 Task: Find a one-way flight from Burlington (BTV) to Jackson (JAC) for 6 passengers in First class on June 2, using United Airlines, with 6 checked bags, a price limit of ₹500,000, and a departure time between 7:00 AM and 8:00 AM.
Action: Mouse moved to (361, 323)
Screenshot: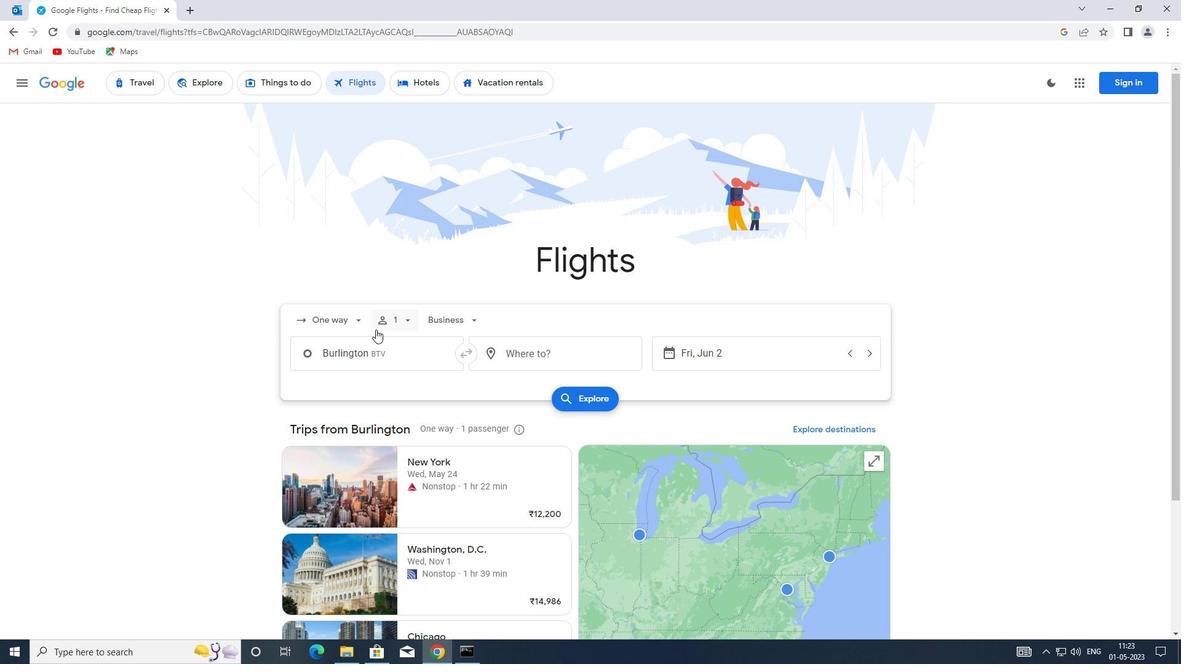 
Action: Mouse pressed left at (361, 323)
Screenshot: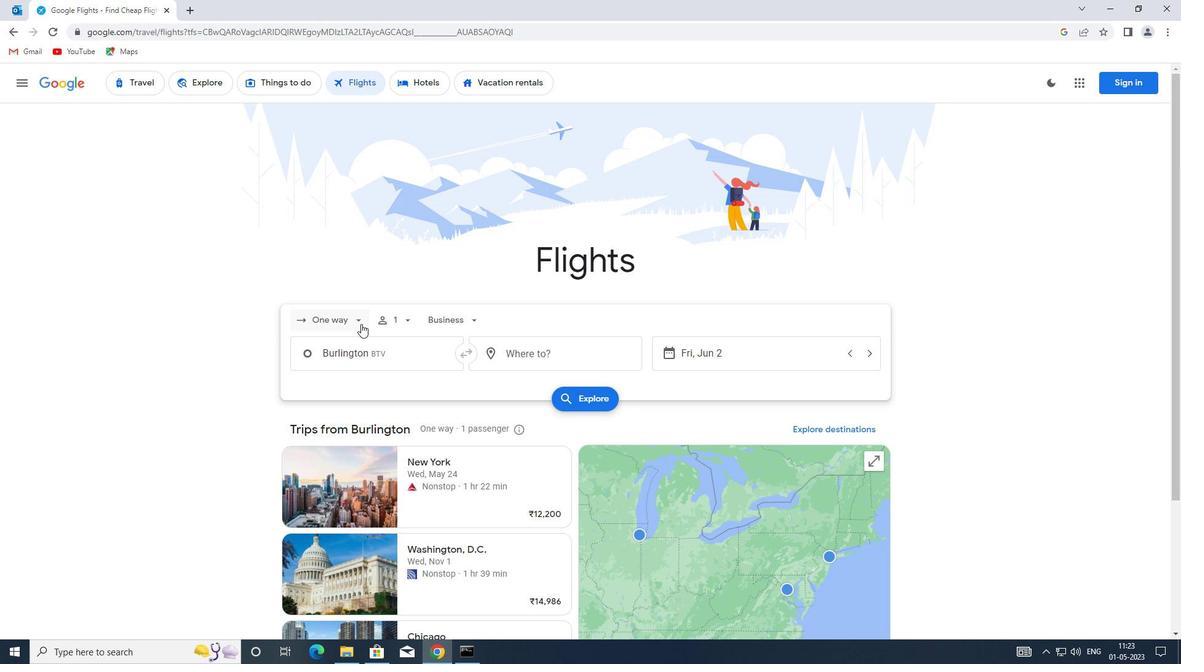 
Action: Mouse moved to (356, 372)
Screenshot: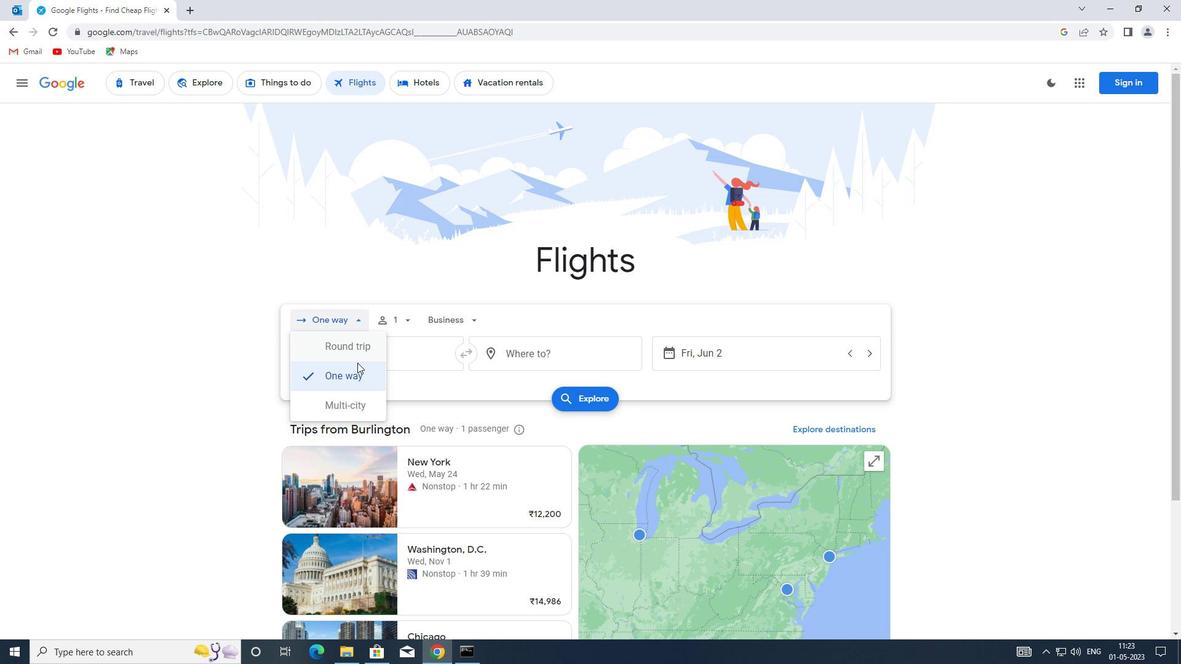 
Action: Mouse pressed left at (356, 372)
Screenshot: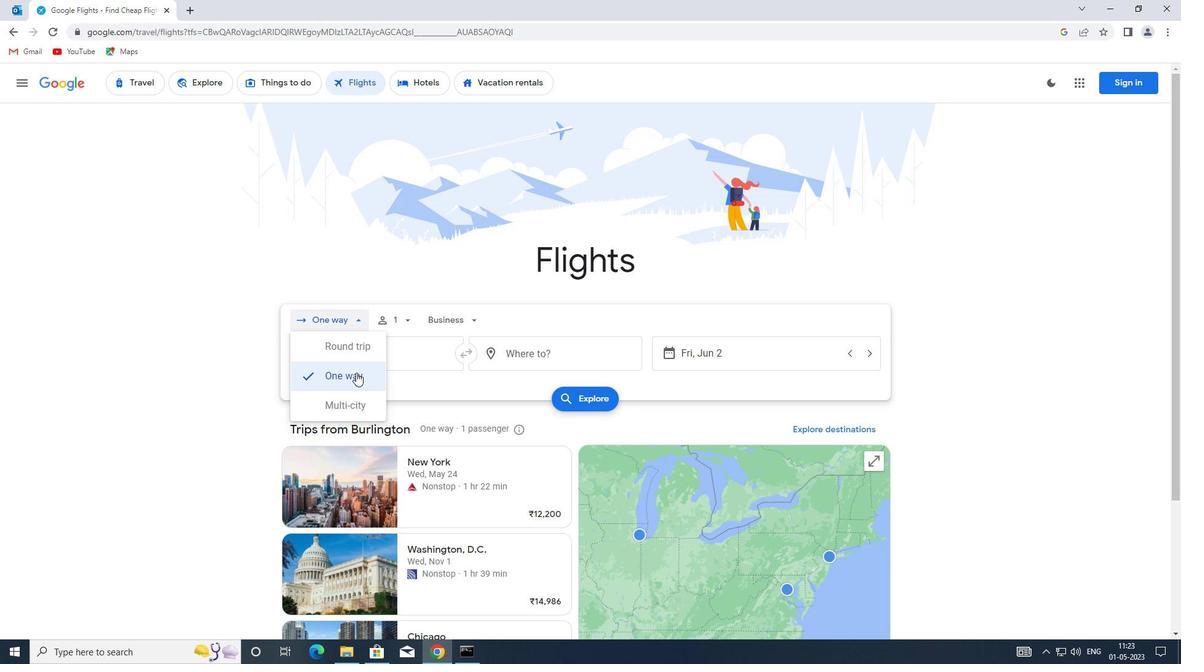 
Action: Mouse moved to (401, 321)
Screenshot: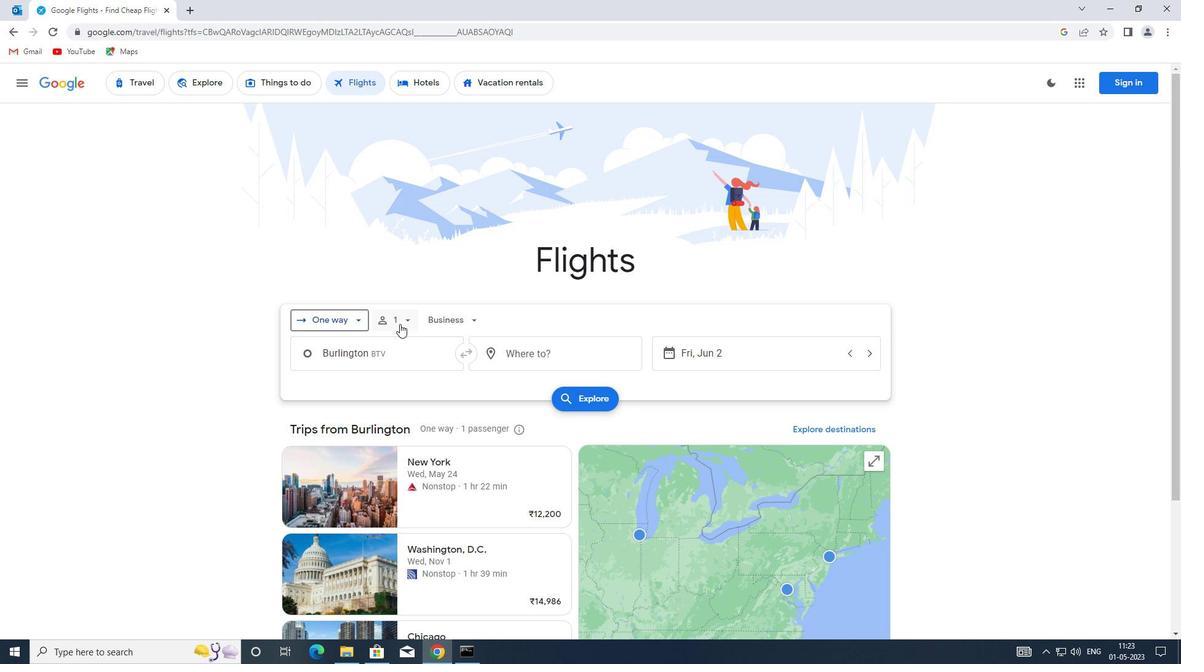
Action: Mouse pressed left at (401, 321)
Screenshot: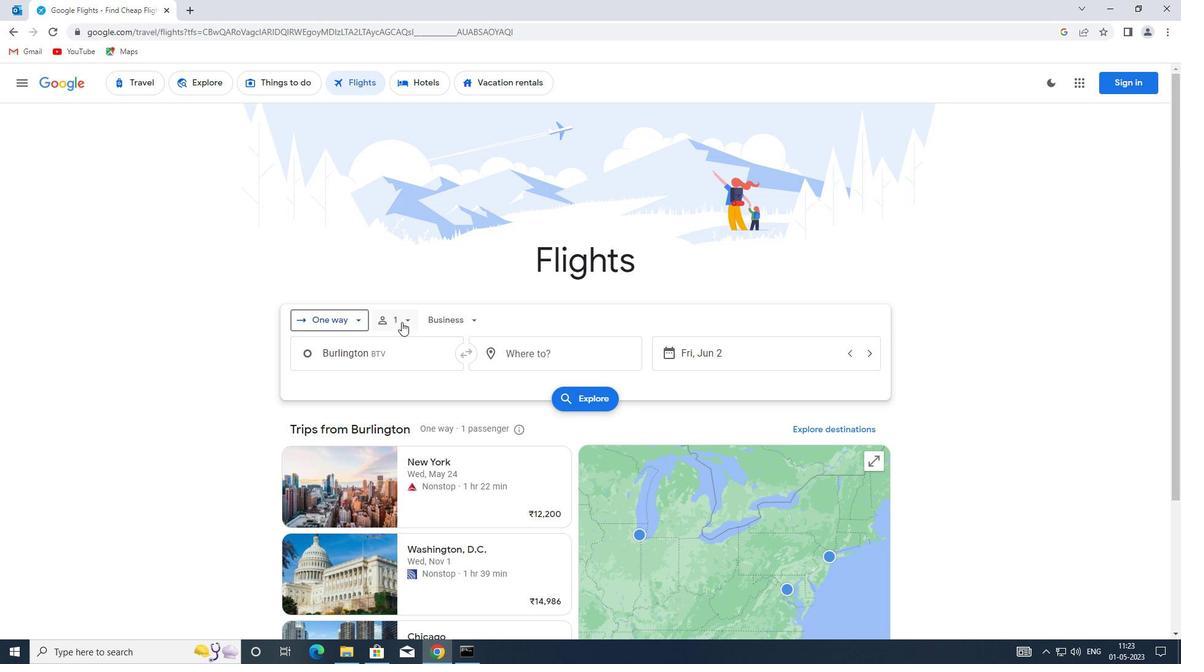 
Action: Mouse moved to (504, 353)
Screenshot: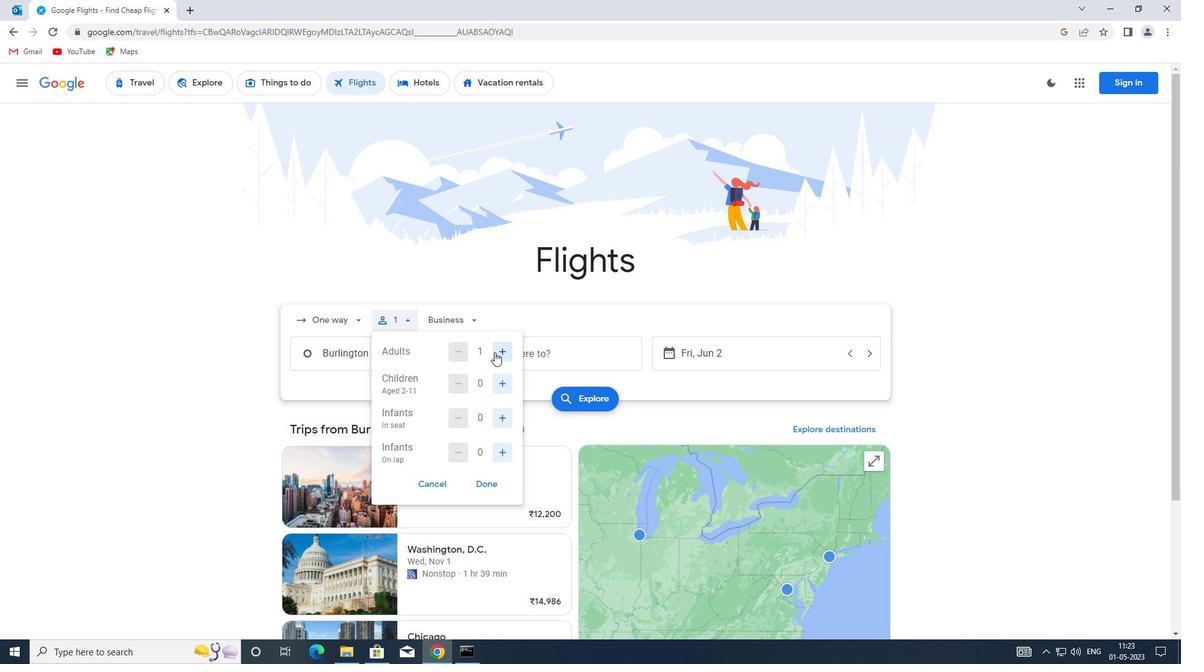 
Action: Mouse pressed left at (504, 353)
Screenshot: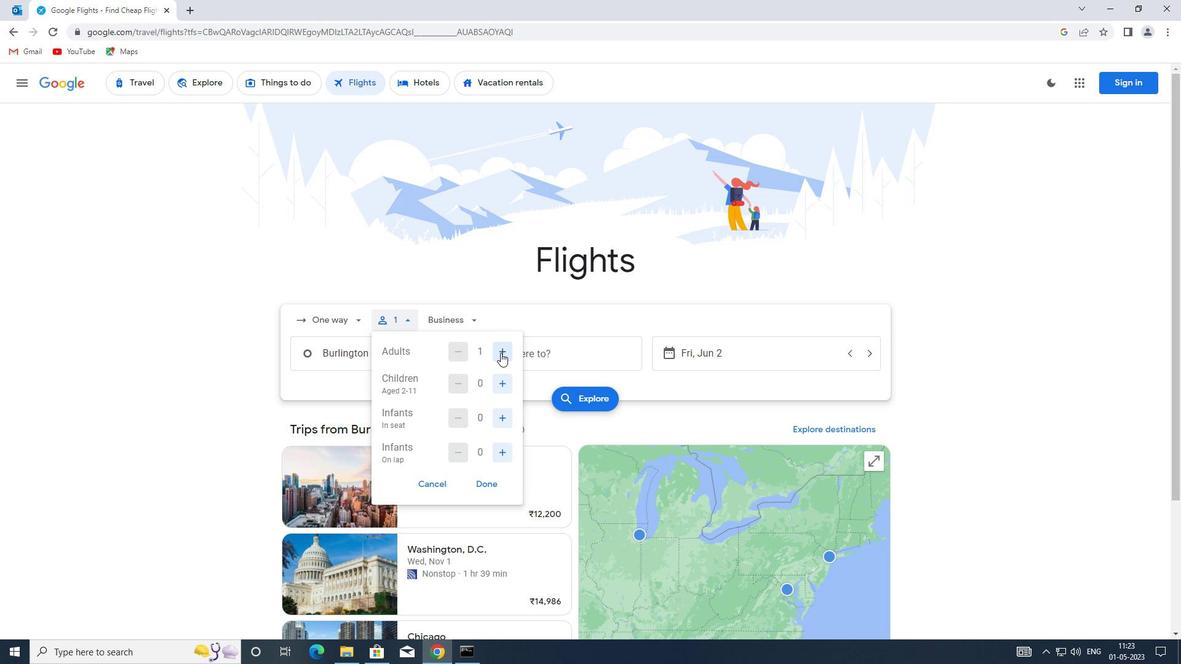 
Action: Mouse moved to (507, 387)
Screenshot: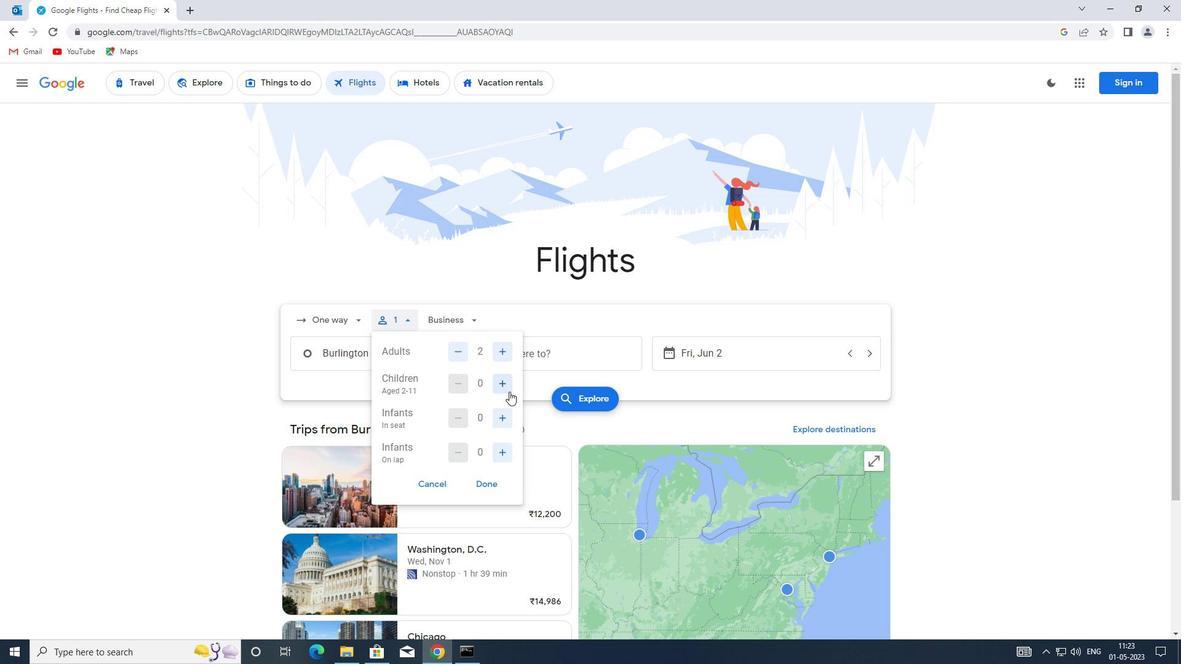 
Action: Mouse pressed left at (507, 387)
Screenshot: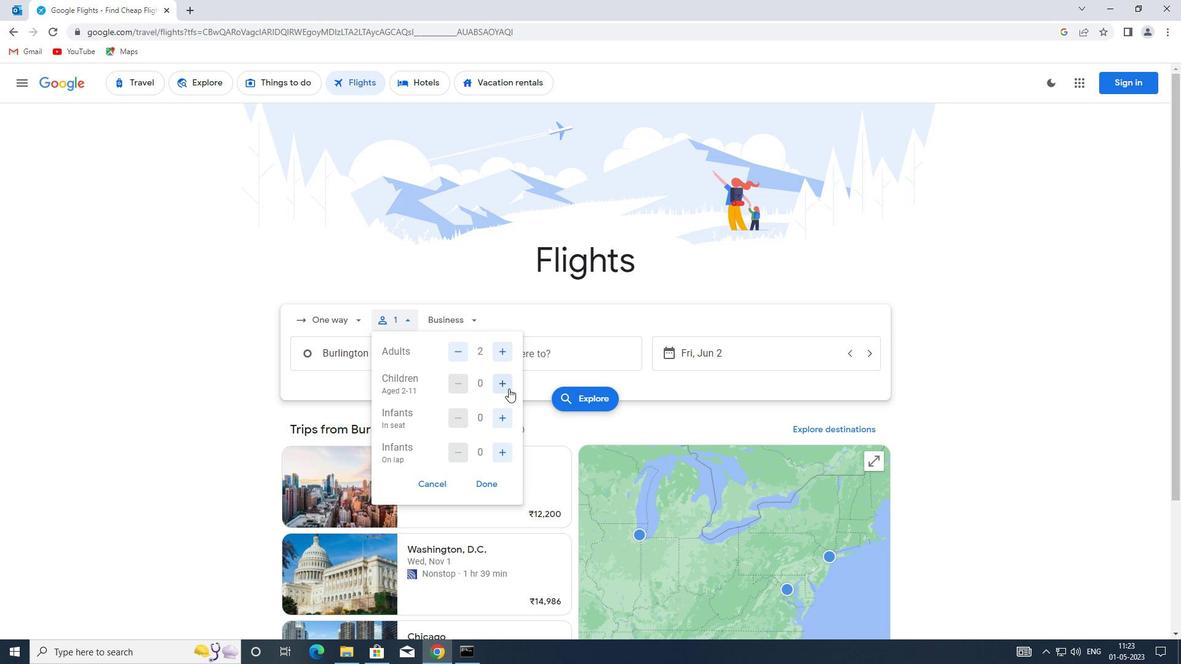 
Action: Mouse pressed left at (507, 387)
Screenshot: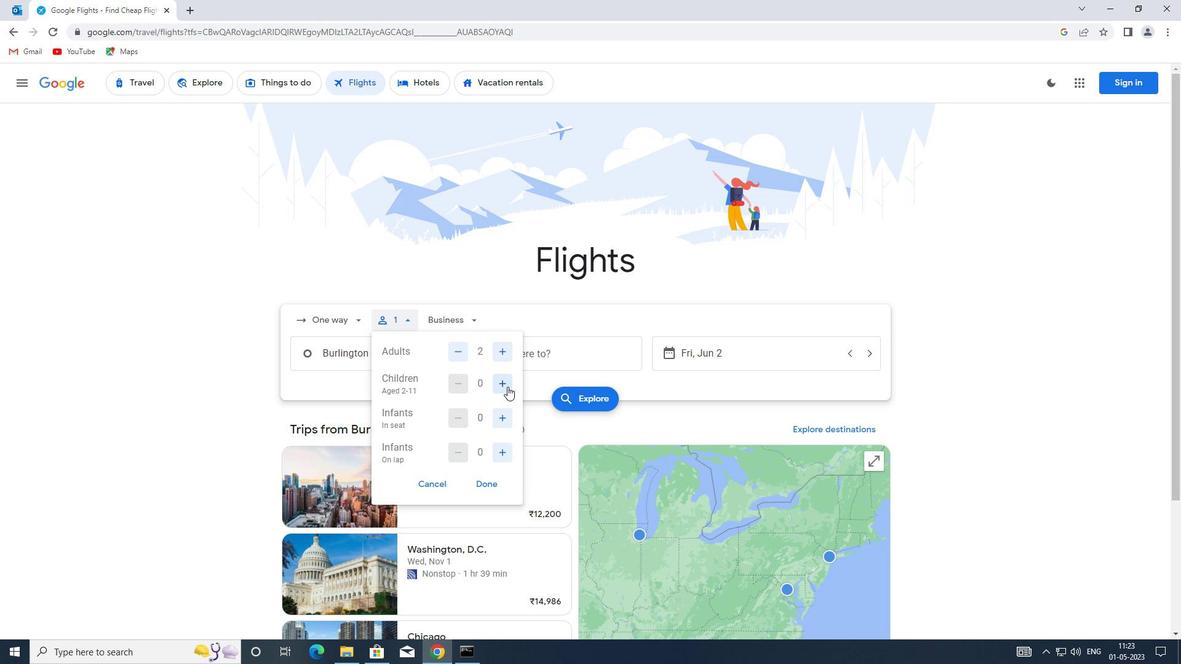 
Action: Mouse moved to (501, 420)
Screenshot: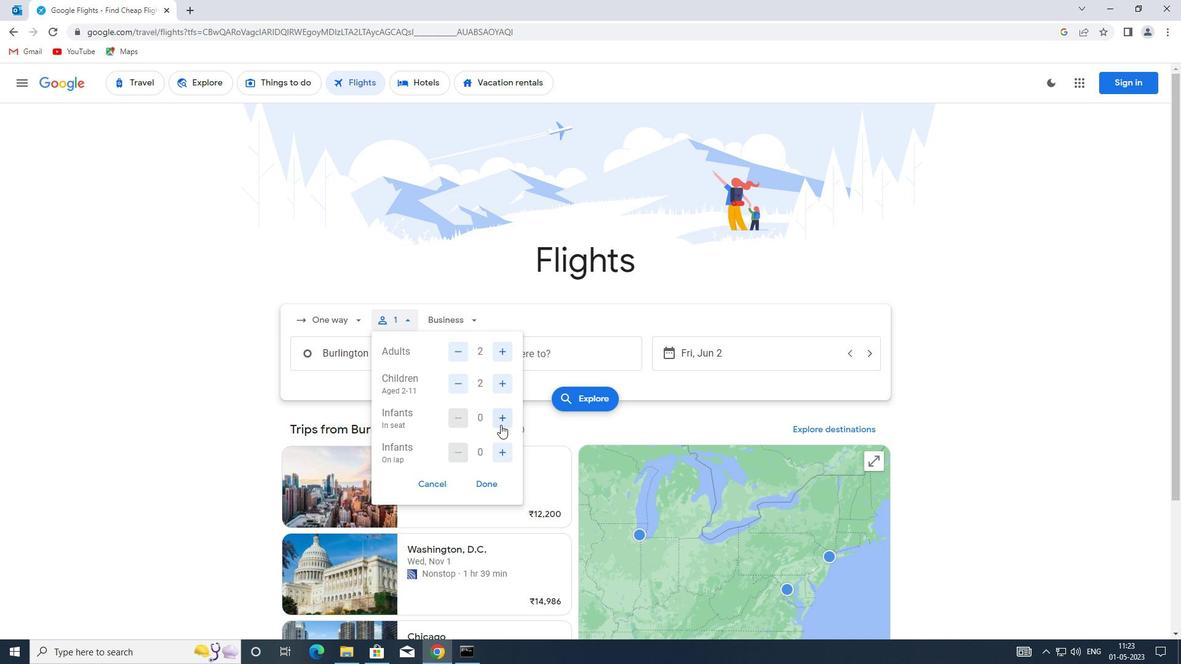 
Action: Mouse pressed left at (501, 420)
Screenshot: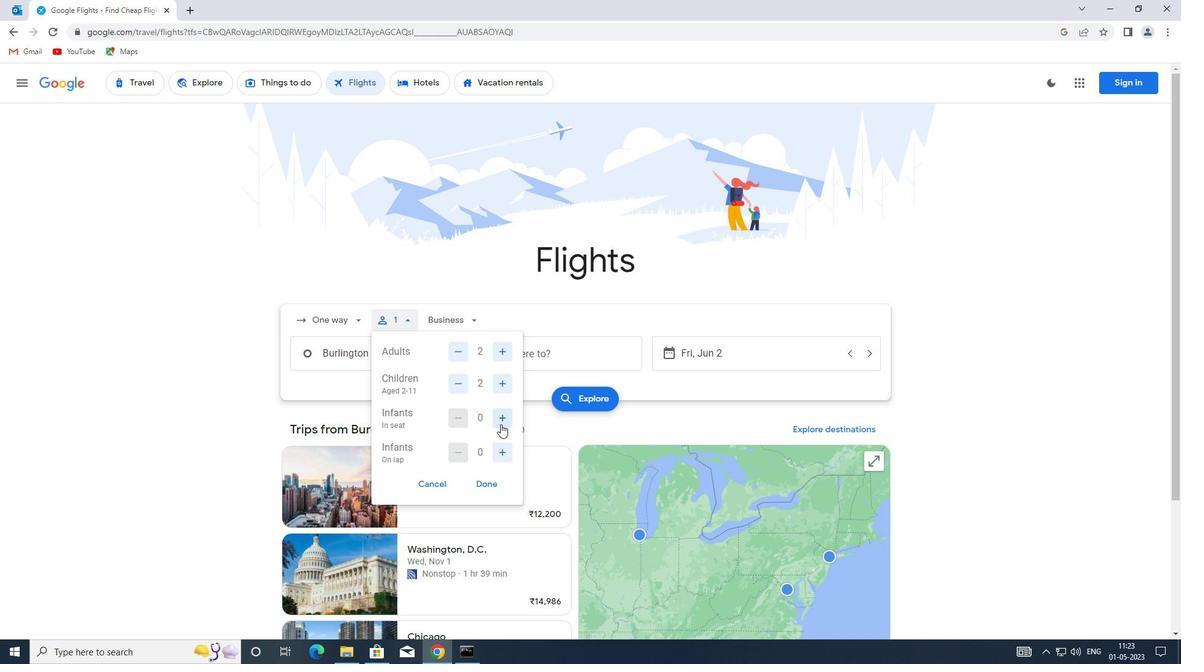 
Action: Mouse pressed left at (501, 420)
Screenshot: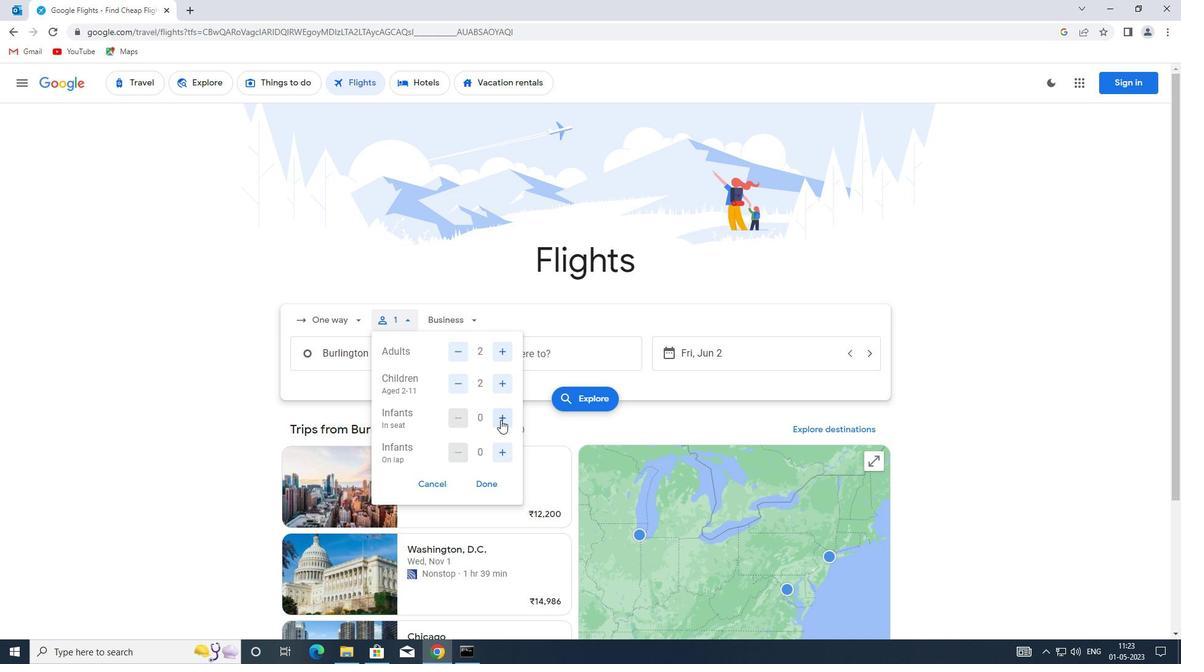 
Action: Mouse moved to (496, 488)
Screenshot: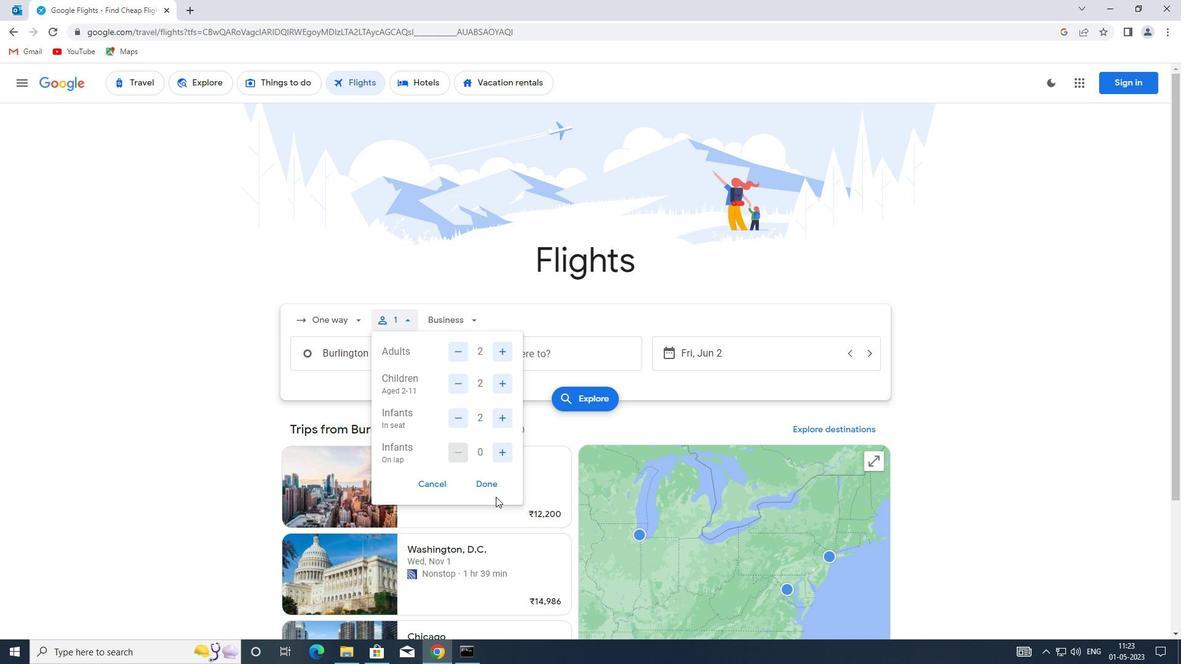 
Action: Mouse pressed left at (496, 488)
Screenshot: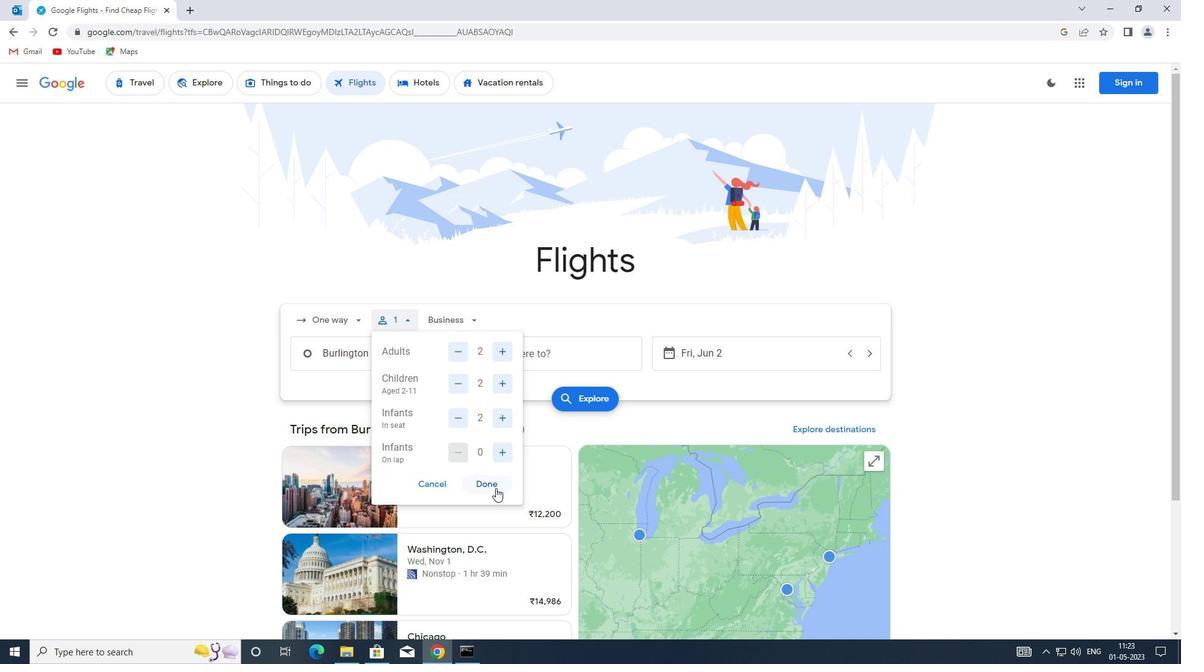 
Action: Mouse moved to (458, 319)
Screenshot: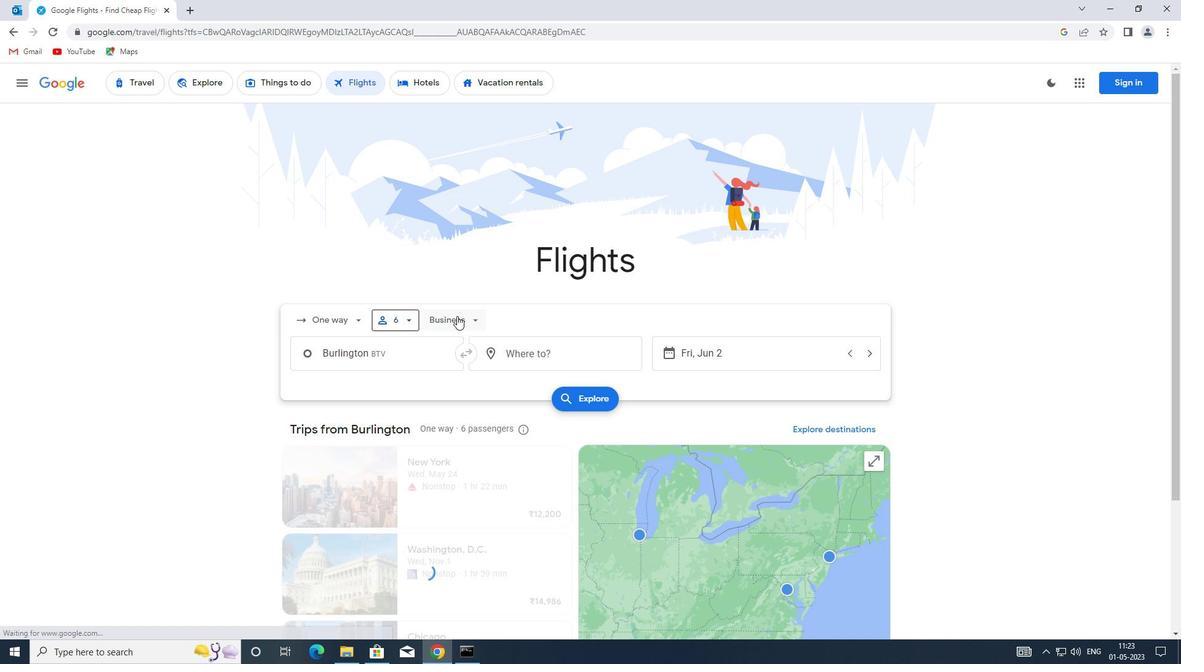 
Action: Mouse pressed left at (458, 319)
Screenshot: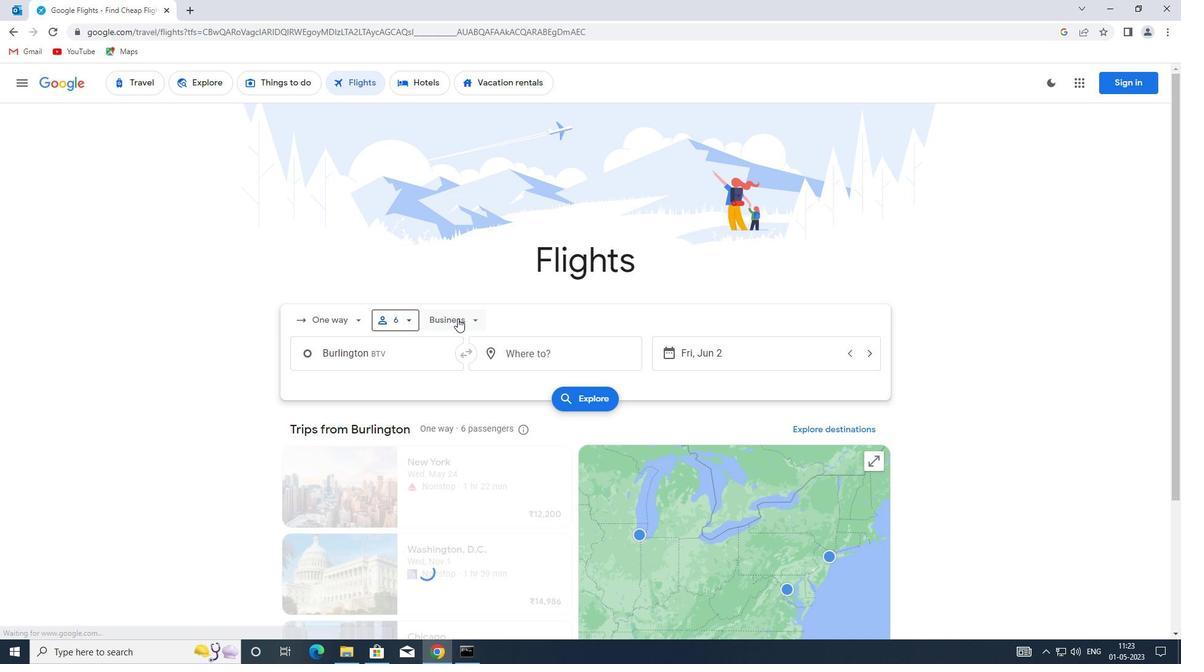 
Action: Mouse moved to (471, 427)
Screenshot: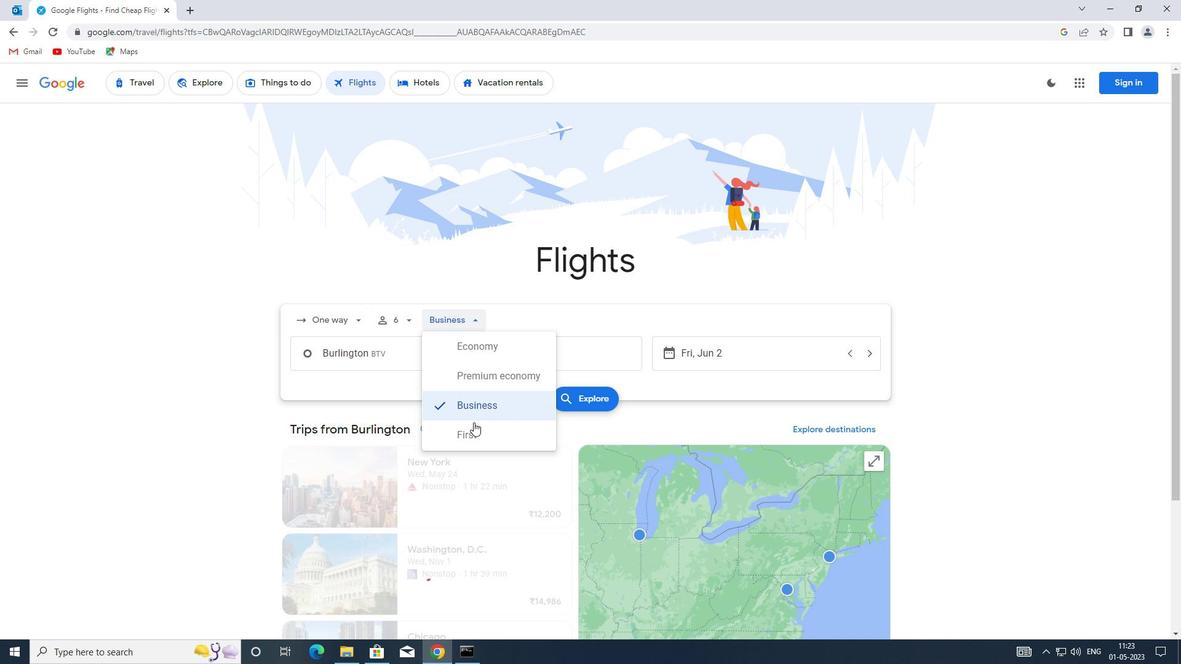 
Action: Mouse pressed left at (471, 427)
Screenshot: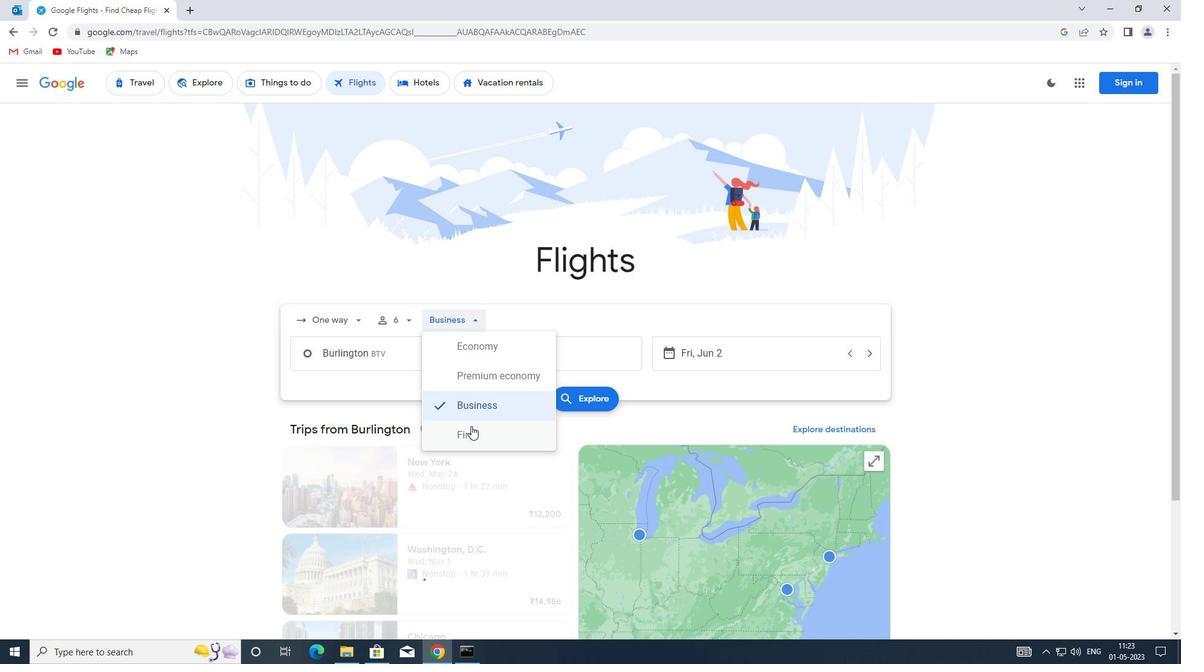 
Action: Mouse moved to (410, 361)
Screenshot: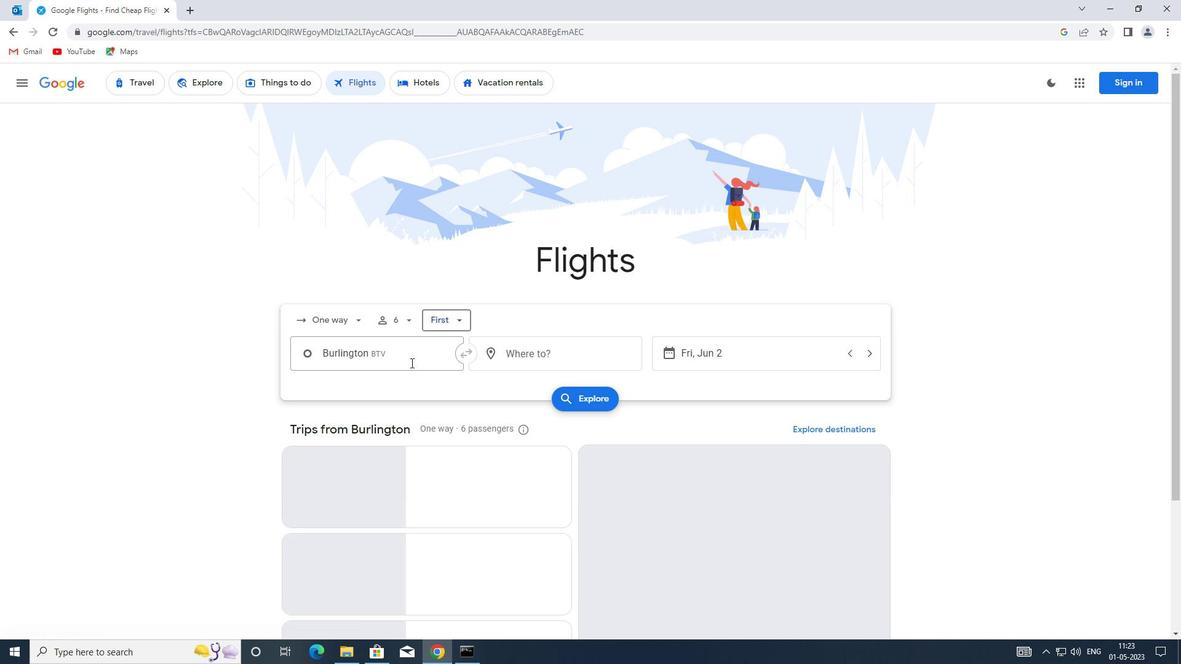 
Action: Mouse pressed left at (410, 361)
Screenshot: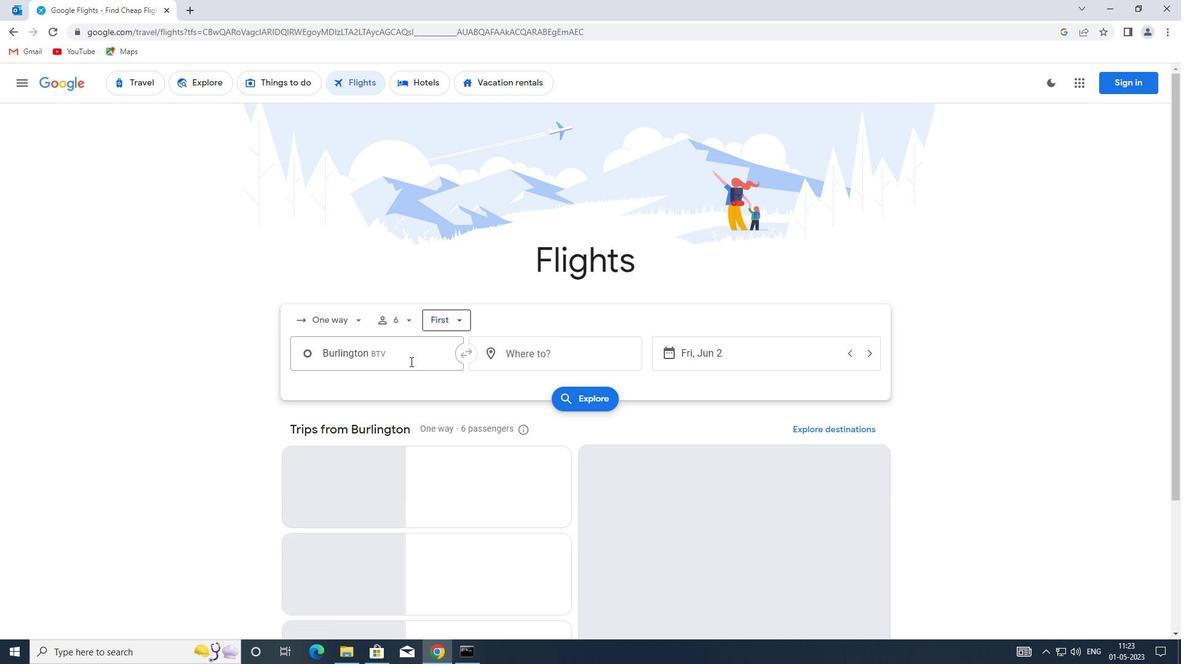 
Action: Key pressed <Key.enter>
Screenshot: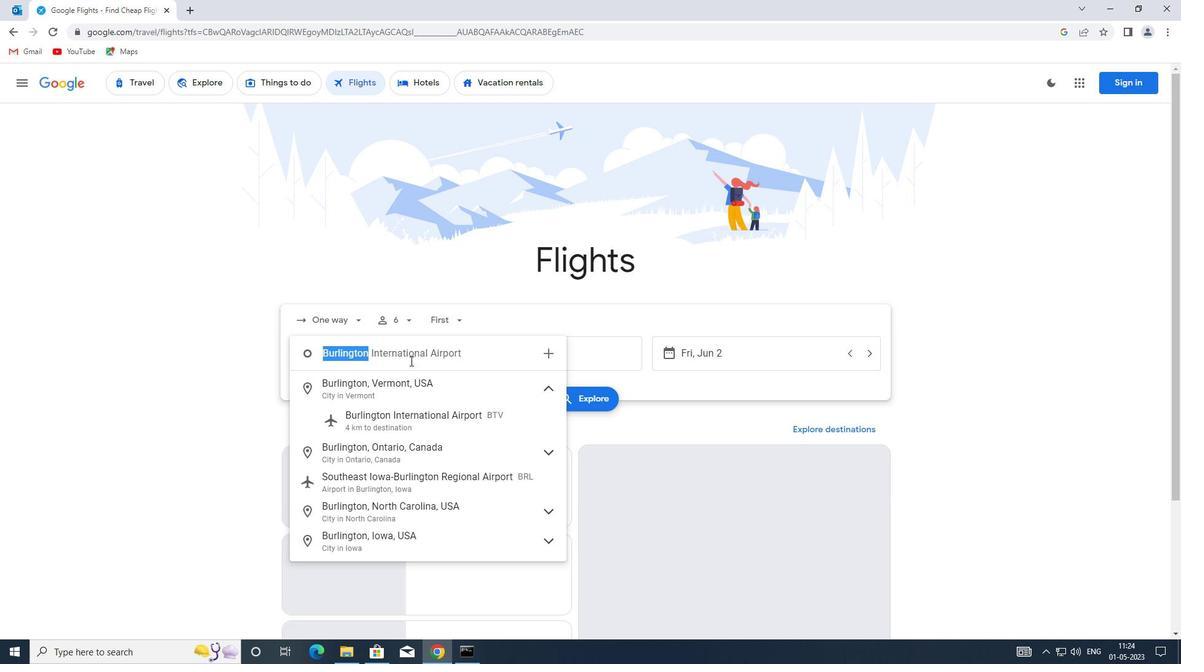 
Action: Mouse moved to (517, 349)
Screenshot: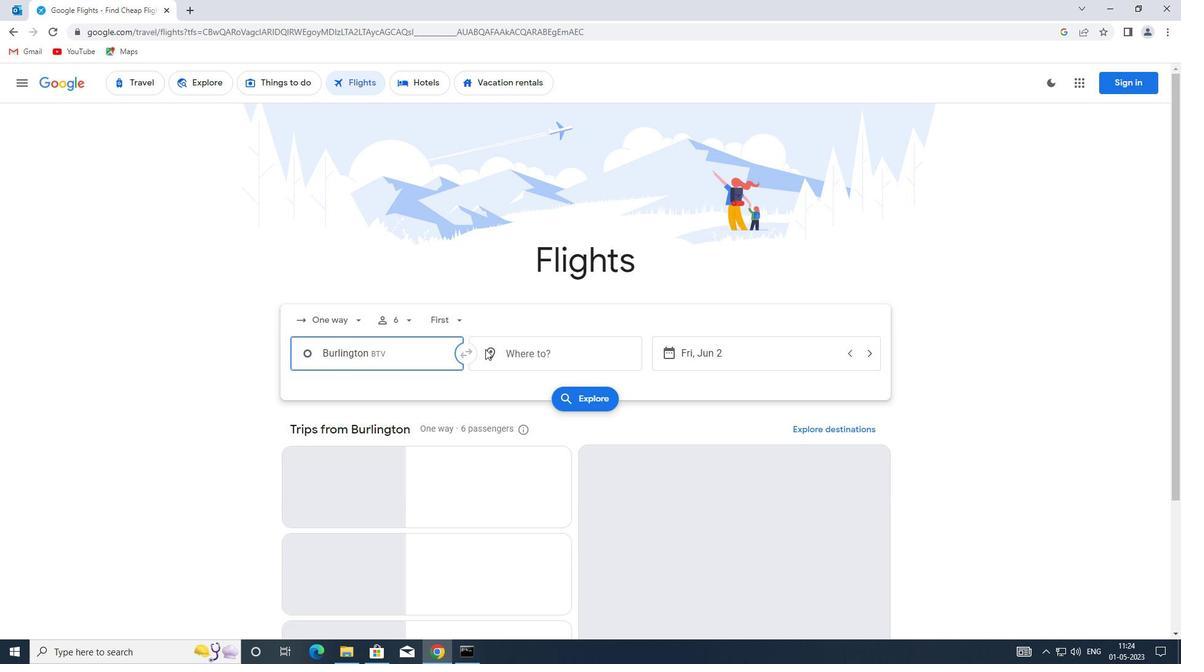 
Action: Mouse pressed left at (517, 349)
Screenshot: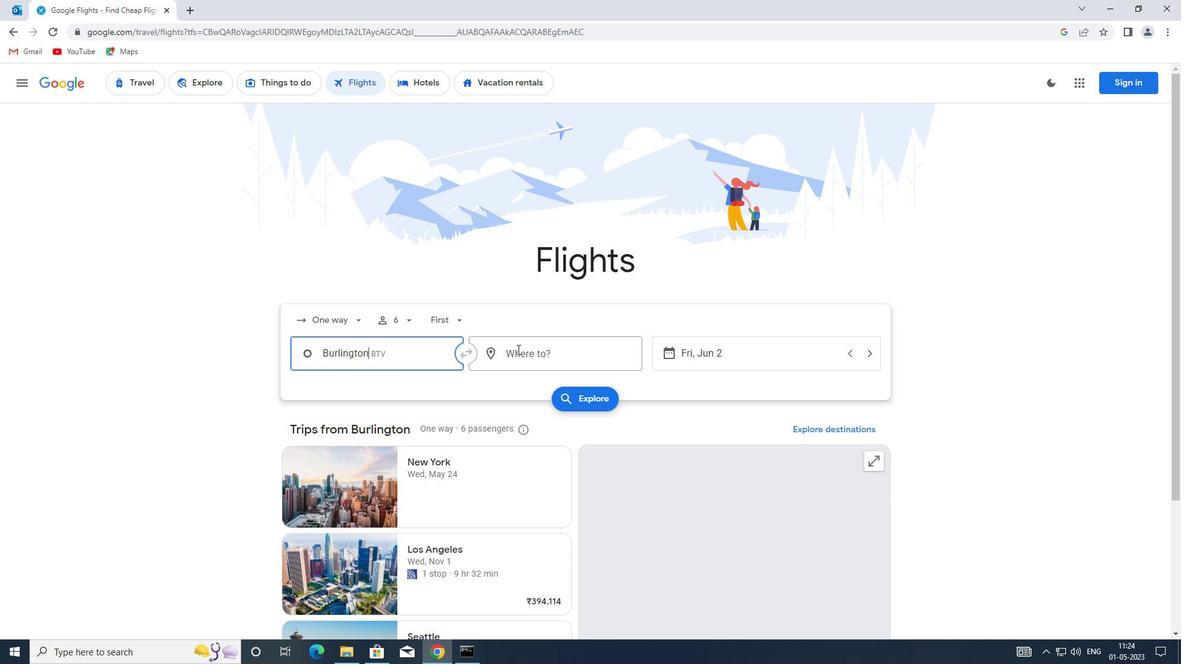 
Action: Mouse moved to (512, 349)
Screenshot: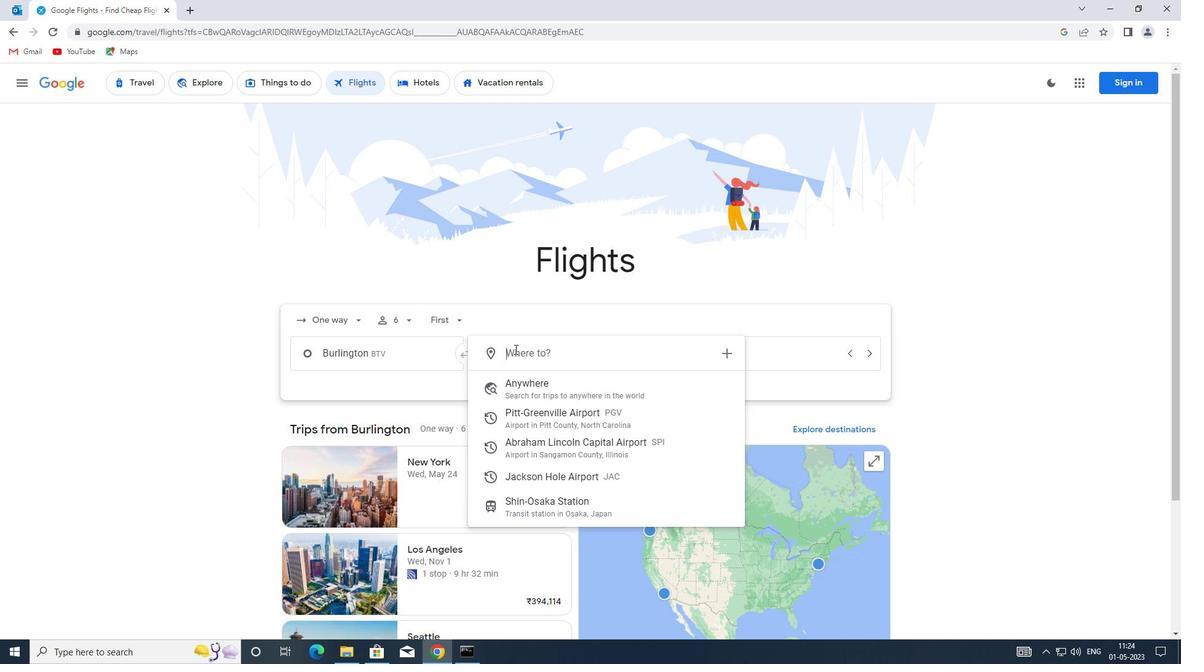 
Action: Key pressed j
Screenshot: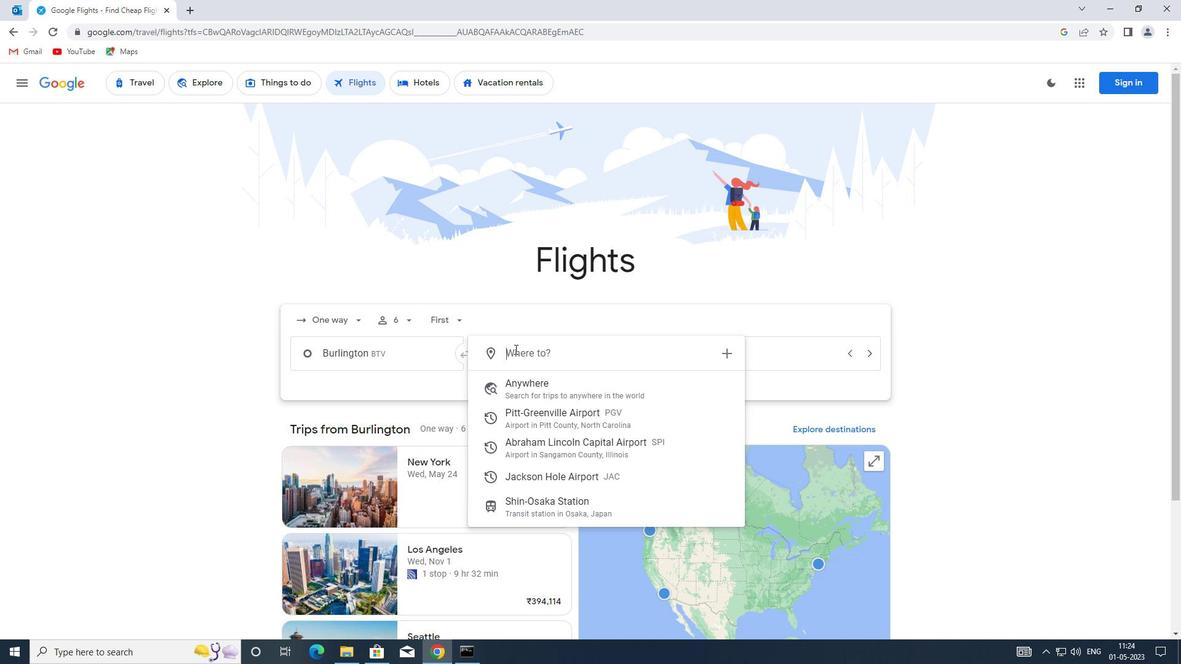 
Action: Mouse moved to (510, 349)
Screenshot: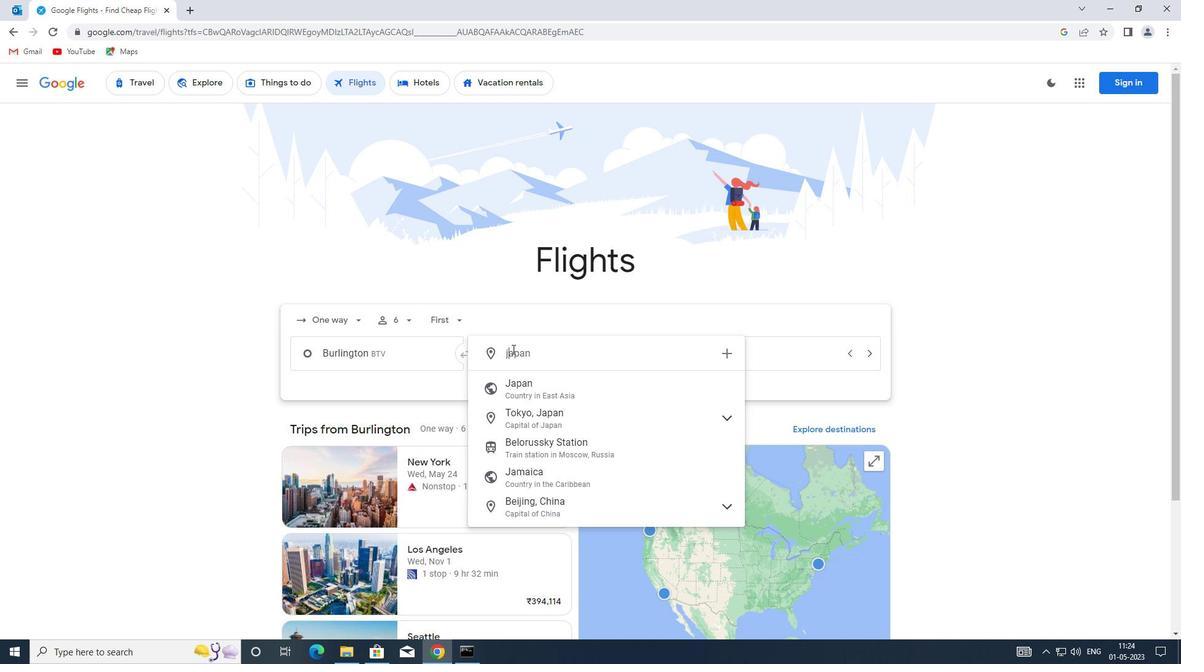 
Action: Key pressed ac
Screenshot: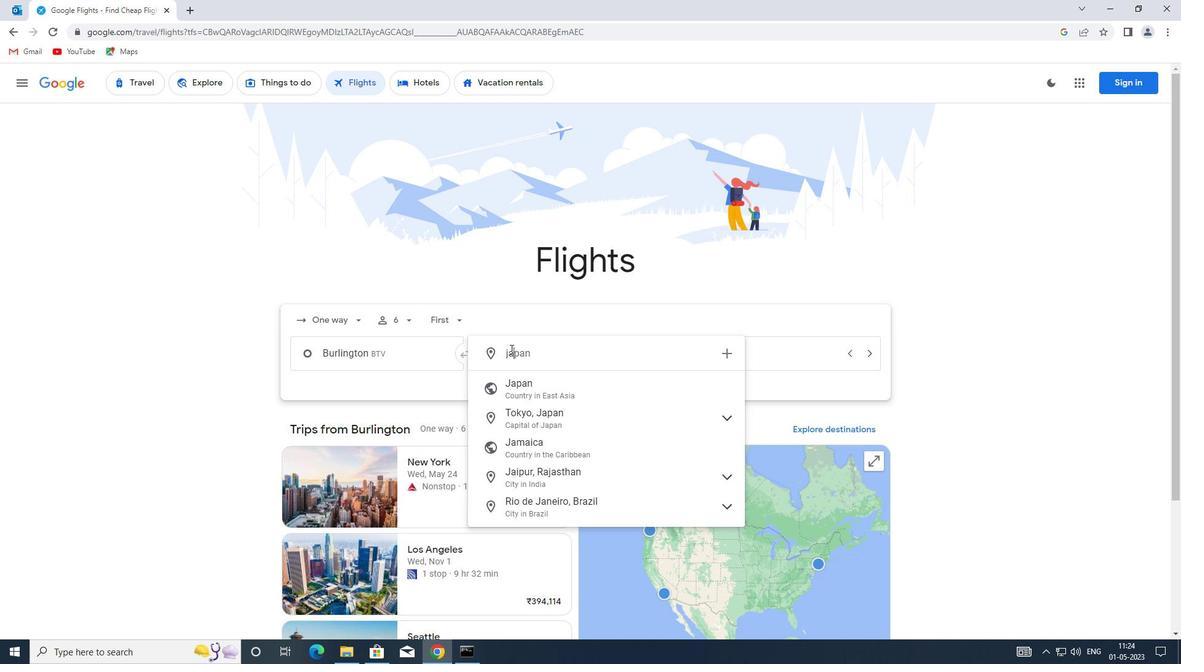 
Action: Mouse moved to (558, 392)
Screenshot: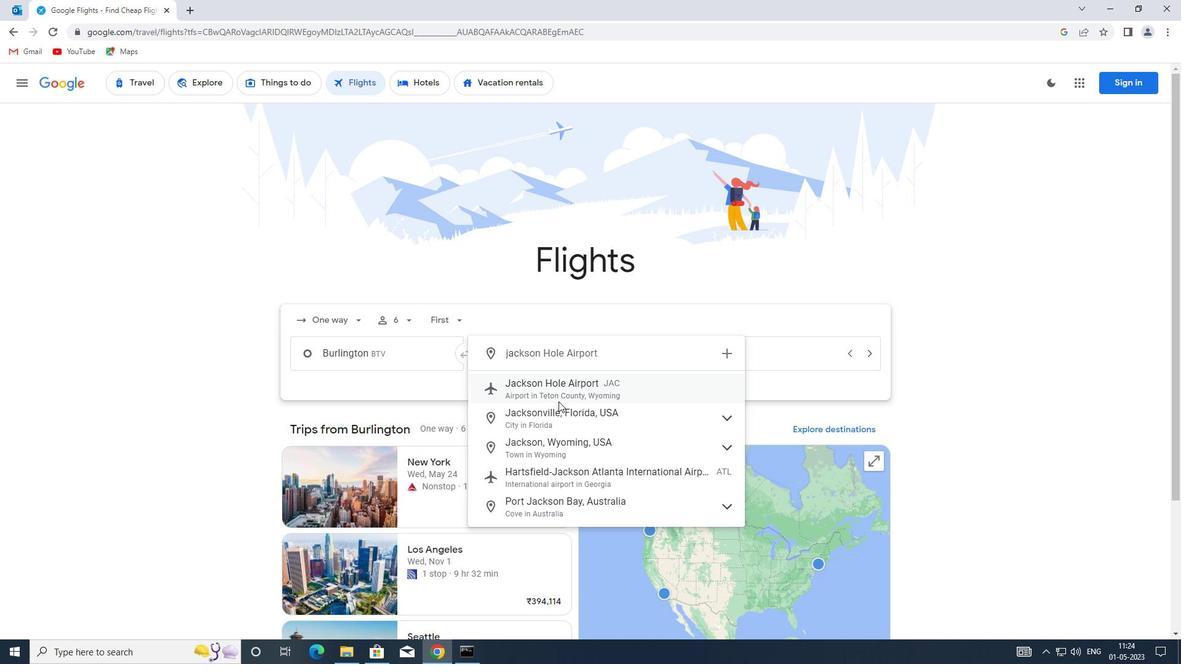 
Action: Mouse pressed left at (558, 392)
Screenshot: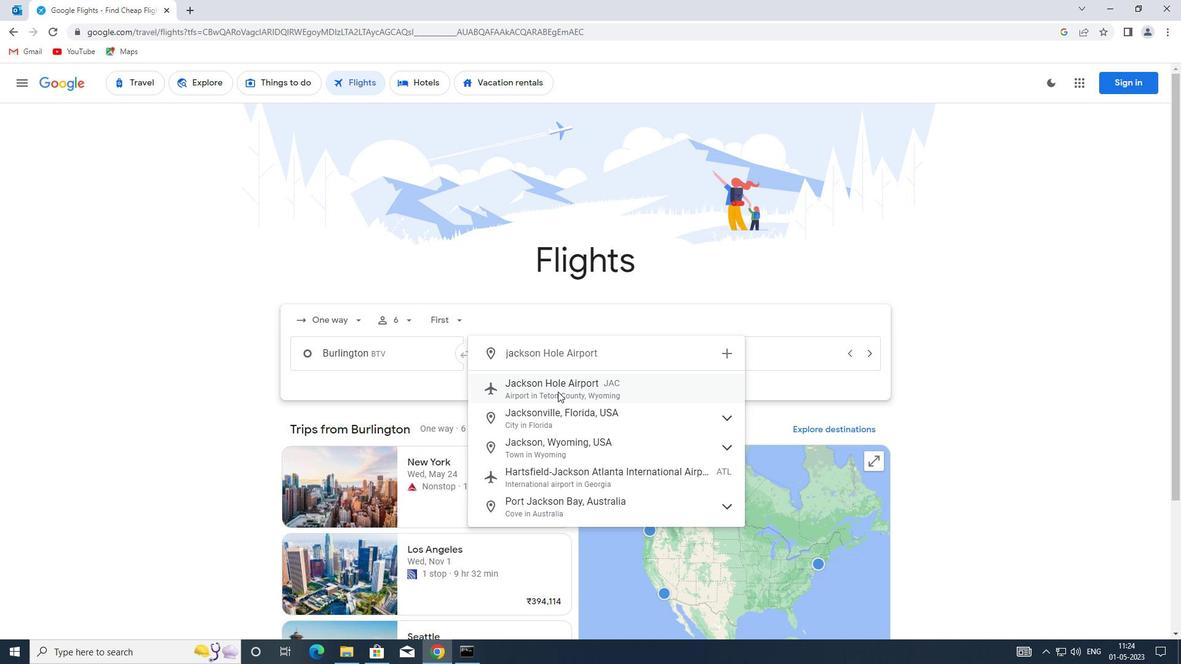 
Action: Mouse moved to (715, 355)
Screenshot: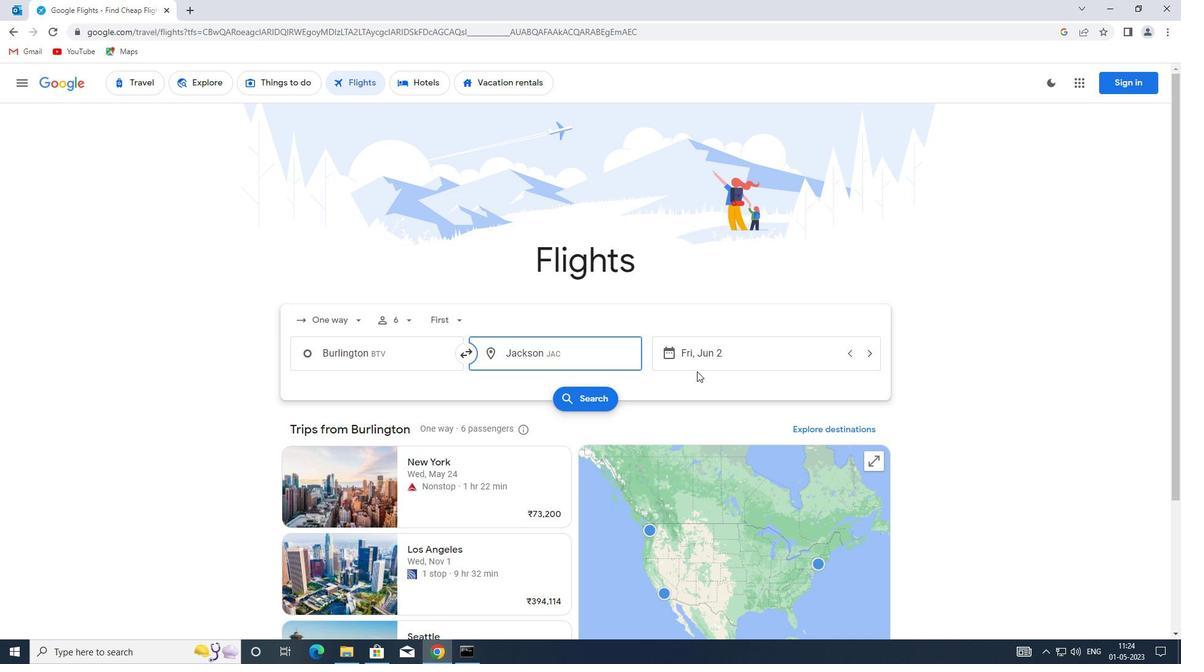 
Action: Mouse pressed left at (715, 355)
Screenshot: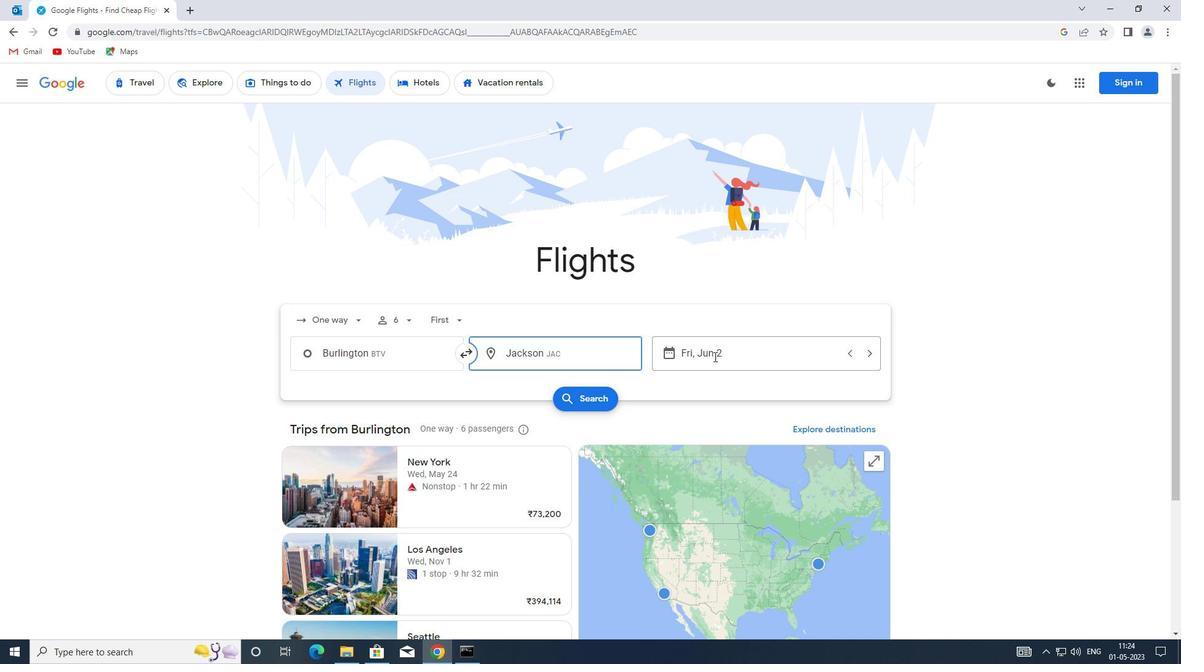 
Action: Mouse moved to (835, 421)
Screenshot: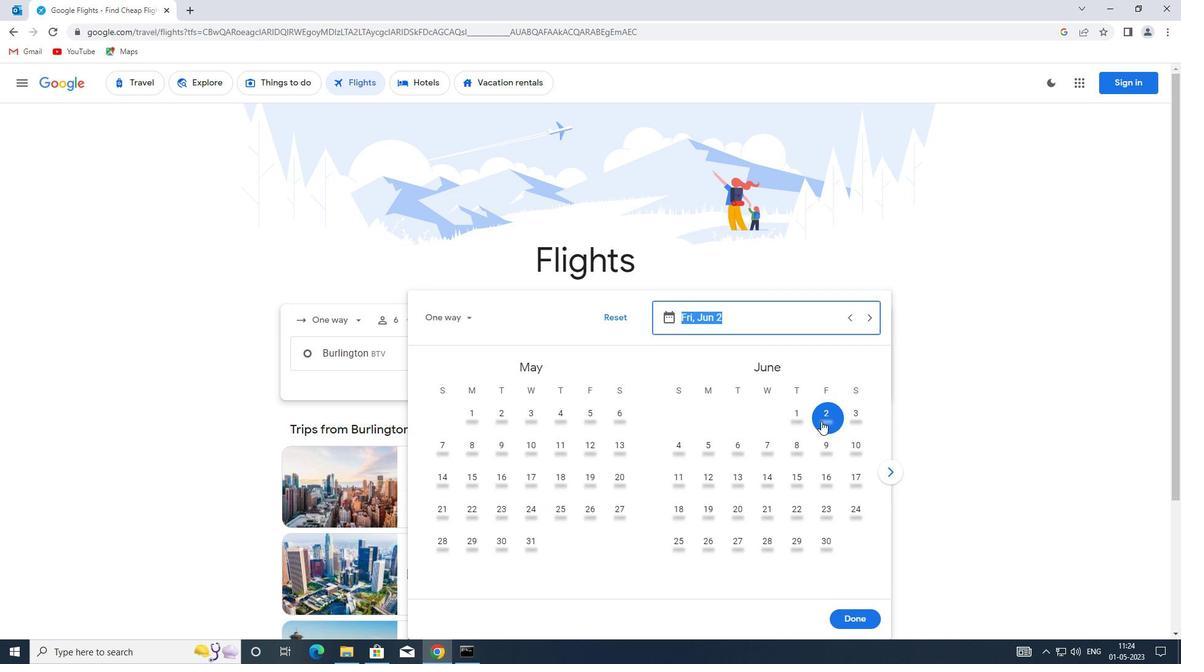 
Action: Mouse pressed left at (835, 421)
Screenshot: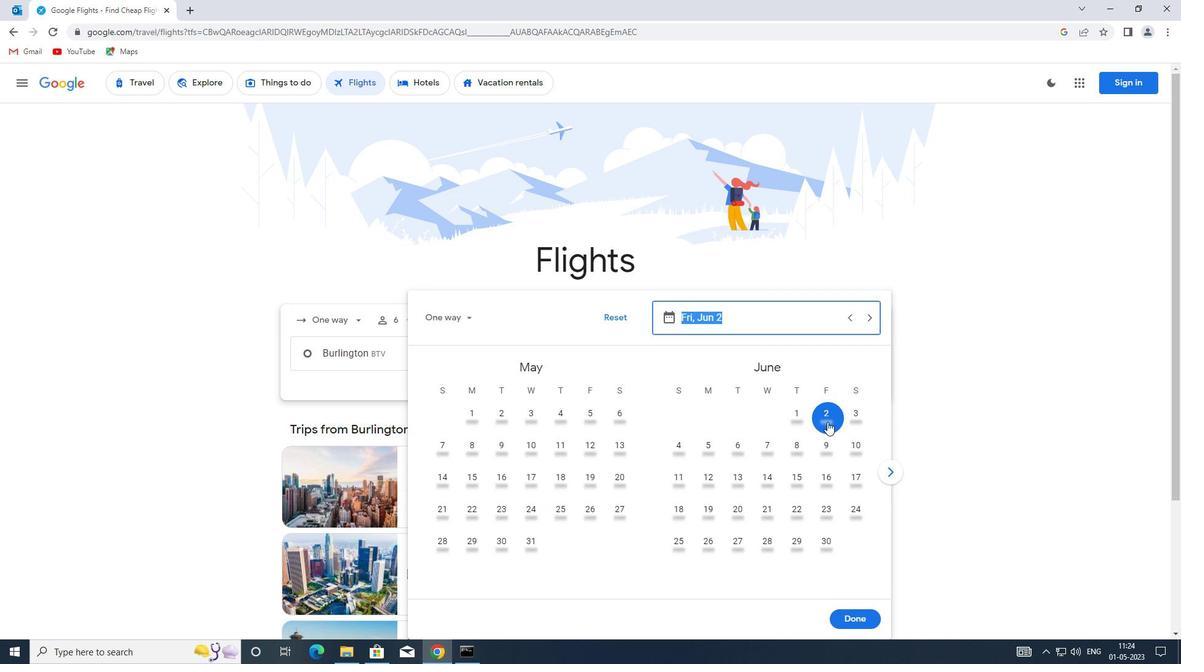 
Action: Mouse moved to (853, 604)
Screenshot: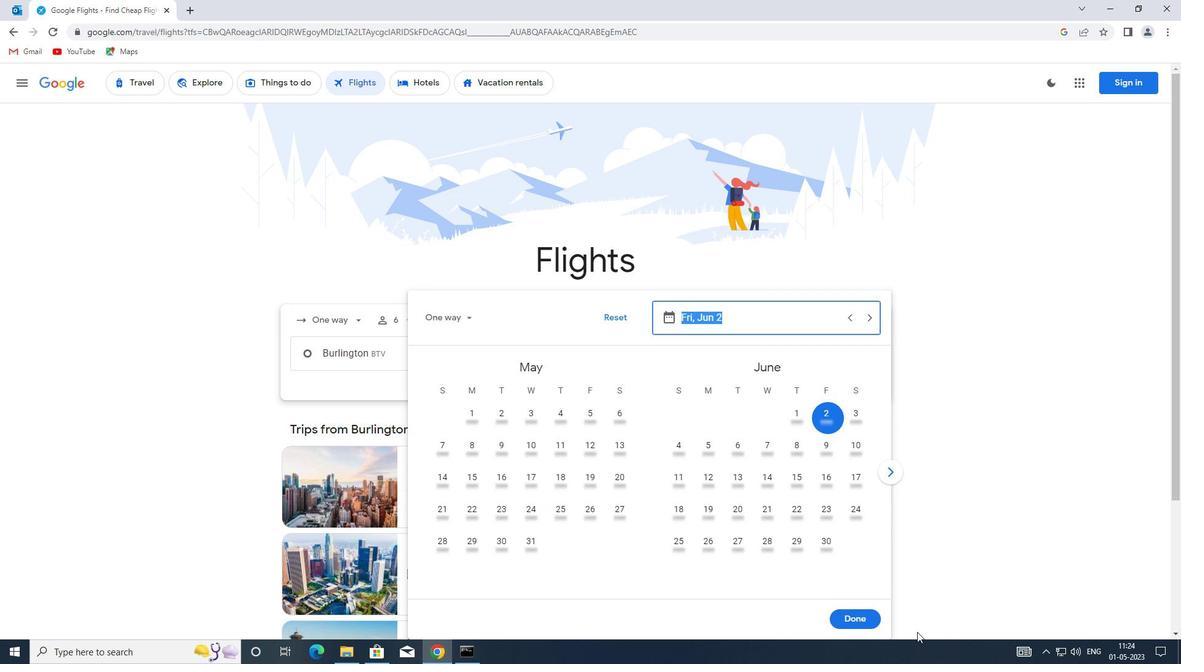 
Action: Mouse pressed left at (853, 604)
Screenshot: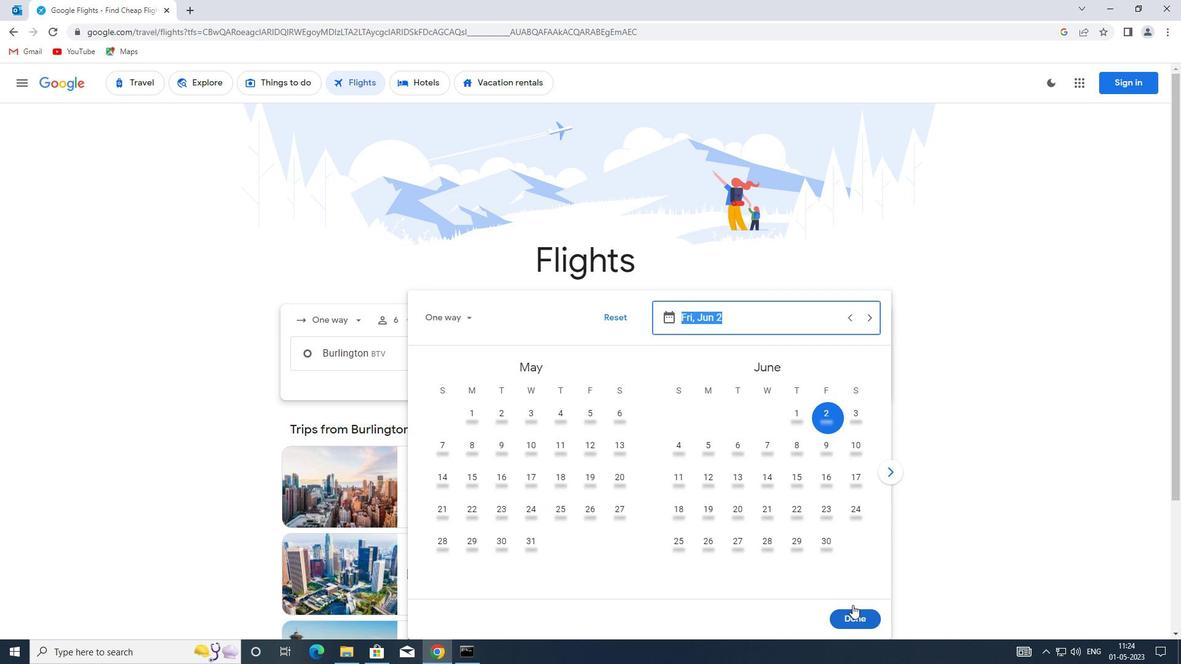 
Action: Mouse moved to (853, 613)
Screenshot: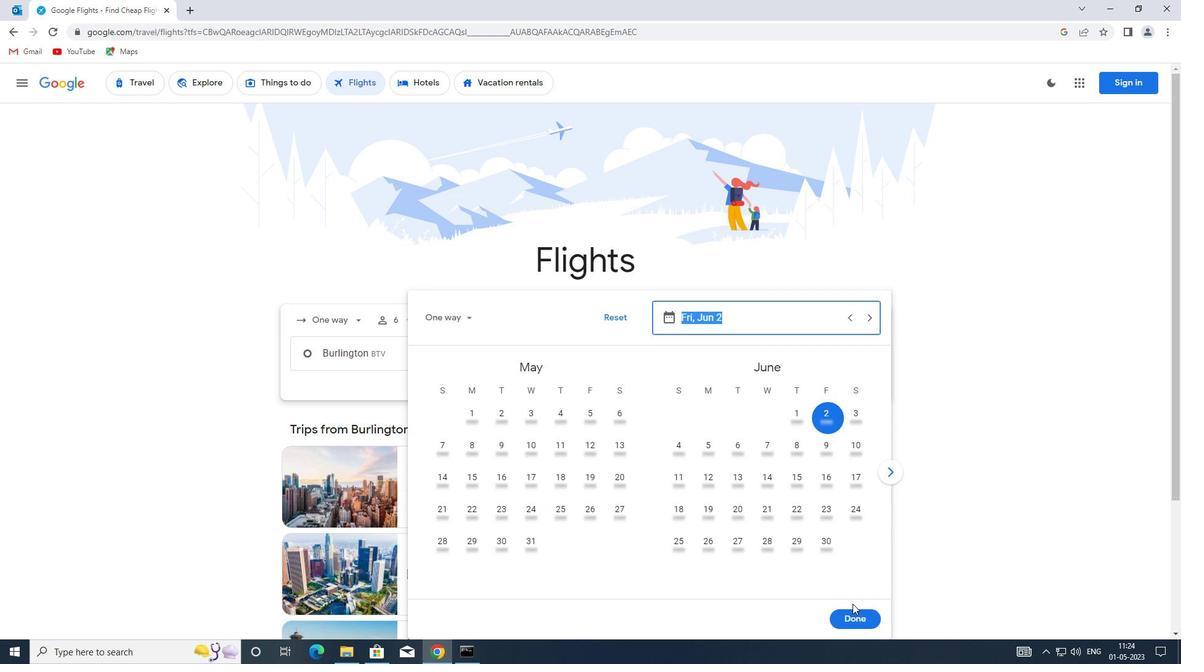 
Action: Mouse pressed left at (853, 613)
Screenshot: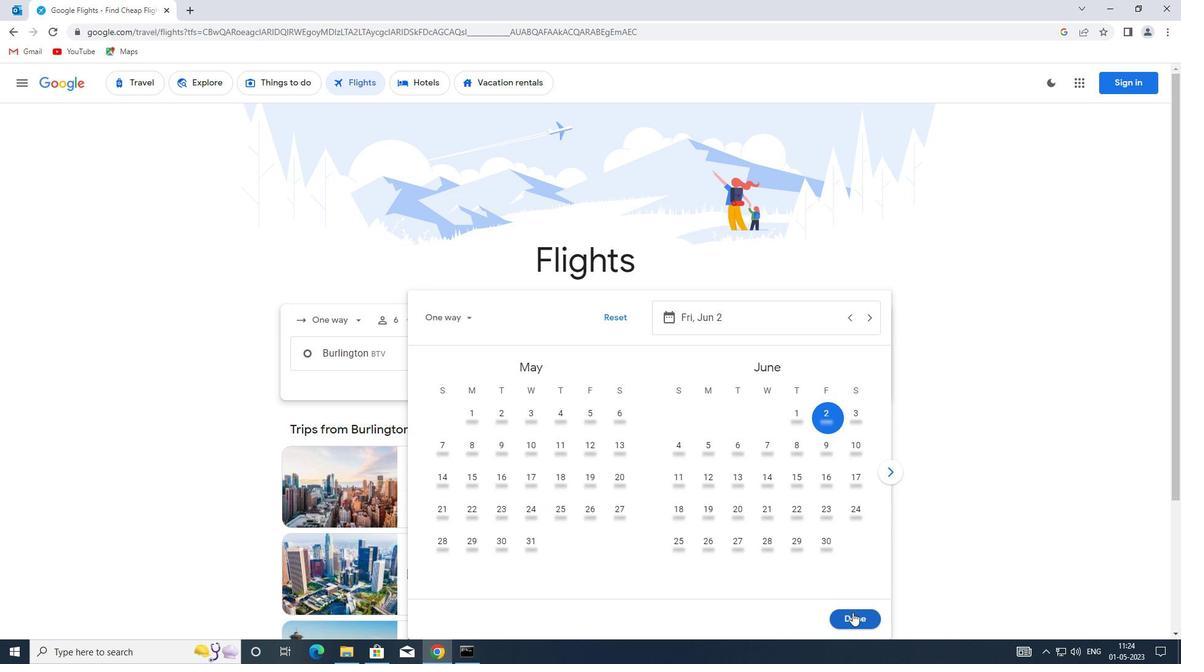
Action: Mouse moved to (586, 398)
Screenshot: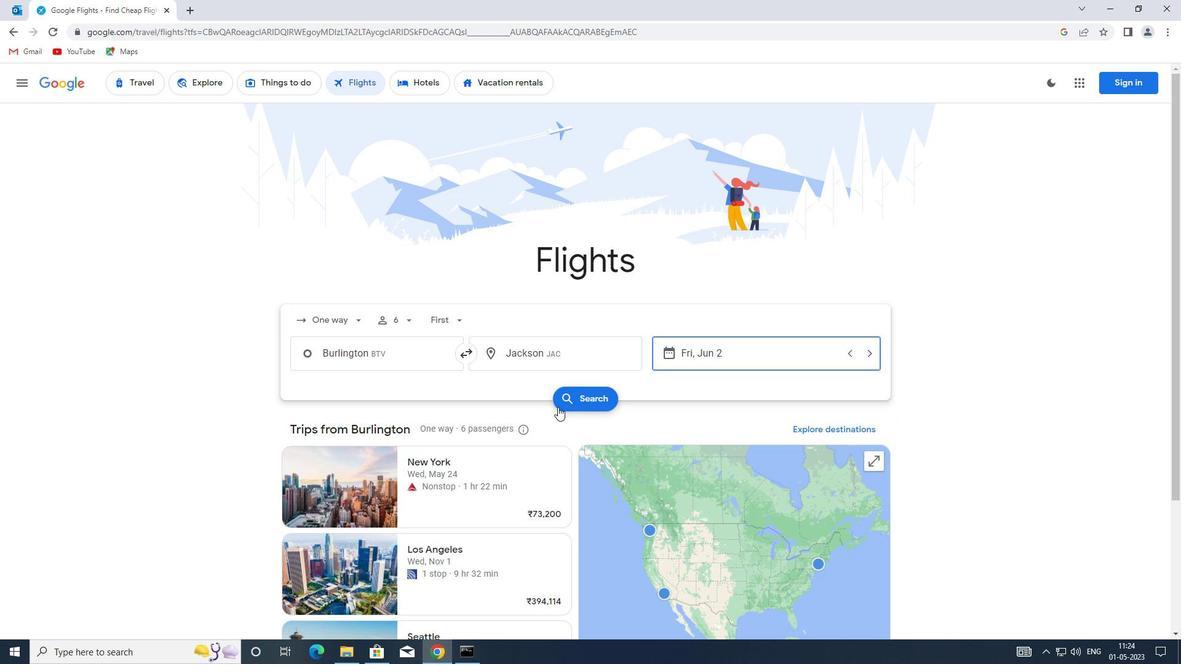 
Action: Mouse pressed left at (586, 398)
Screenshot: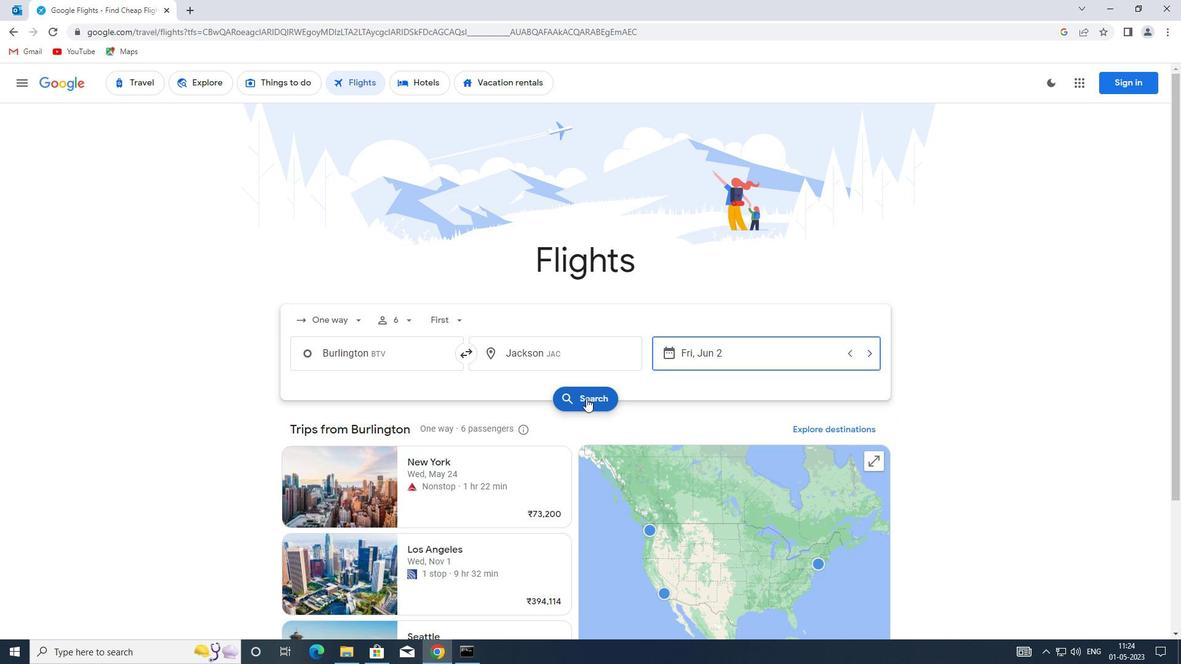 
Action: Mouse moved to (300, 196)
Screenshot: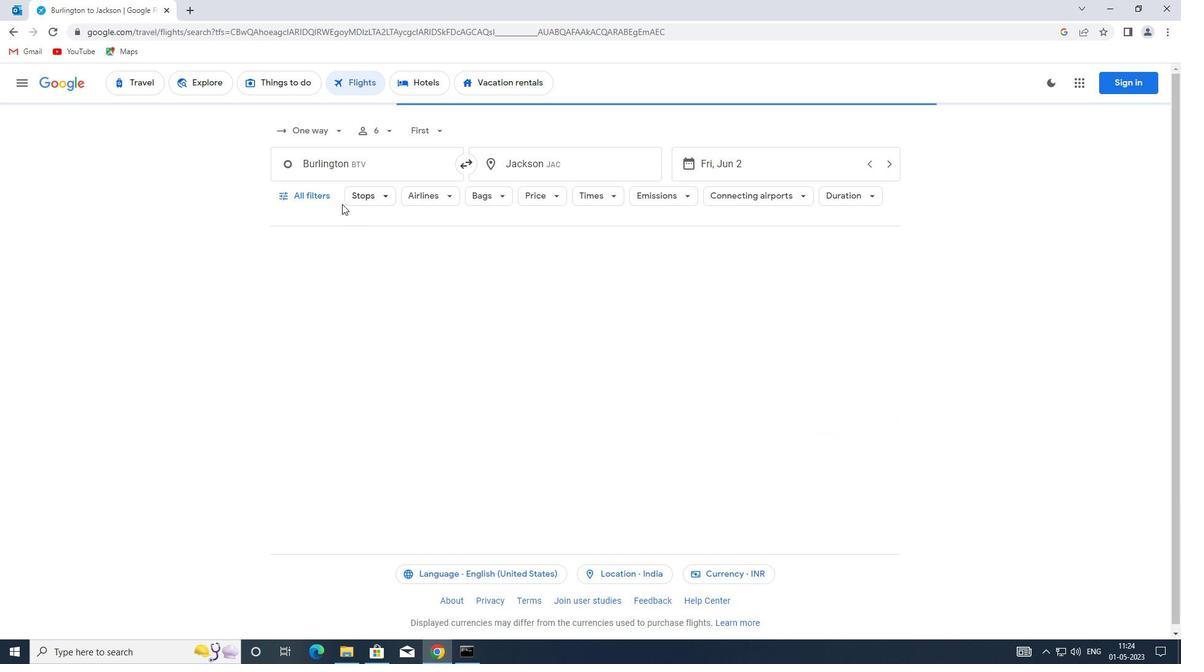 
Action: Mouse pressed left at (300, 196)
Screenshot: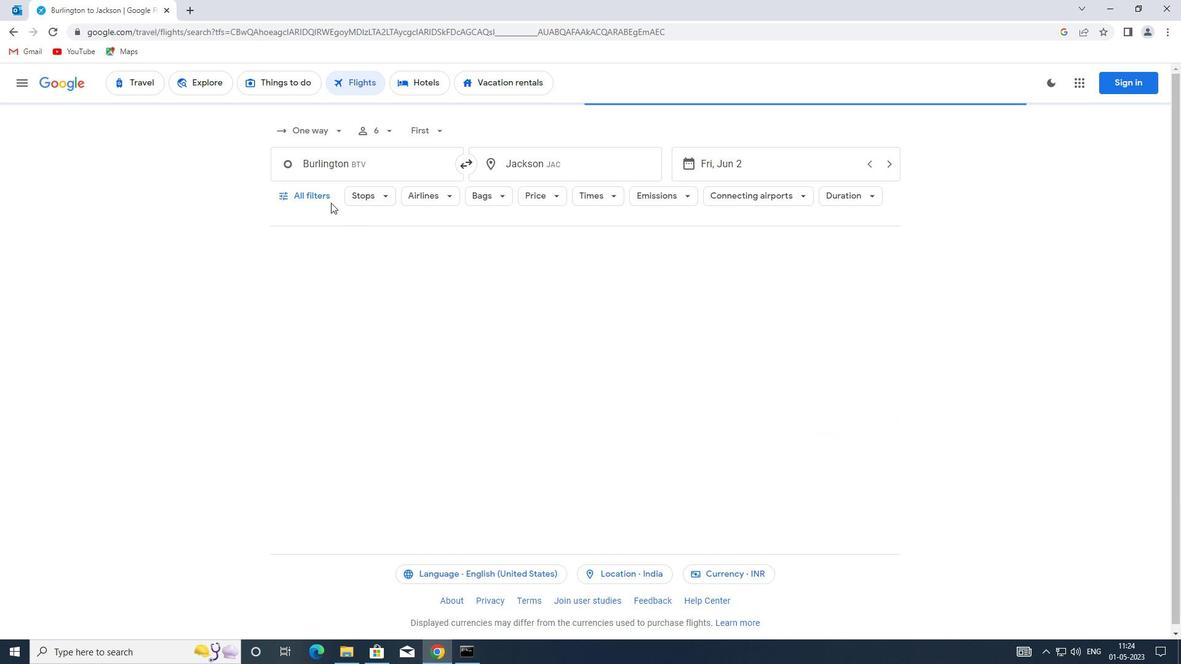 
Action: Mouse moved to (421, 412)
Screenshot: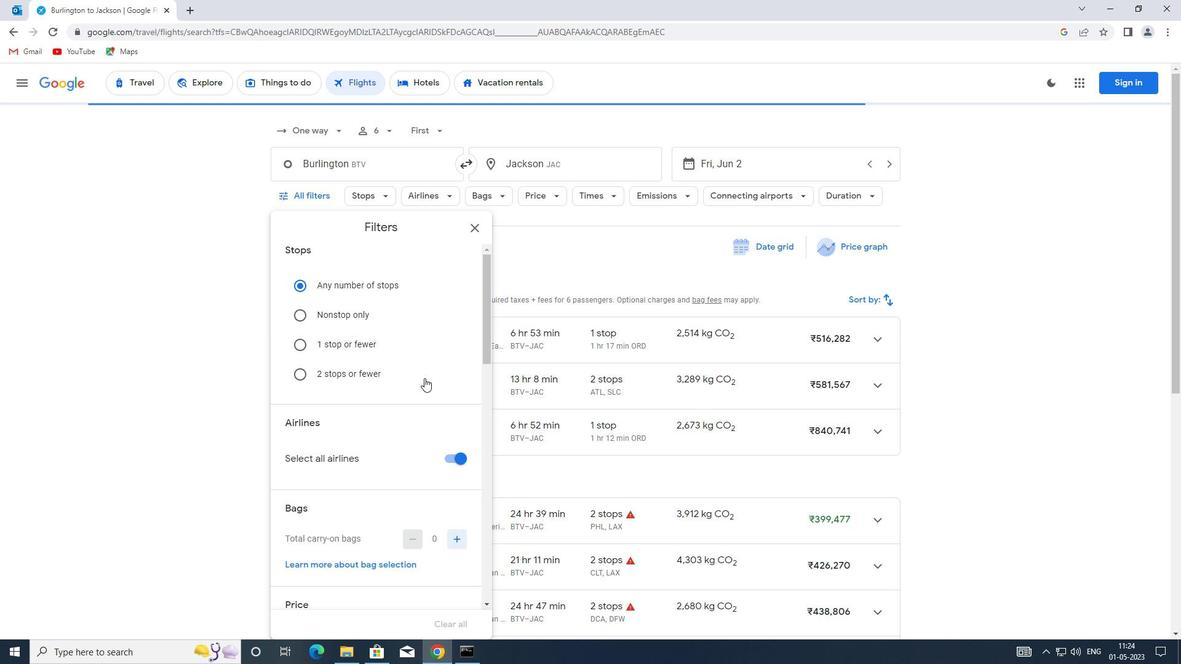 
Action: Mouse scrolled (421, 412) with delta (0, 0)
Screenshot: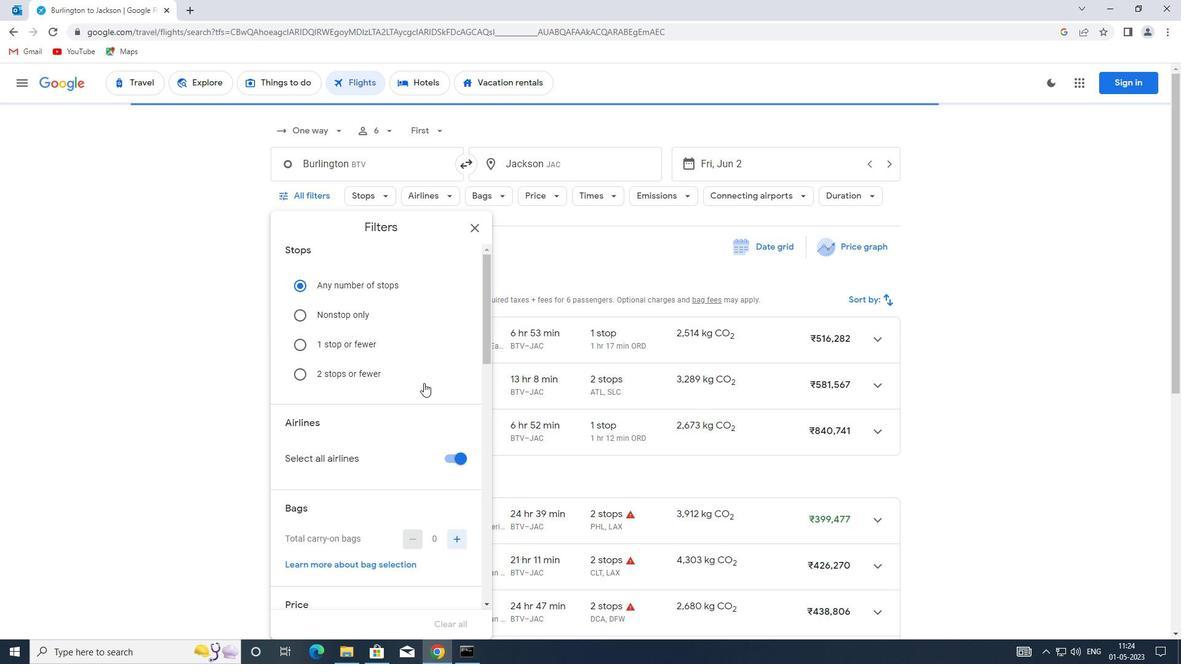 
Action: Mouse moved to (451, 395)
Screenshot: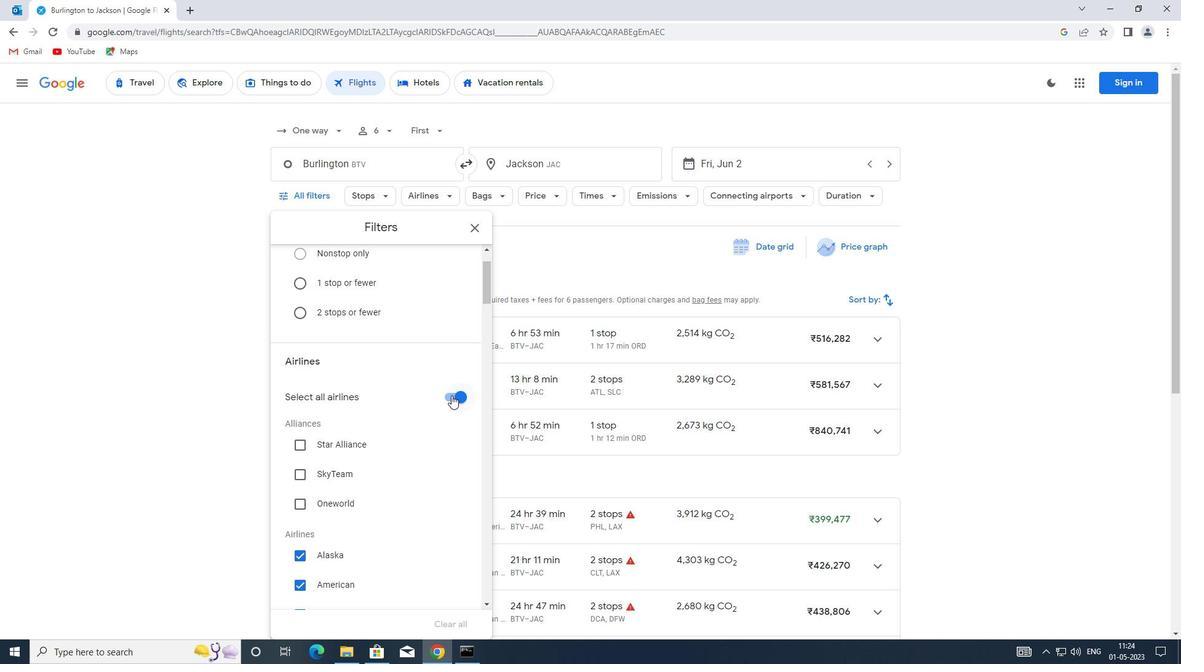 
Action: Mouse pressed left at (451, 395)
Screenshot: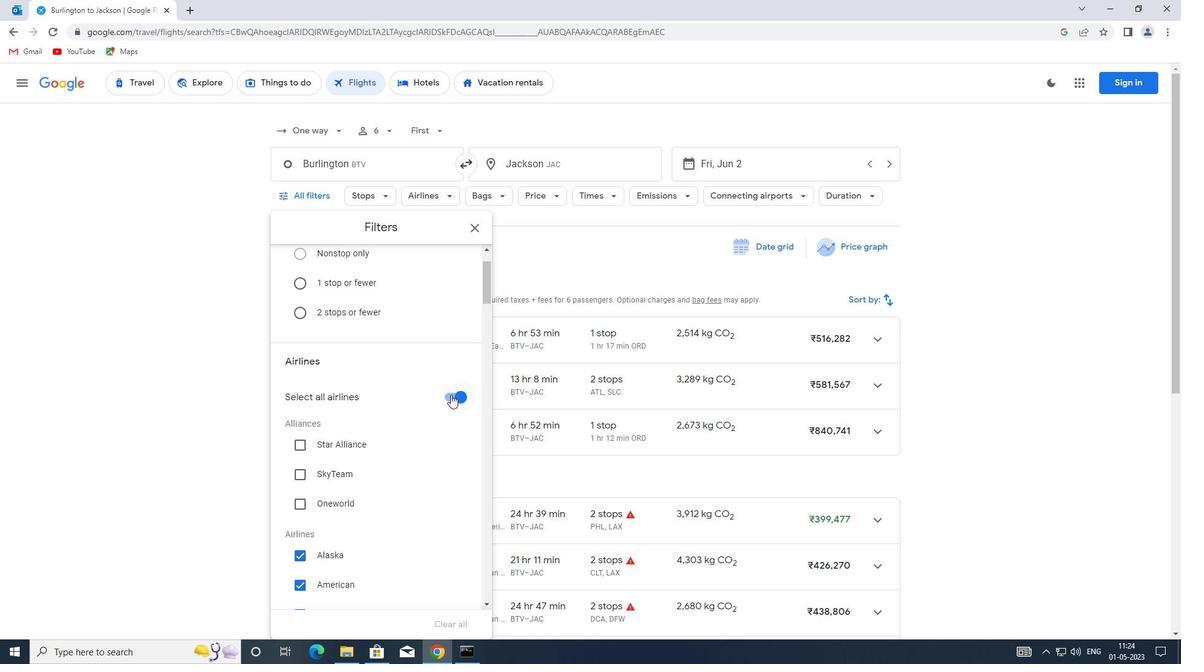 
Action: Mouse moved to (390, 395)
Screenshot: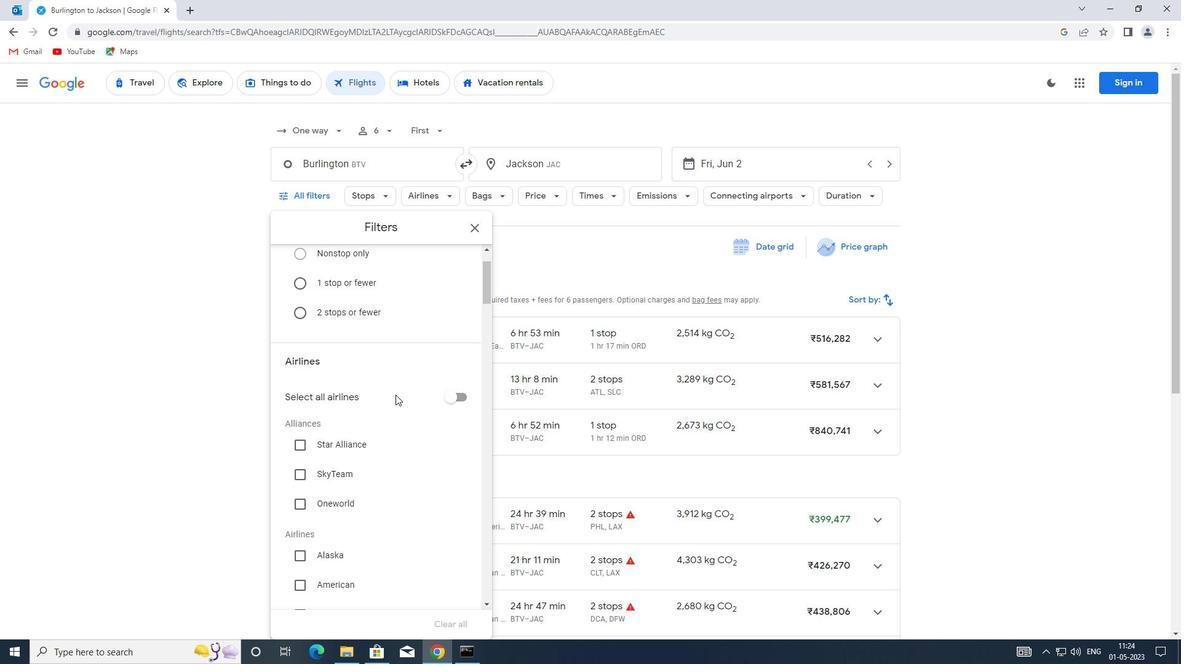 
Action: Mouse scrolled (390, 394) with delta (0, 0)
Screenshot: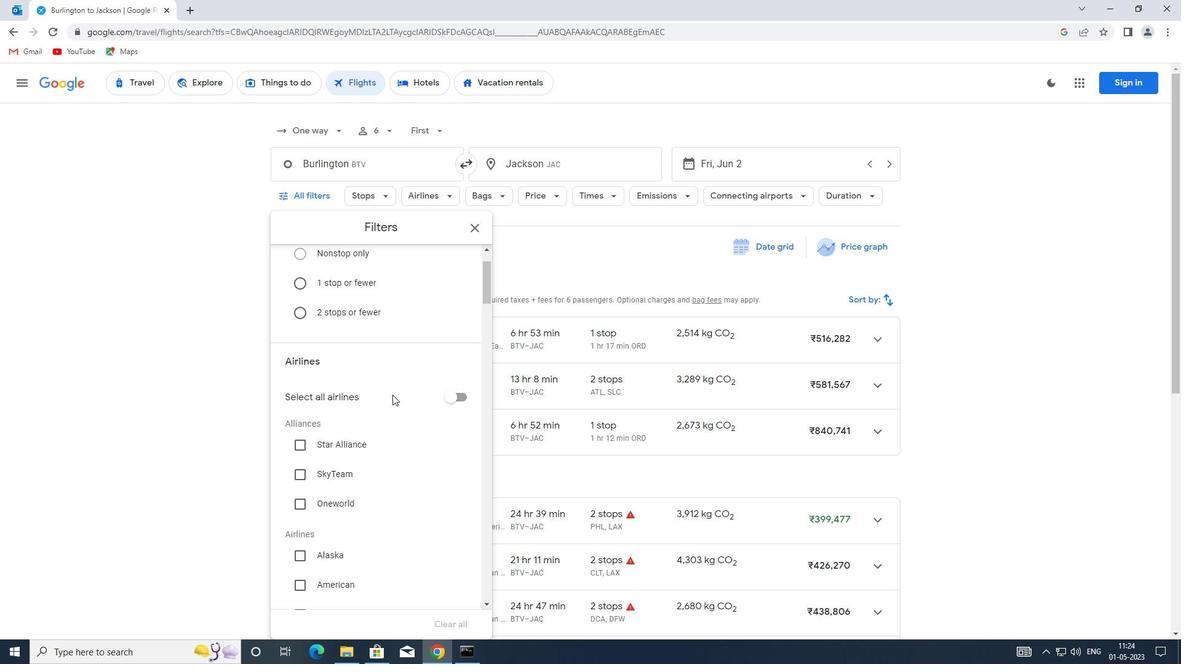 
Action: Mouse moved to (388, 395)
Screenshot: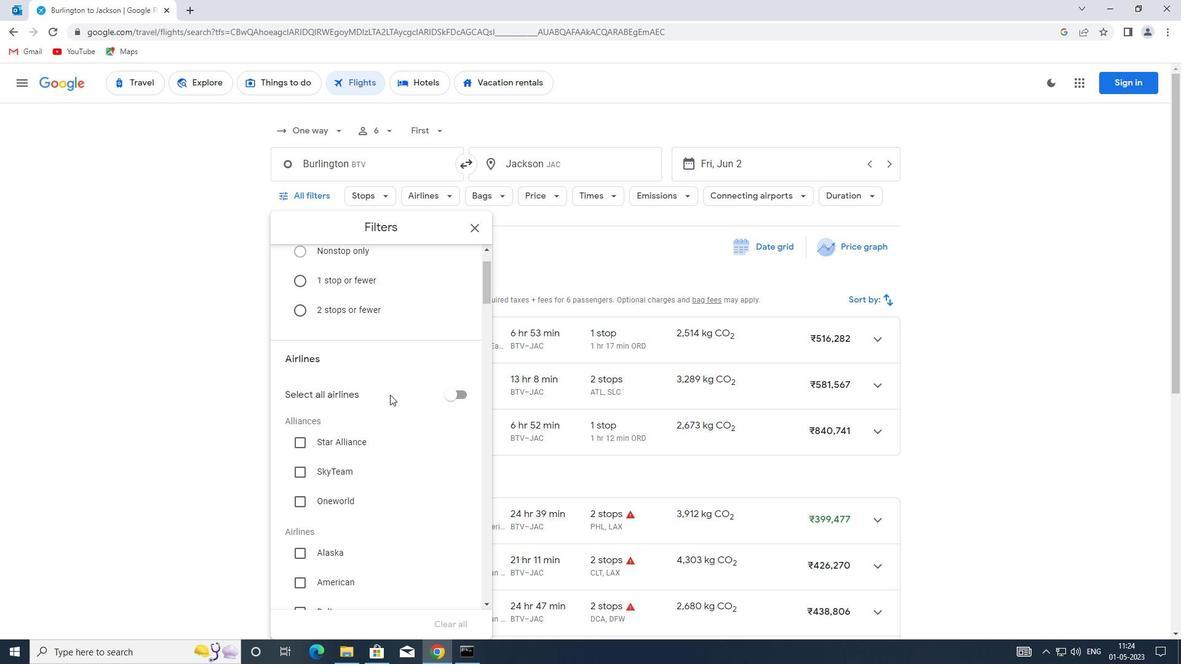 
Action: Mouse scrolled (388, 394) with delta (0, 0)
Screenshot: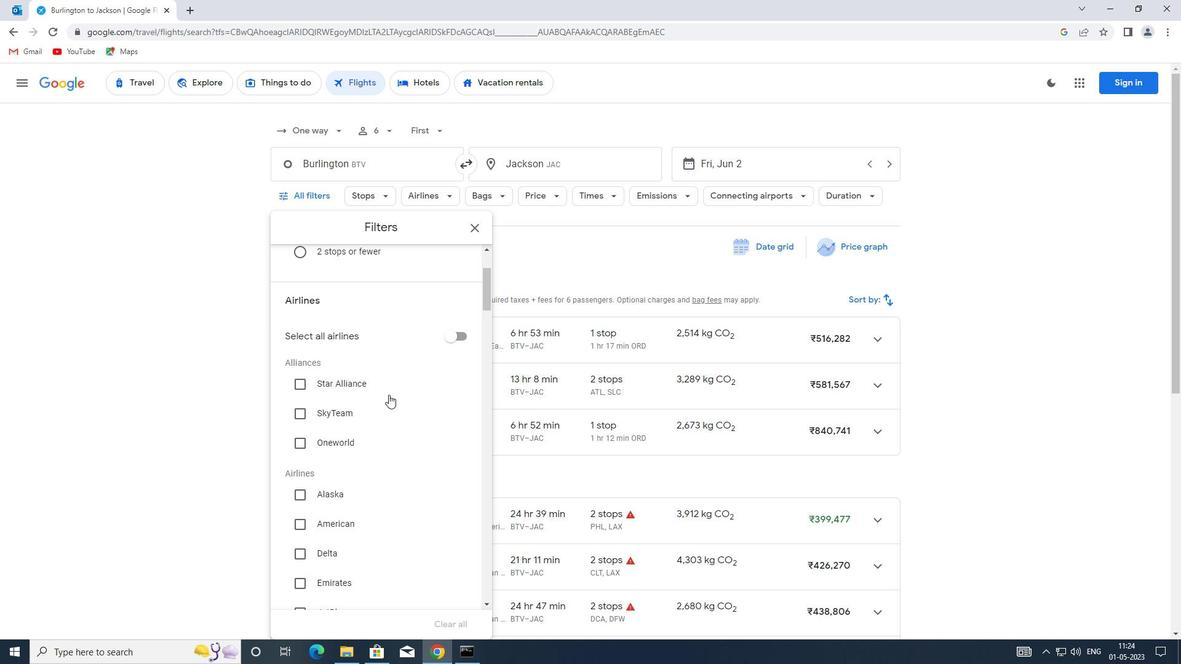 
Action: Mouse scrolled (388, 394) with delta (0, 0)
Screenshot: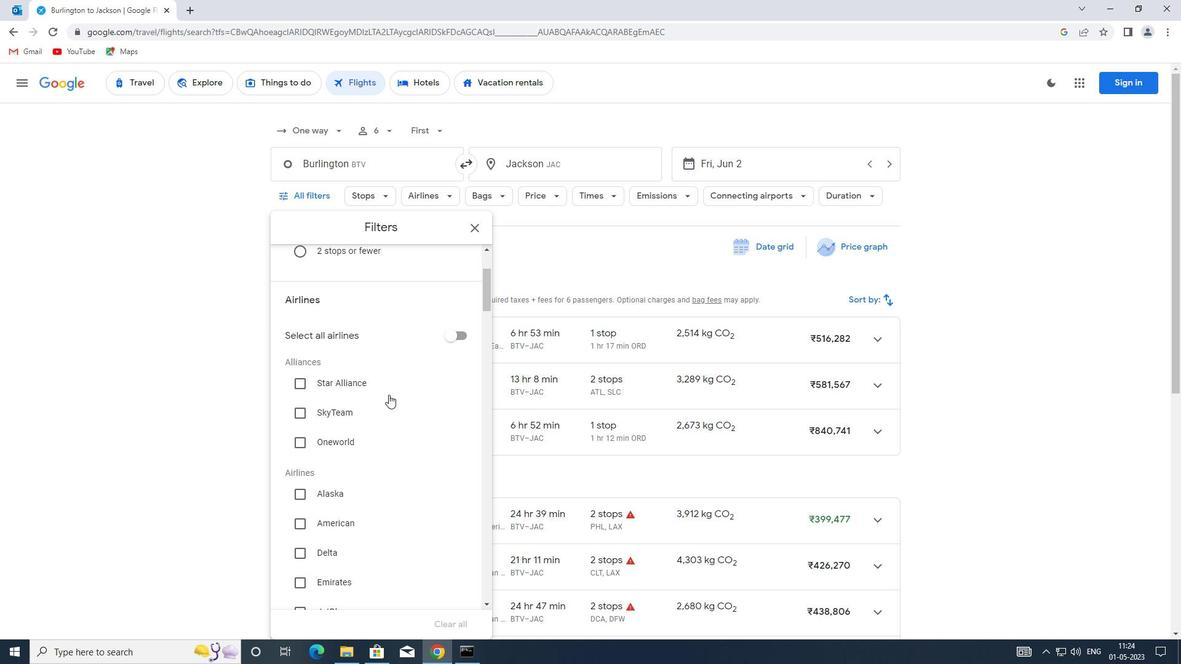
Action: Mouse moved to (353, 398)
Screenshot: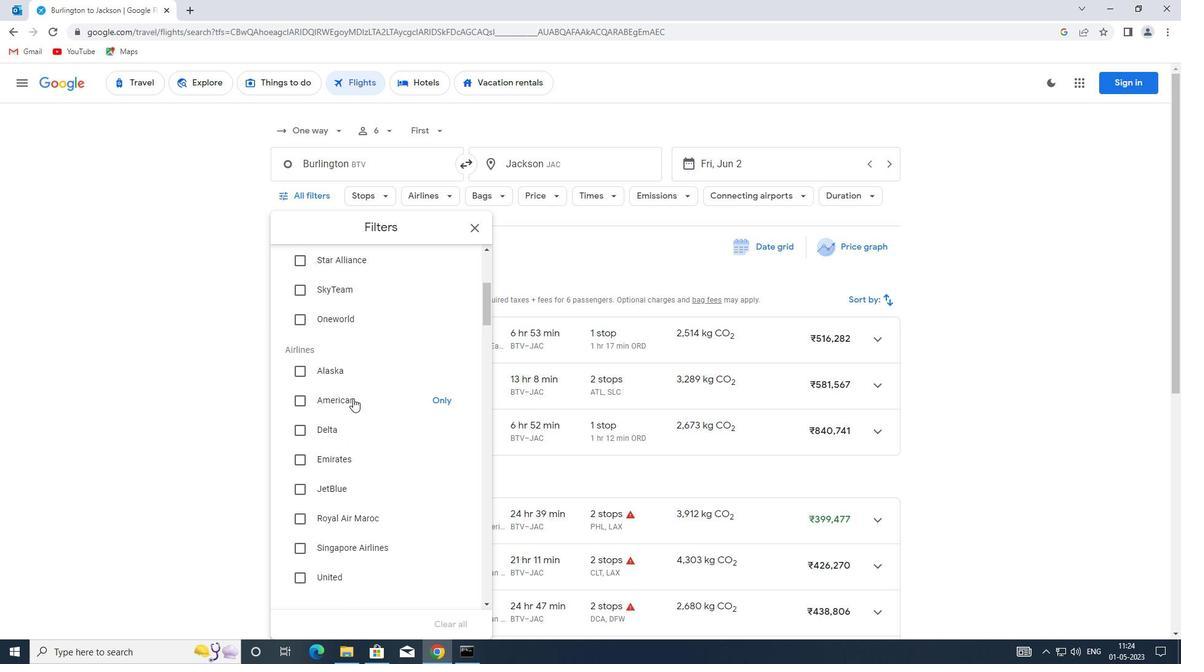 
Action: Mouse scrolled (353, 398) with delta (0, 0)
Screenshot: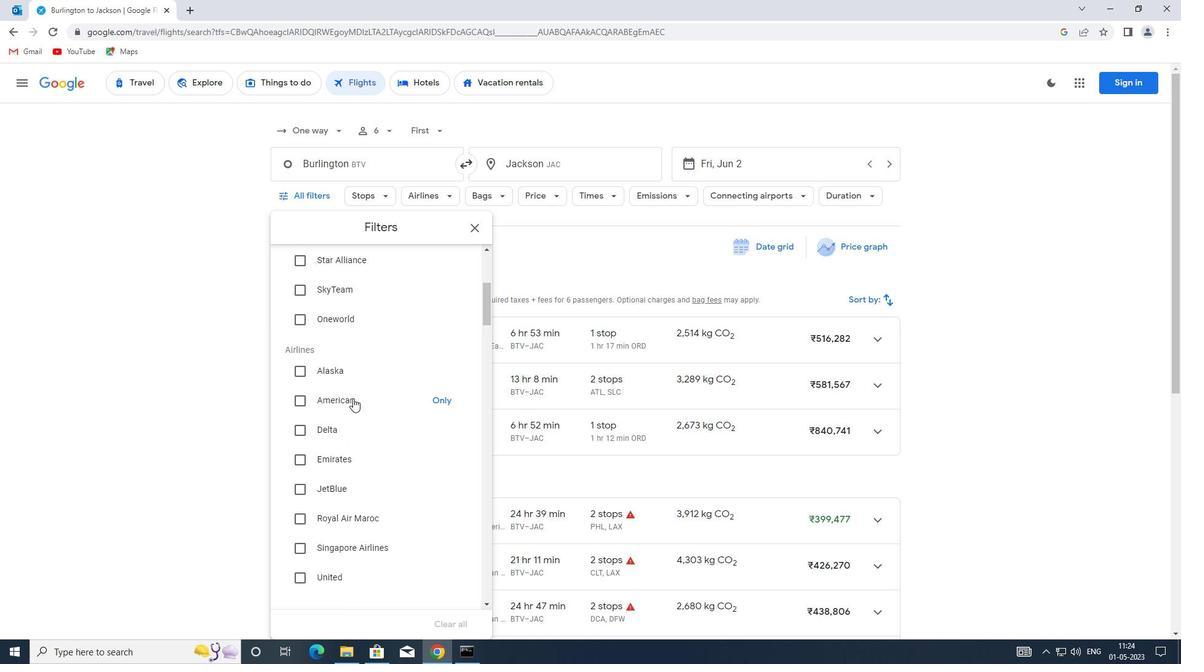 
Action: Mouse moved to (353, 445)
Screenshot: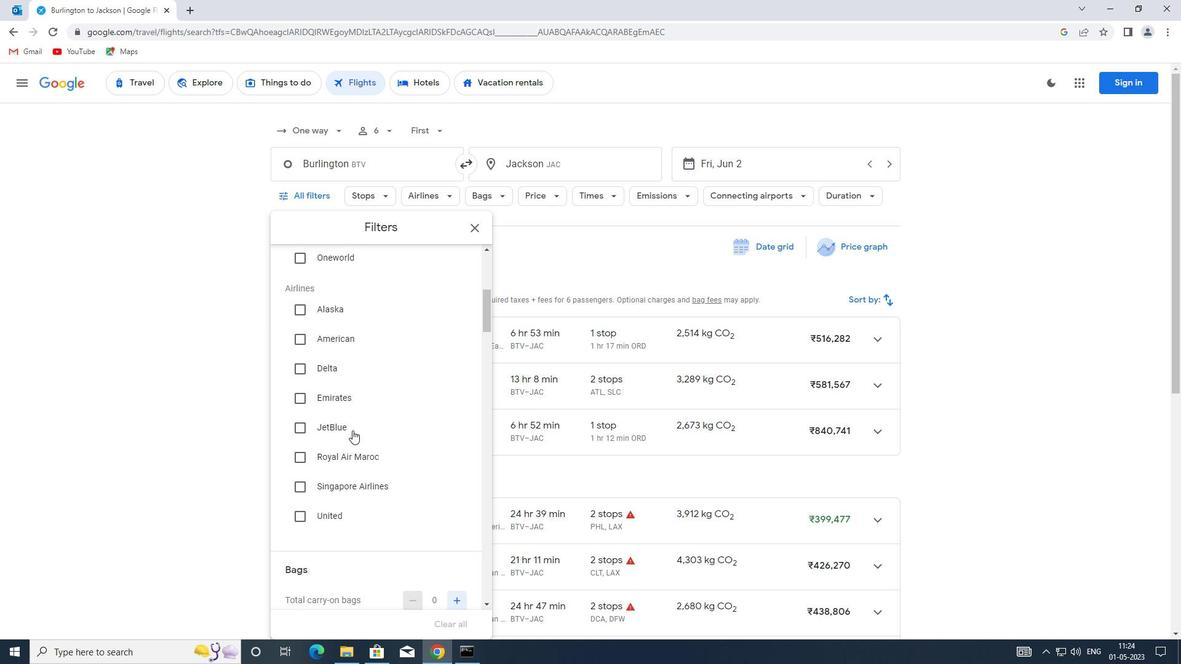 
Action: Mouse scrolled (353, 444) with delta (0, 0)
Screenshot: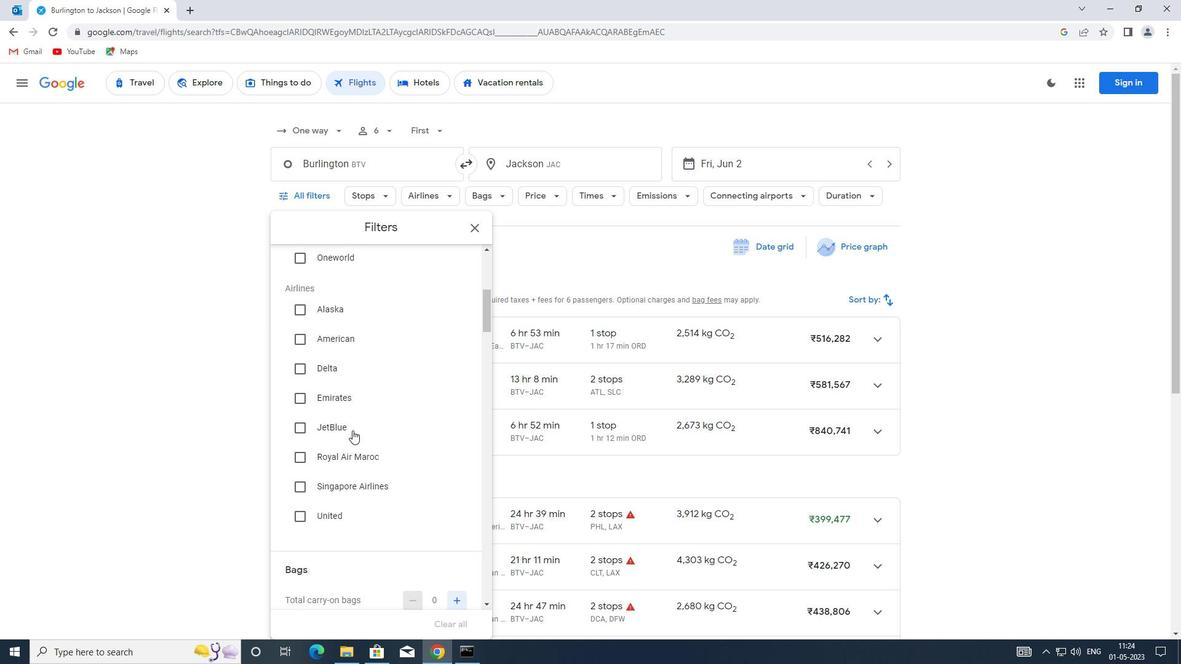
Action: Mouse moved to (302, 454)
Screenshot: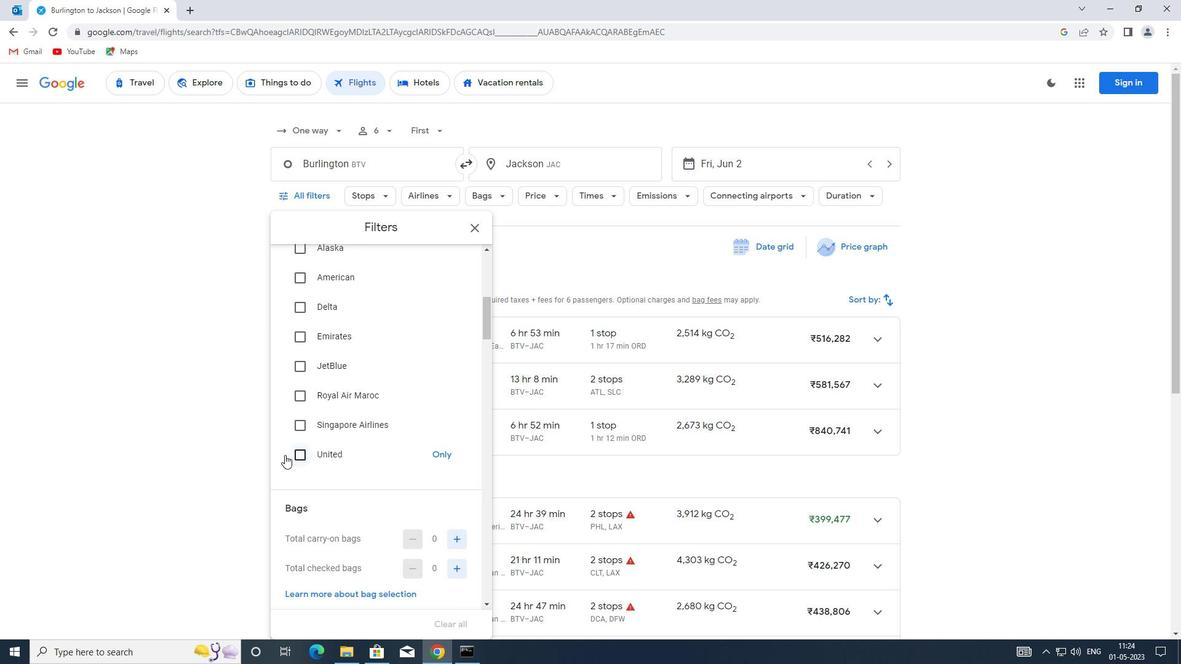 
Action: Mouse pressed left at (302, 454)
Screenshot: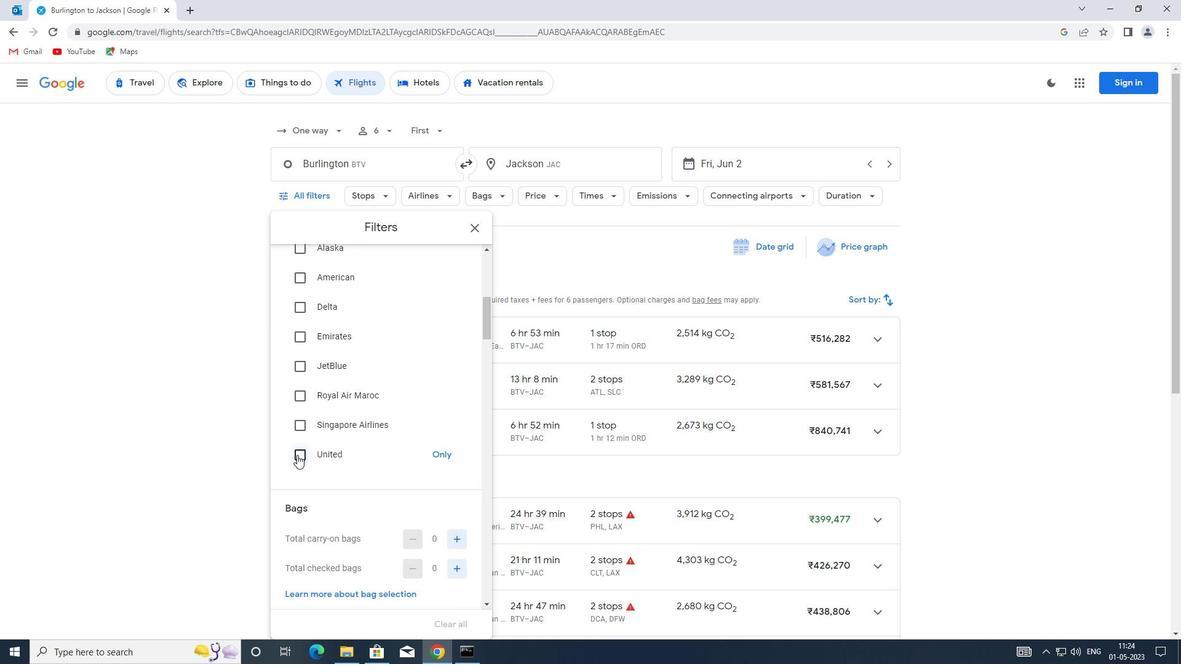 
Action: Mouse moved to (368, 412)
Screenshot: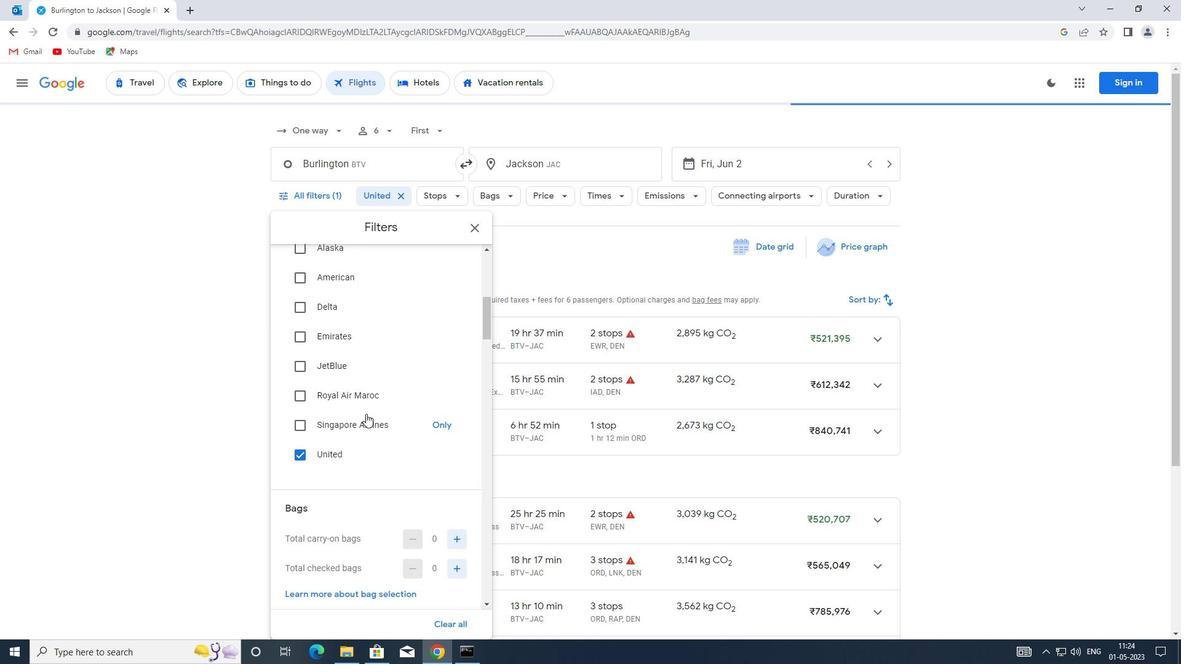 
Action: Mouse scrolled (368, 411) with delta (0, 0)
Screenshot: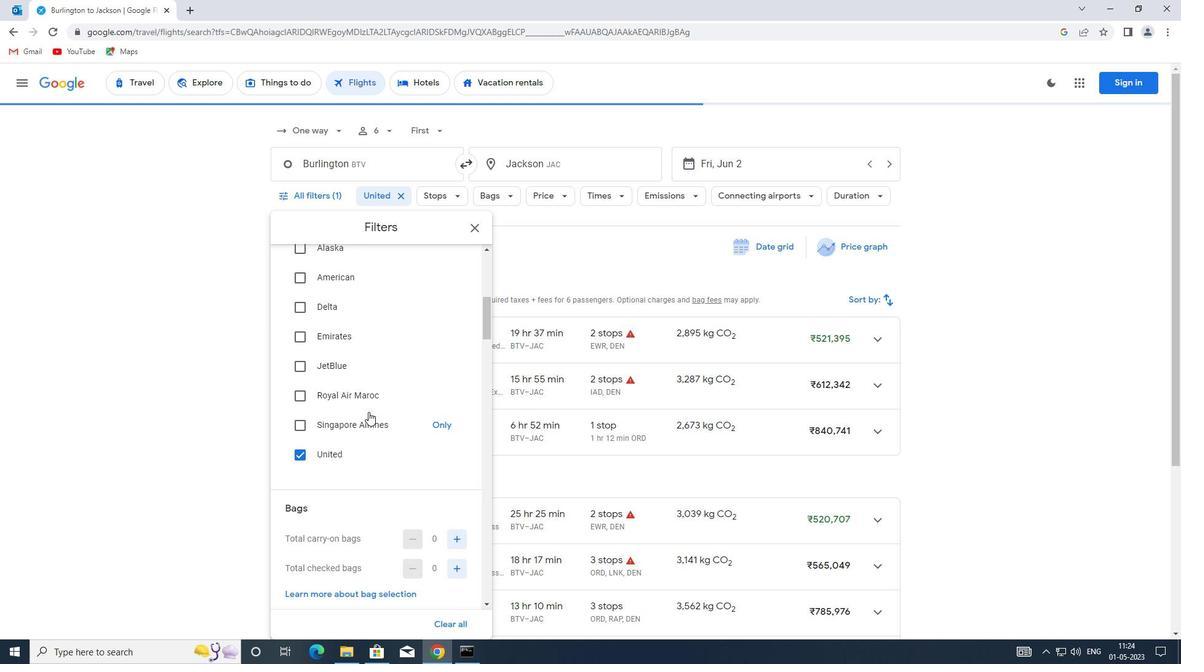 
Action: Mouse moved to (365, 412)
Screenshot: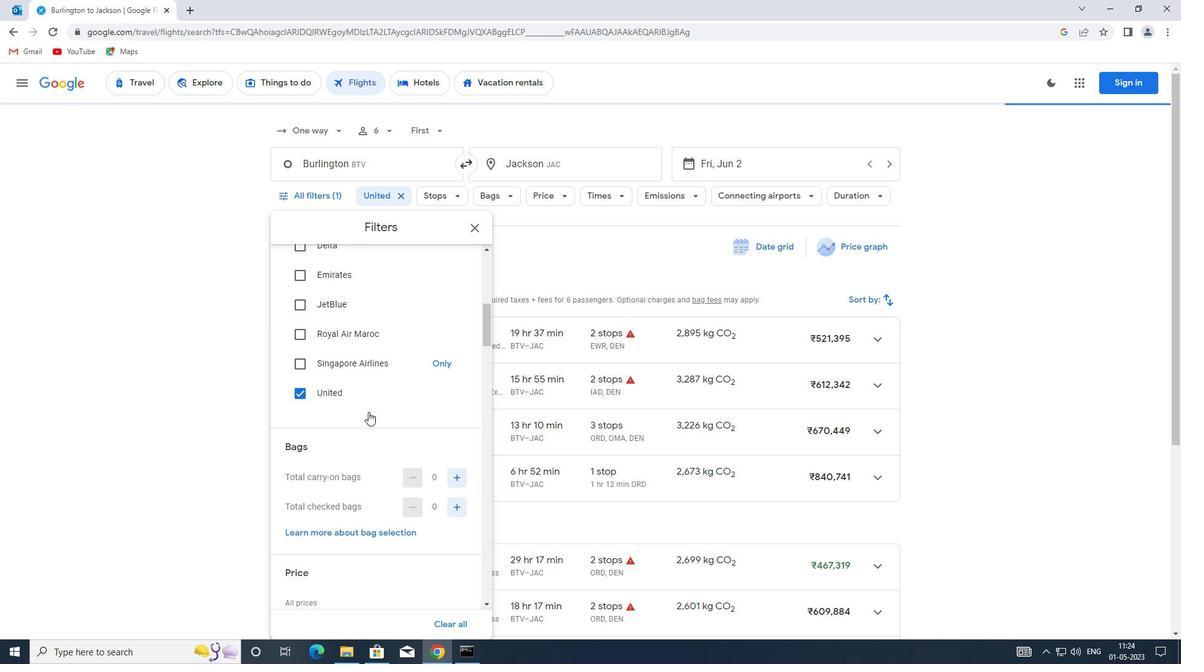 
Action: Mouse scrolled (365, 412) with delta (0, 0)
Screenshot: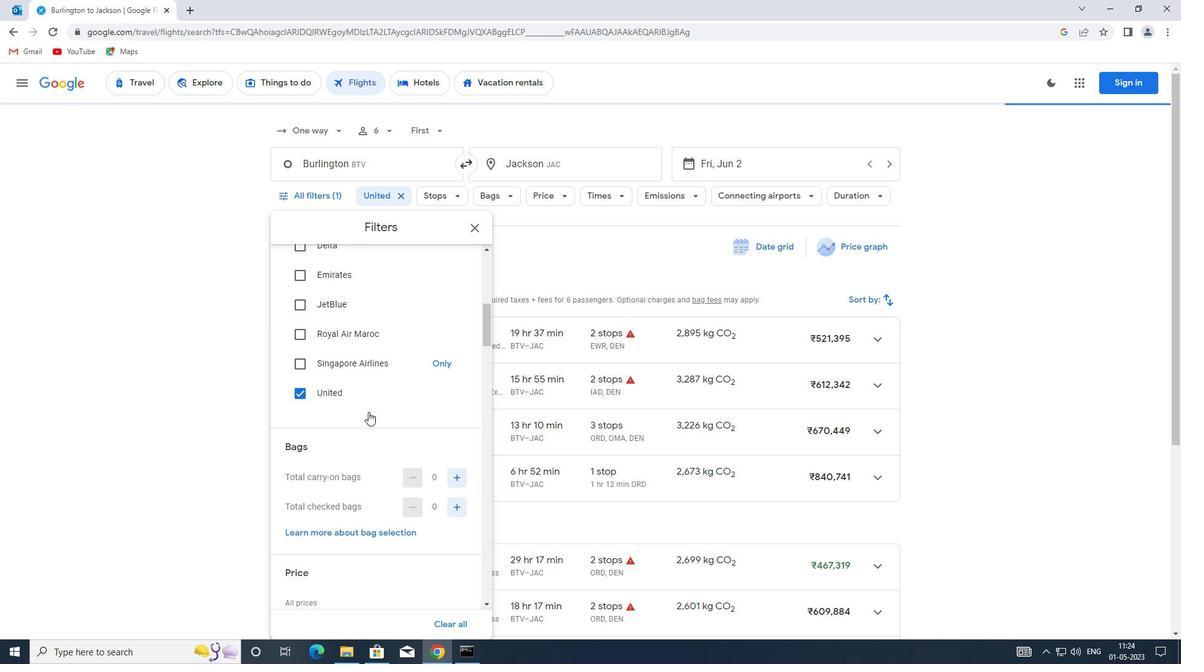 
Action: Mouse scrolled (365, 412) with delta (0, 0)
Screenshot: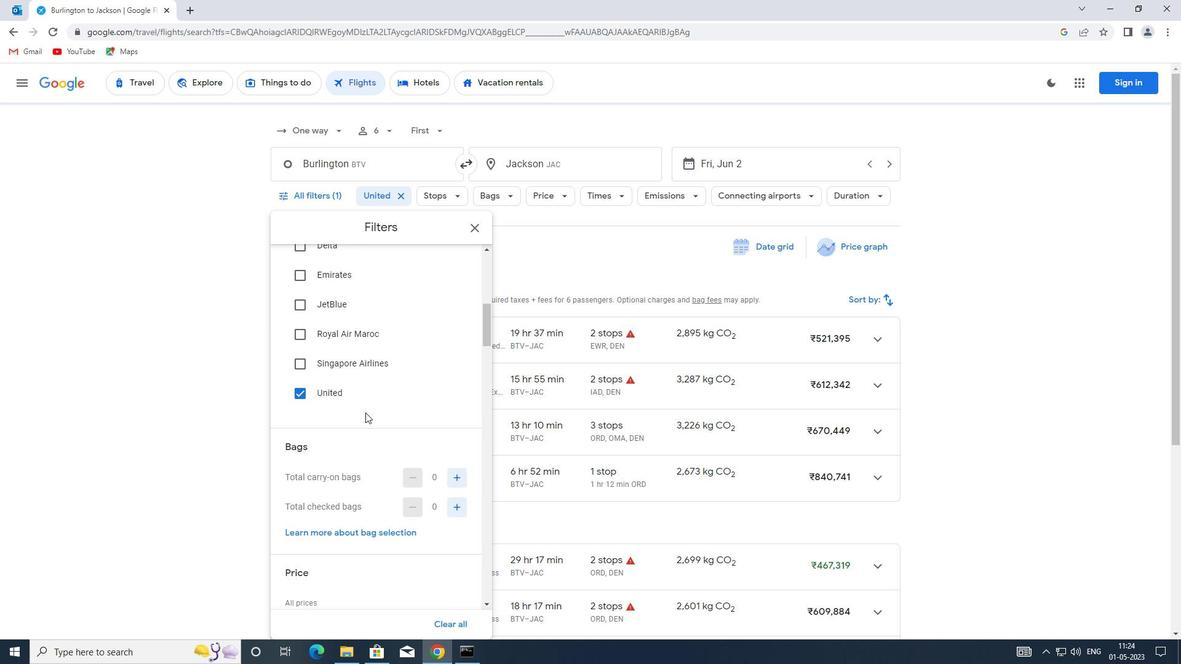 
Action: Mouse moved to (454, 384)
Screenshot: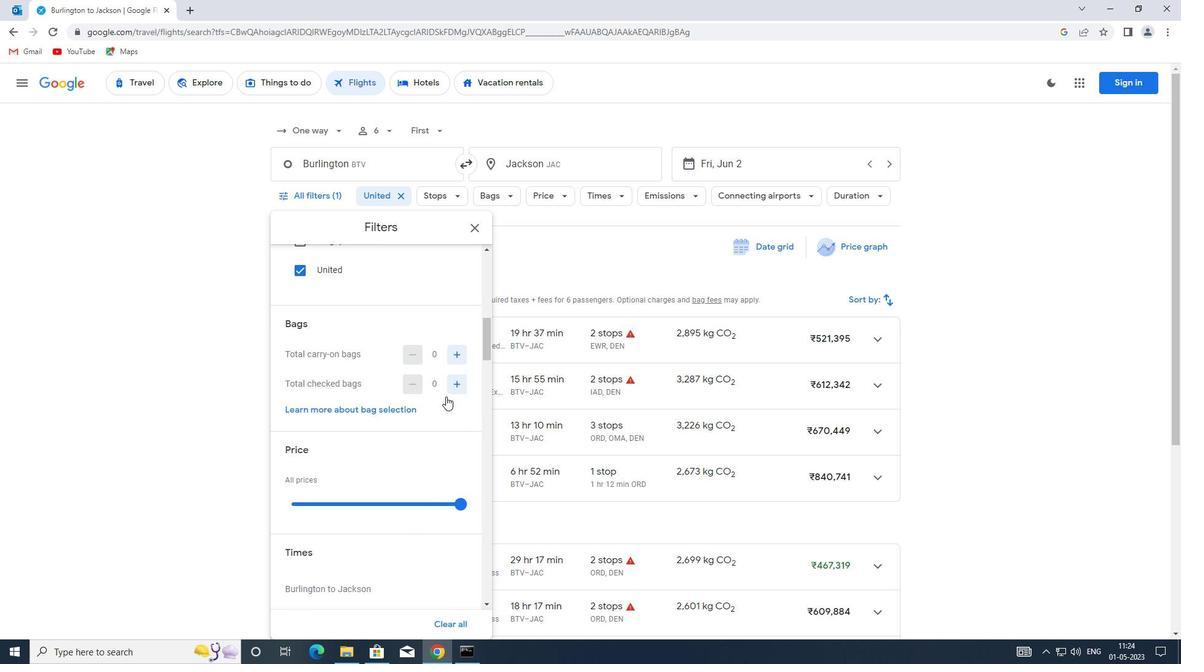 
Action: Mouse pressed left at (454, 384)
Screenshot: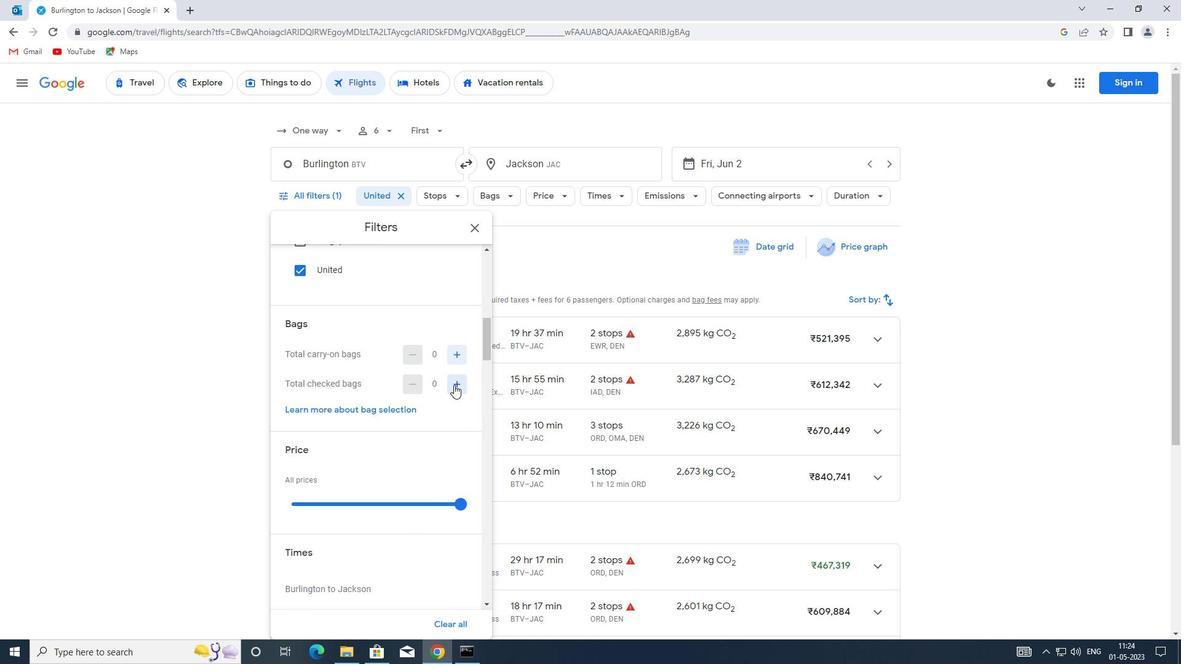 
Action: Mouse pressed left at (454, 384)
Screenshot: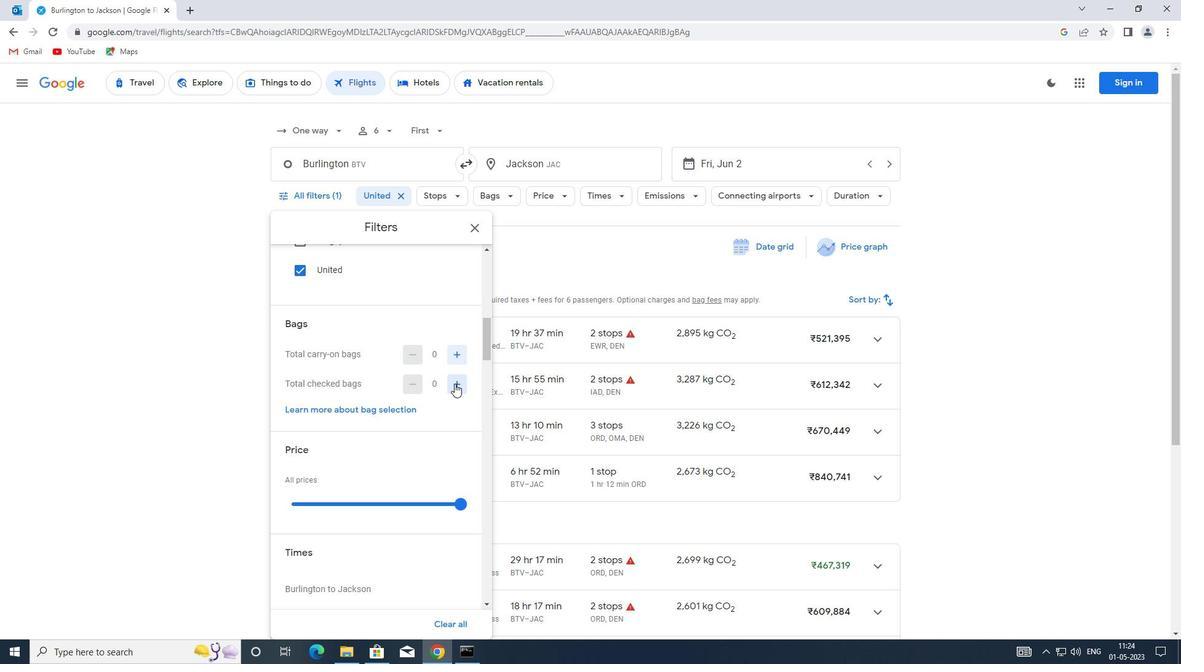 
Action: Mouse pressed left at (454, 384)
Screenshot: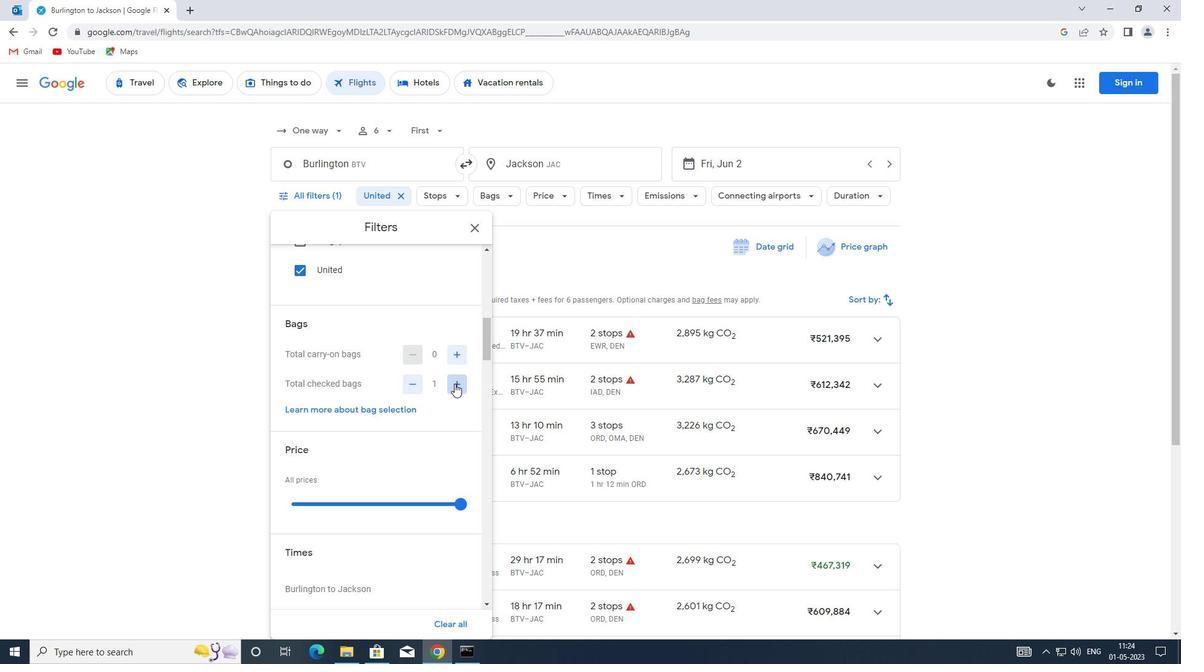 
Action: Mouse pressed left at (454, 384)
Screenshot: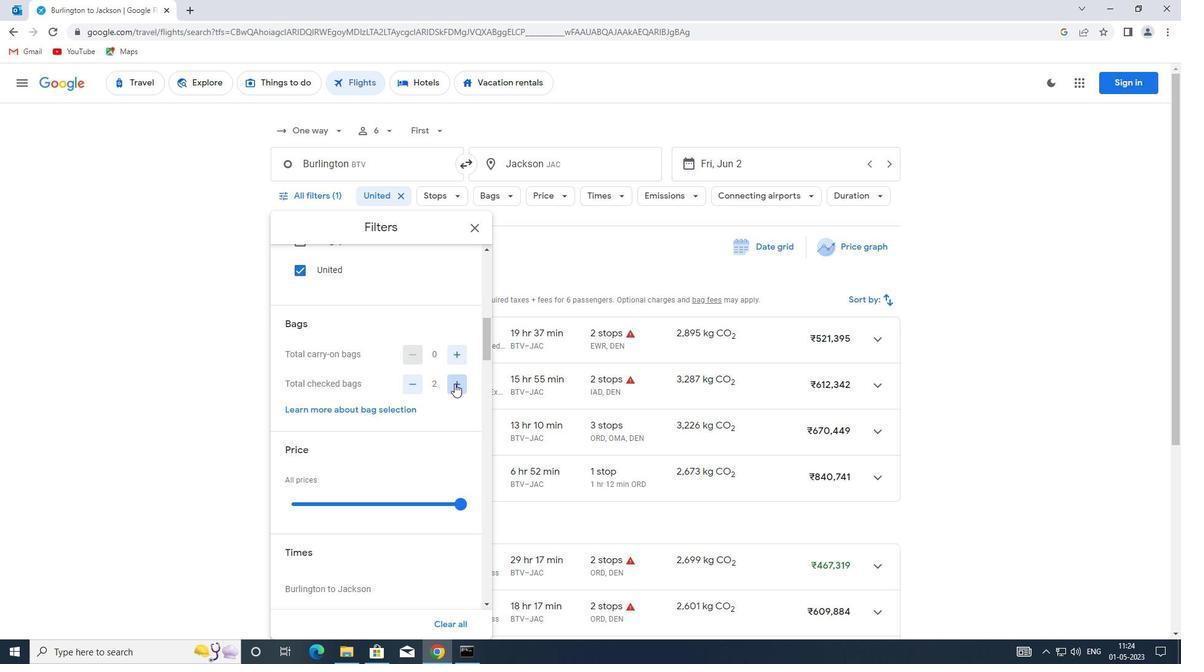 
Action: Mouse moved to (454, 384)
Screenshot: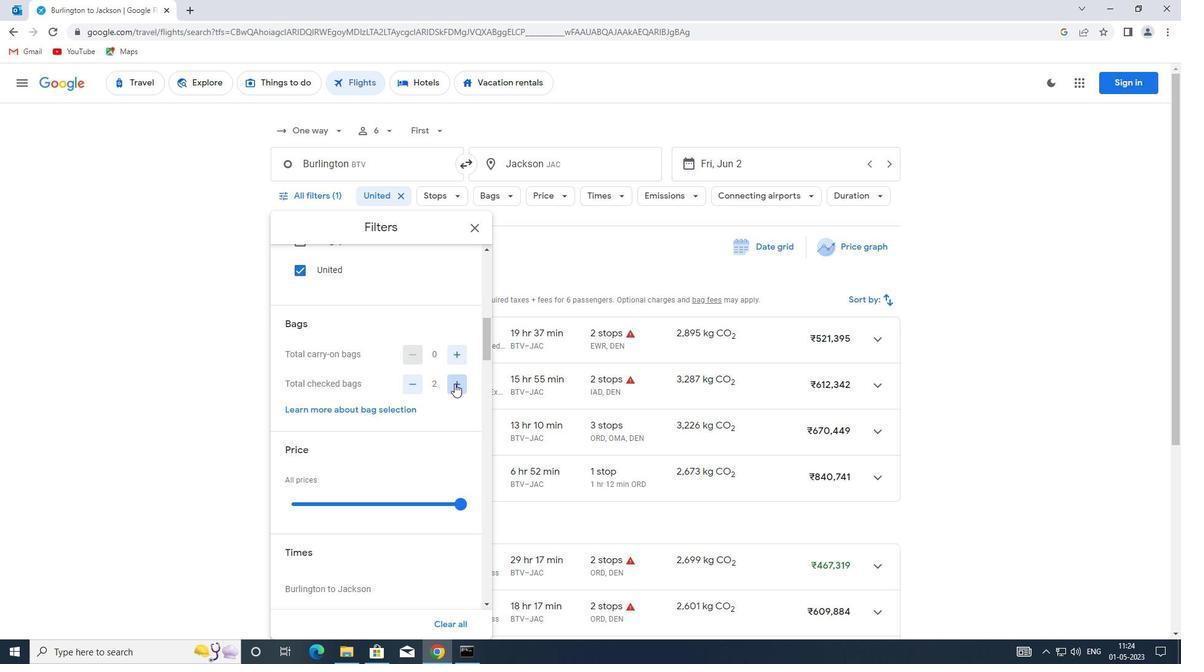 
Action: Mouse pressed left at (454, 384)
Screenshot: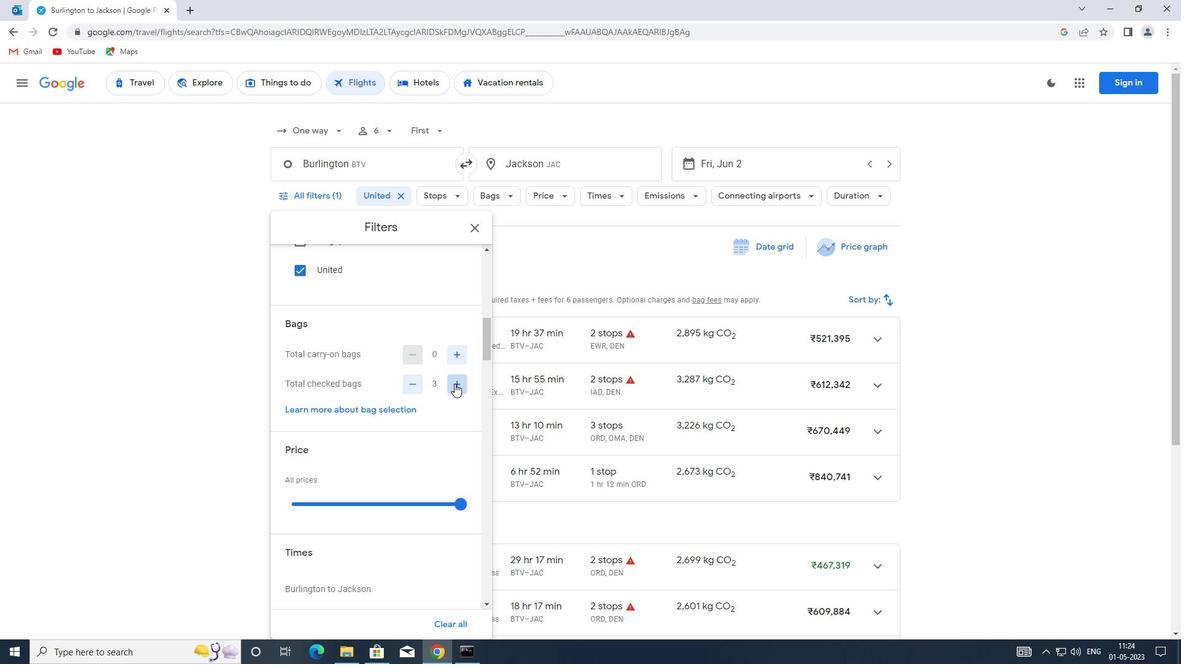
Action: Mouse pressed left at (454, 384)
Screenshot: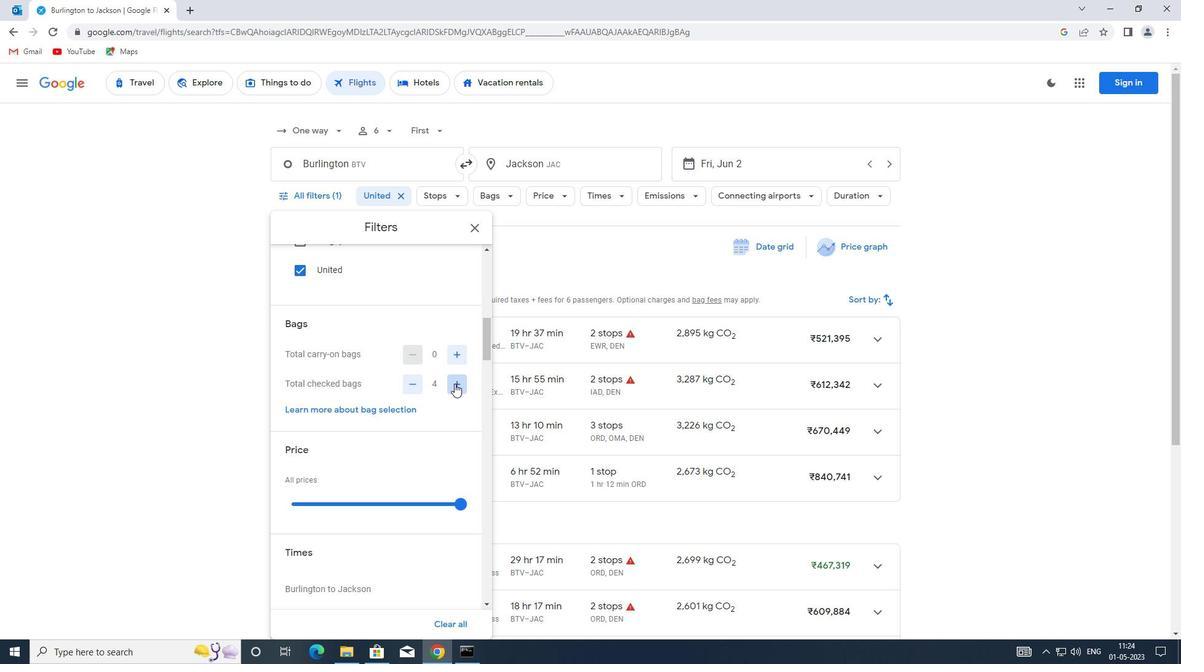 
Action: Mouse pressed left at (454, 384)
Screenshot: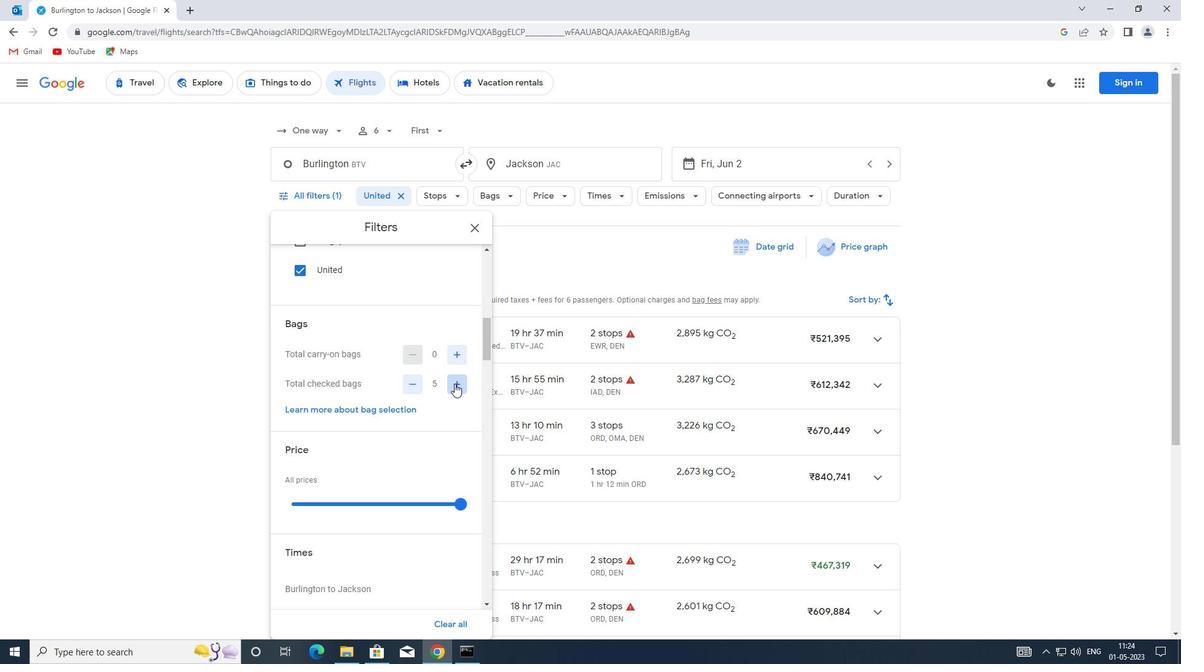 
Action: Mouse moved to (433, 380)
Screenshot: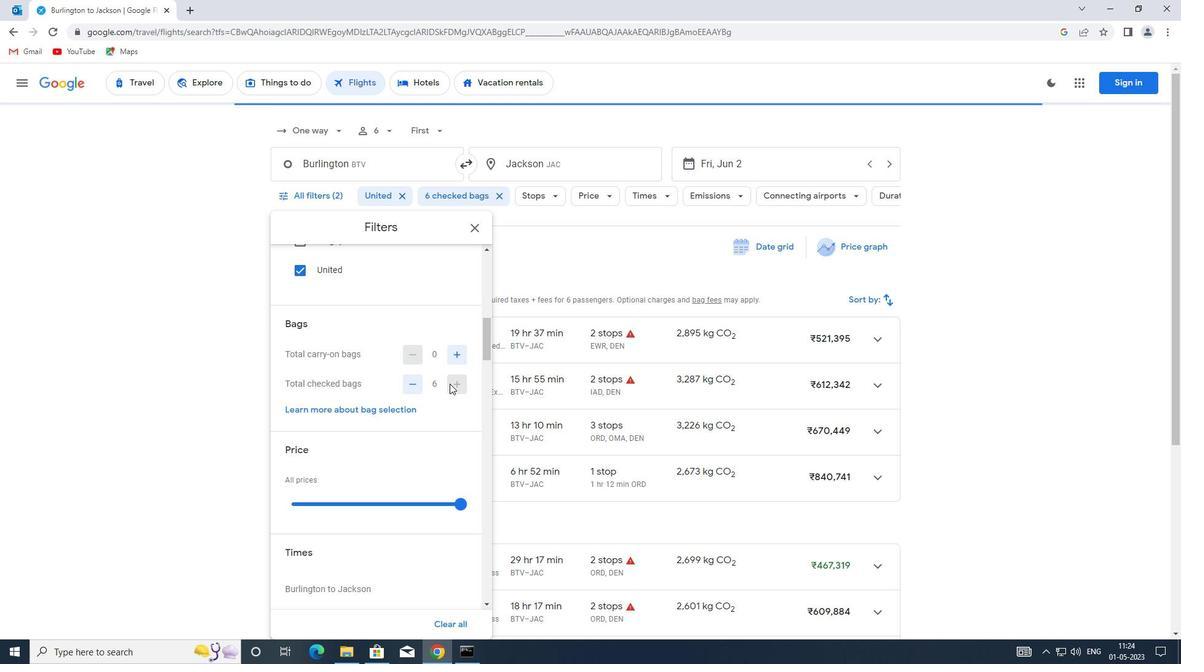 
Action: Mouse scrolled (433, 379) with delta (0, 0)
Screenshot: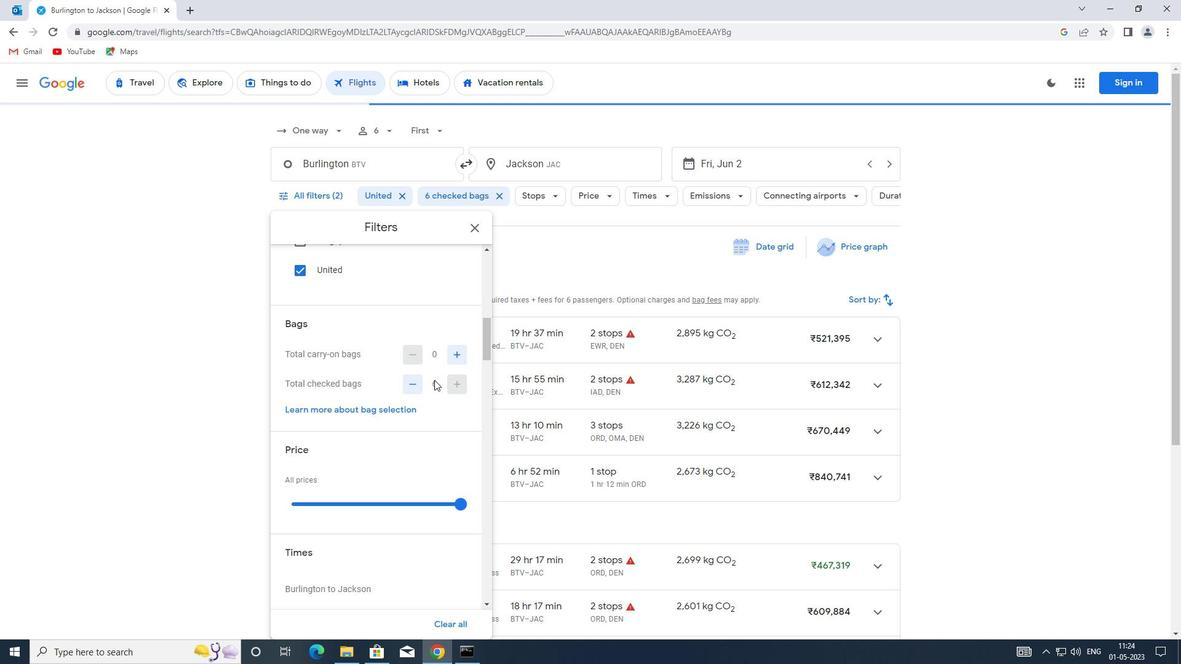 
Action: Mouse moved to (423, 386)
Screenshot: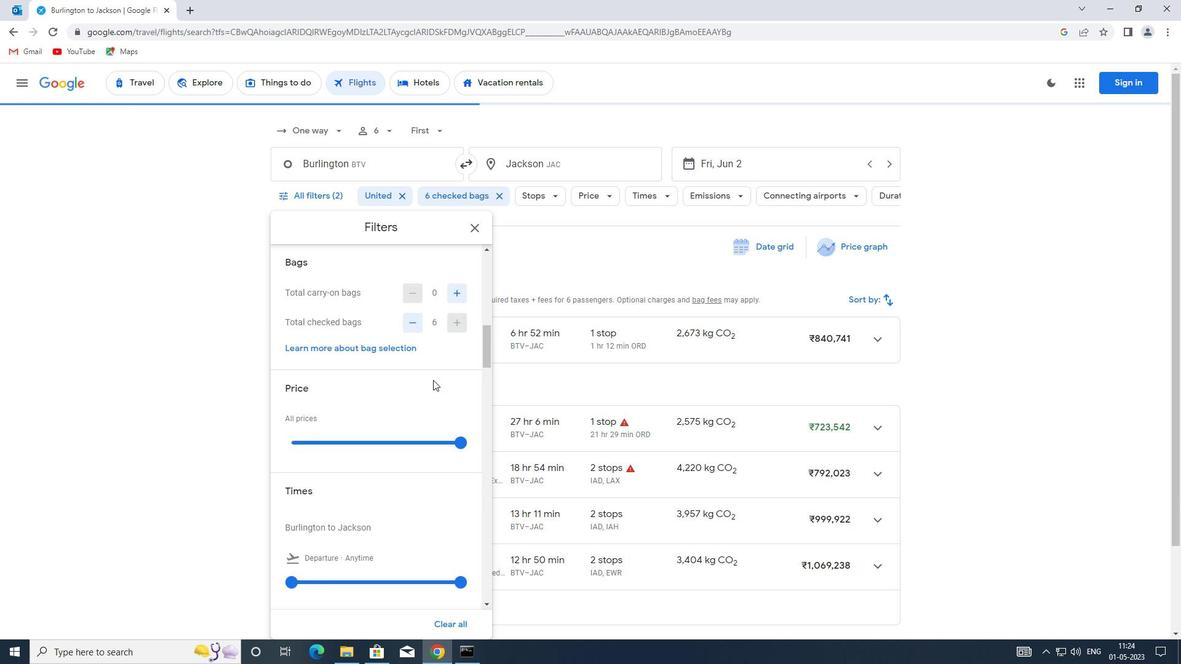 
Action: Mouse scrolled (423, 385) with delta (0, 0)
Screenshot: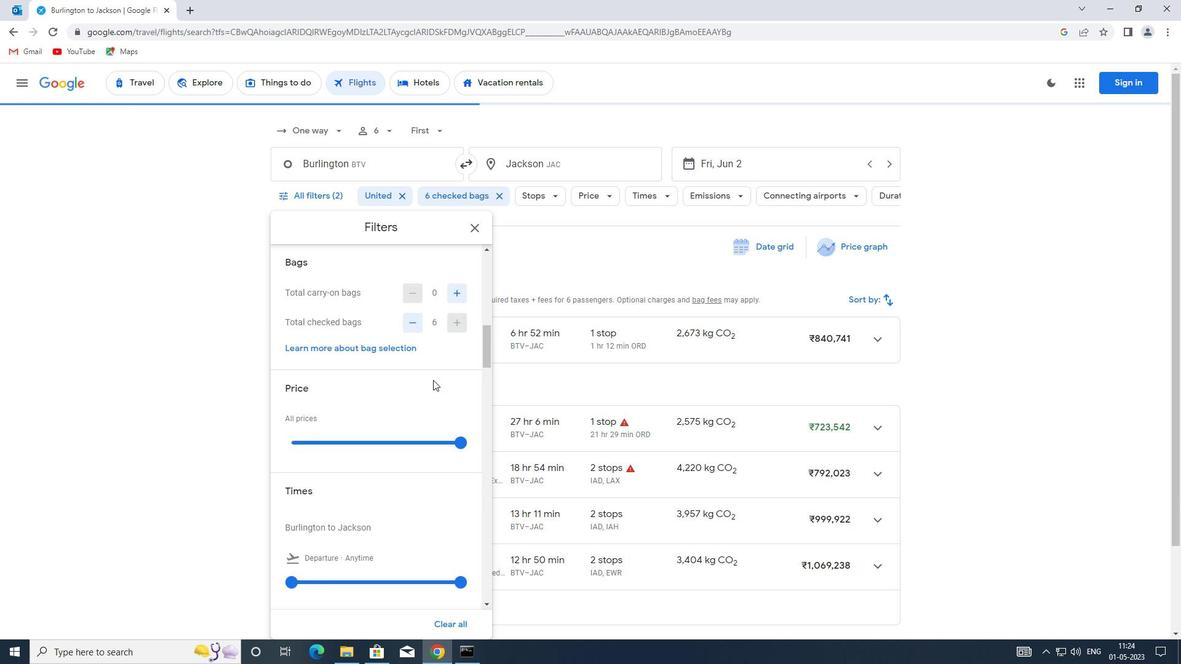 
Action: Mouse moved to (421, 388)
Screenshot: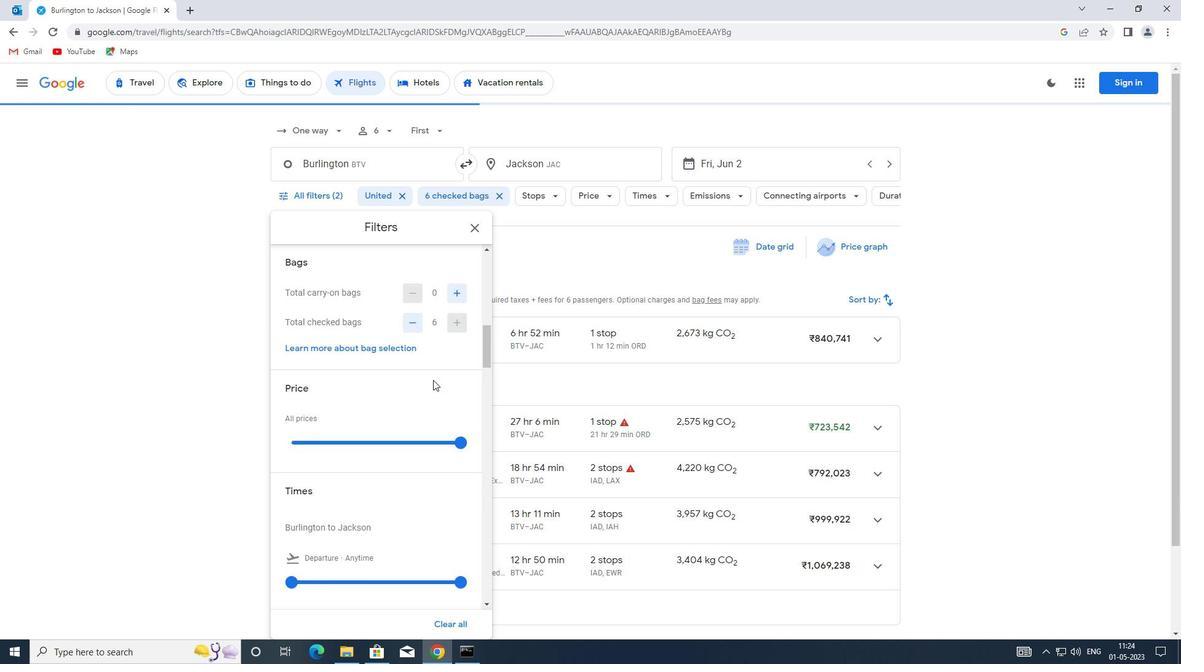 
Action: Mouse scrolled (421, 387) with delta (0, 0)
Screenshot: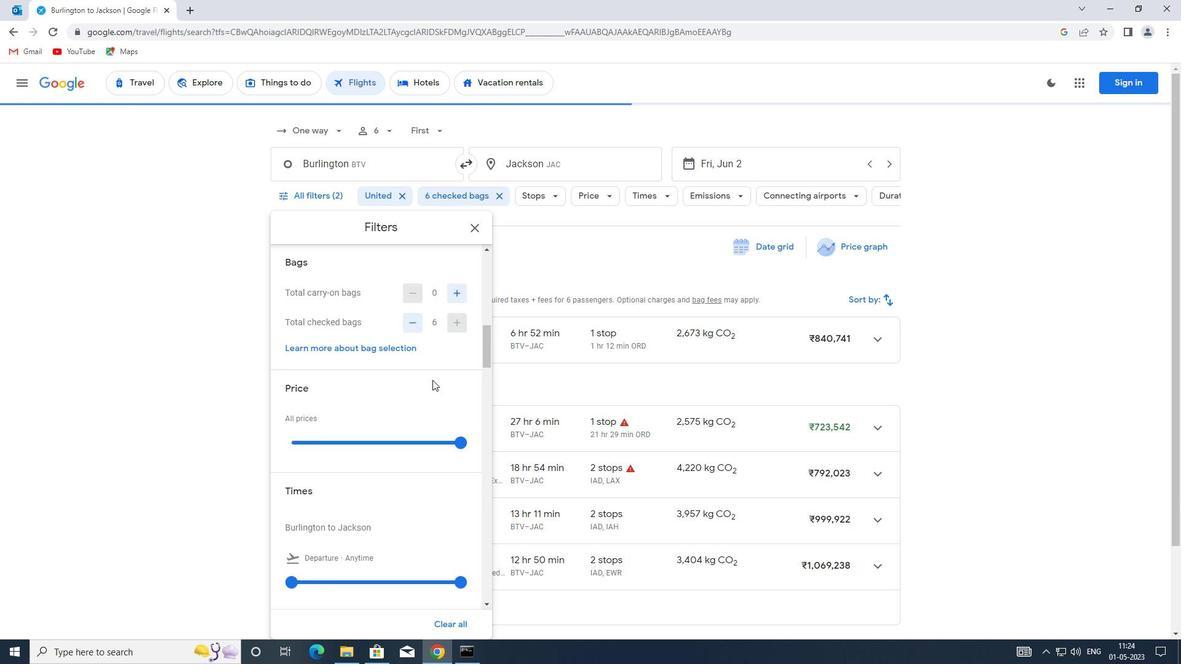 
Action: Mouse moved to (435, 318)
Screenshot: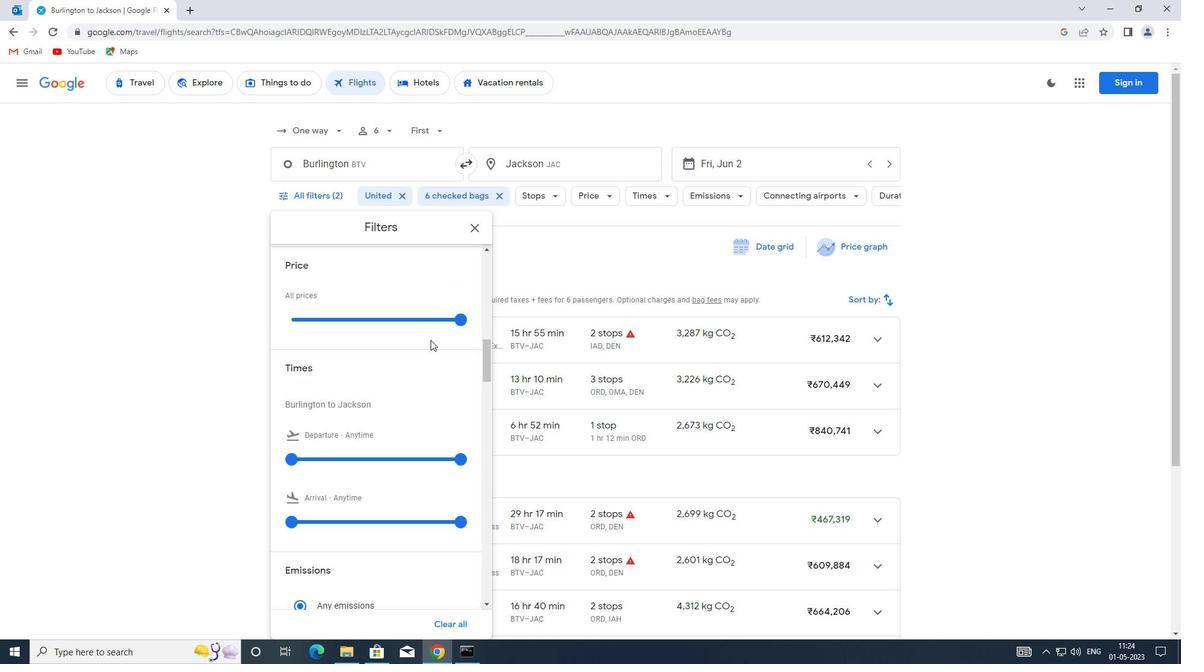 
Action: Mouse pressed left at (435, 318)
Screenshot: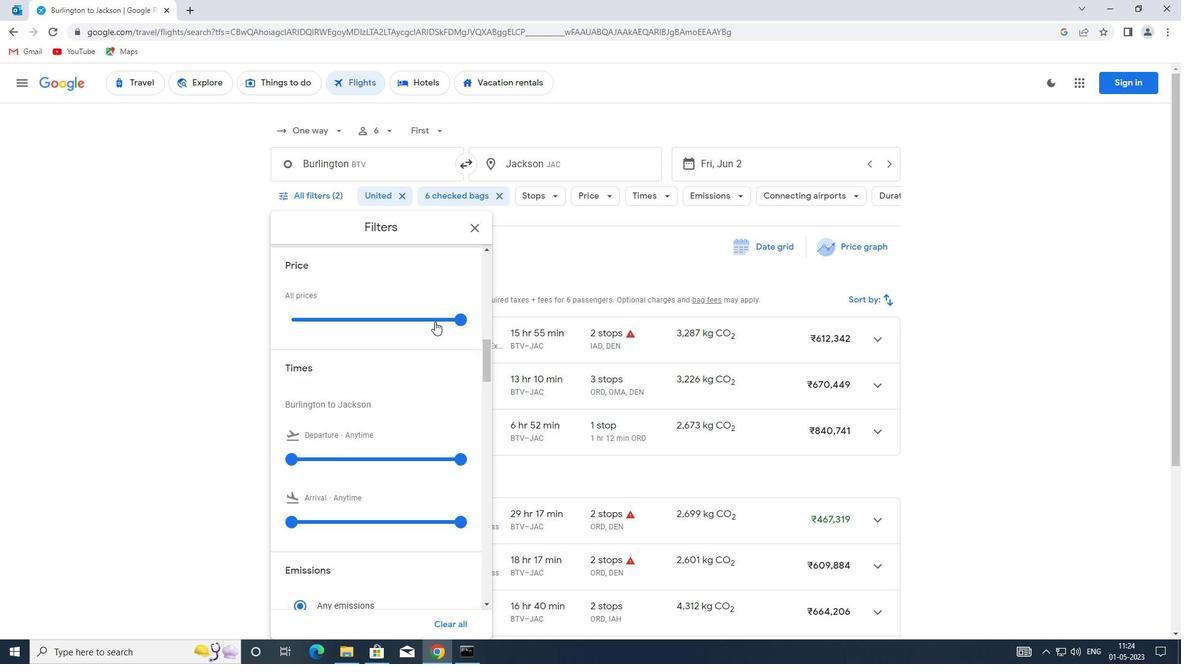 
Action: Mouse pressed left at (435, 318)
Screenshot: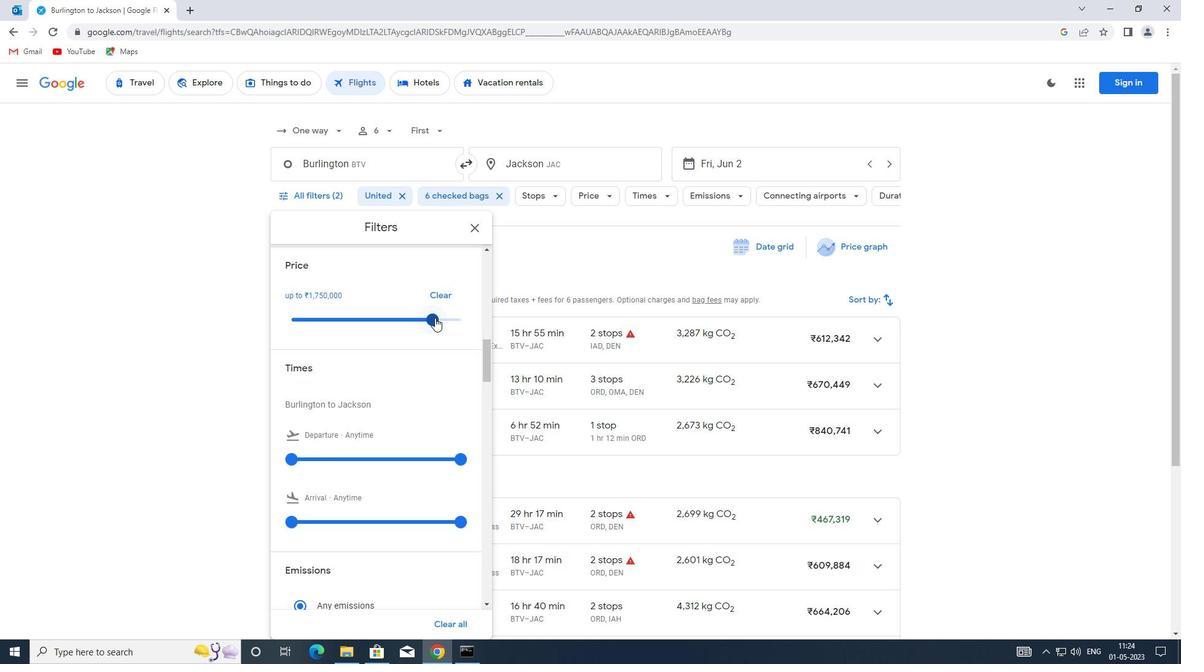 
Action: Mouse moved to (384, 324)
Screenshot: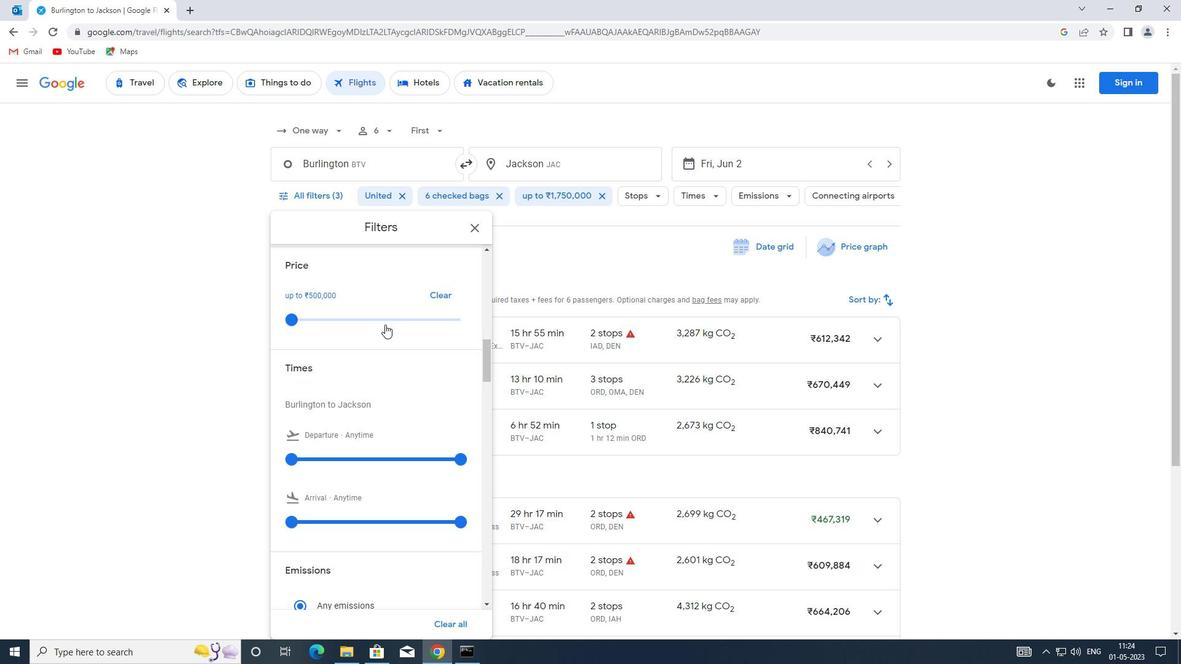 
Action: Mouse scrolled (384, 323) with delta (0, 0)
Screenshot: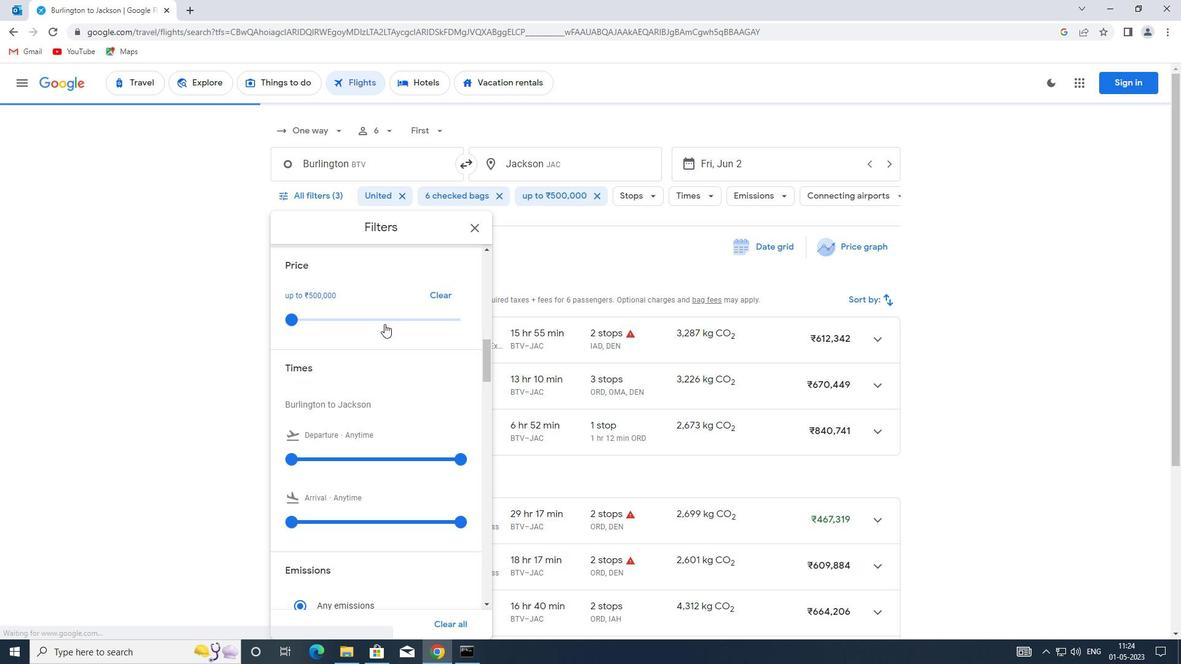 
Action: Mouse moved to (384, 324)
Screenshot: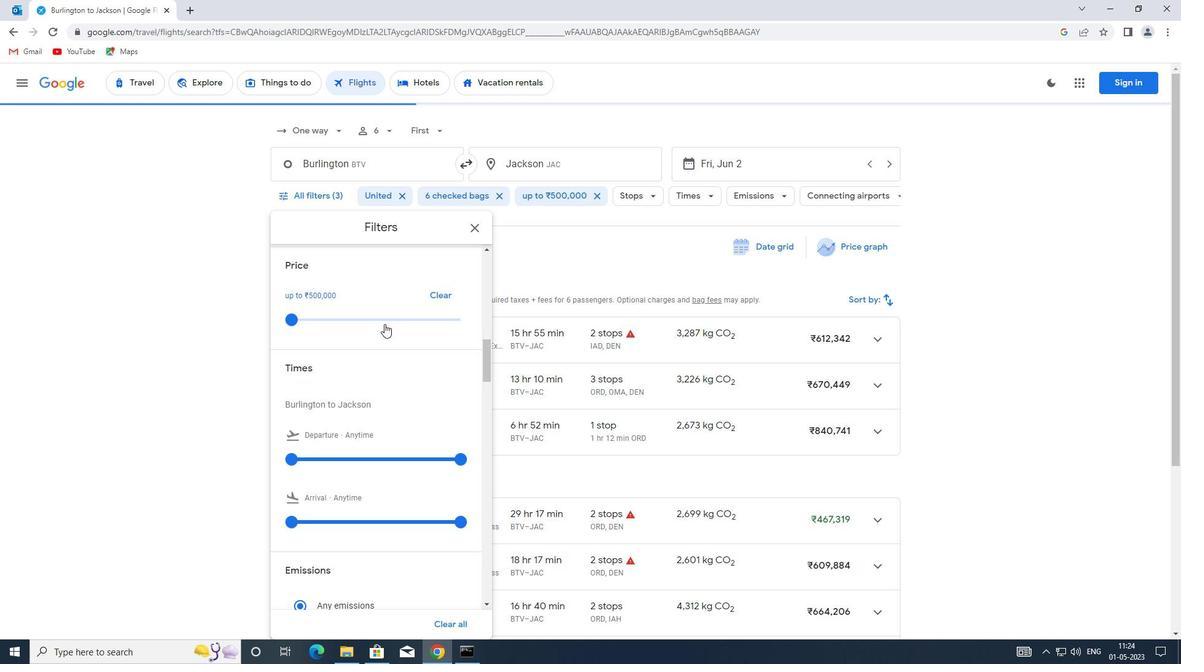 
Action: Mouse scrolled (384, 323) with delta (0, 0)
Screenshot: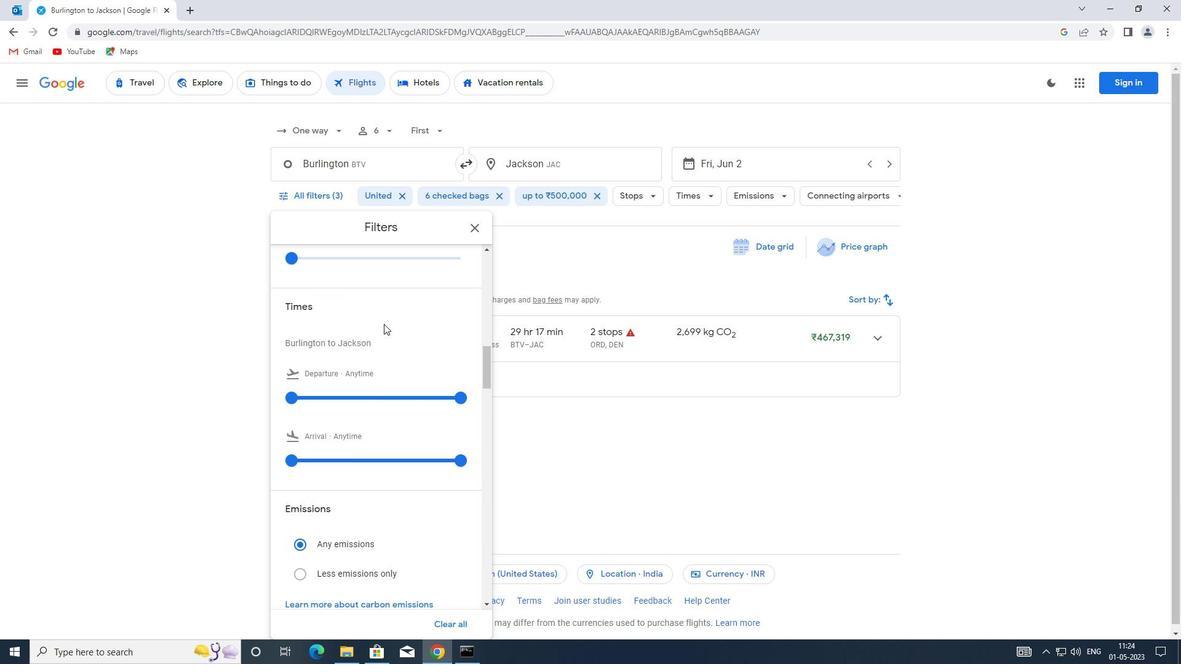 
Action: Mouse moved to (295, 339)
Screenshot: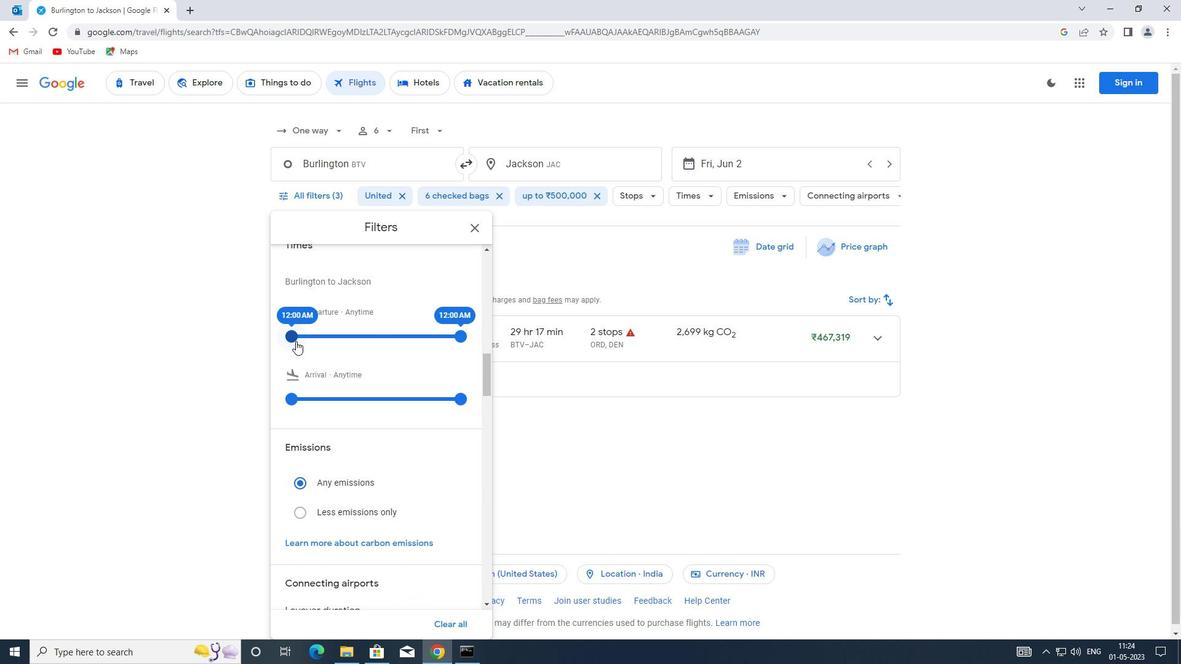 
Action: Mouse pressed left at (295, 339)
Screenshot: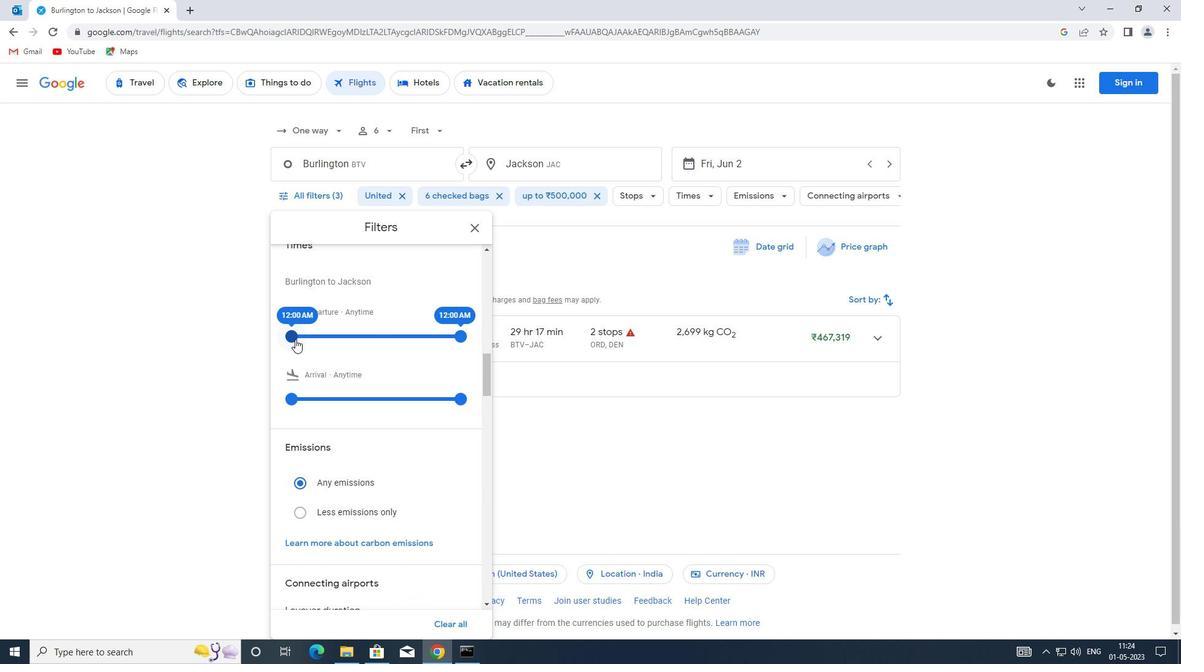 
Action: Mouse moved to (459, 335)
Screenshot: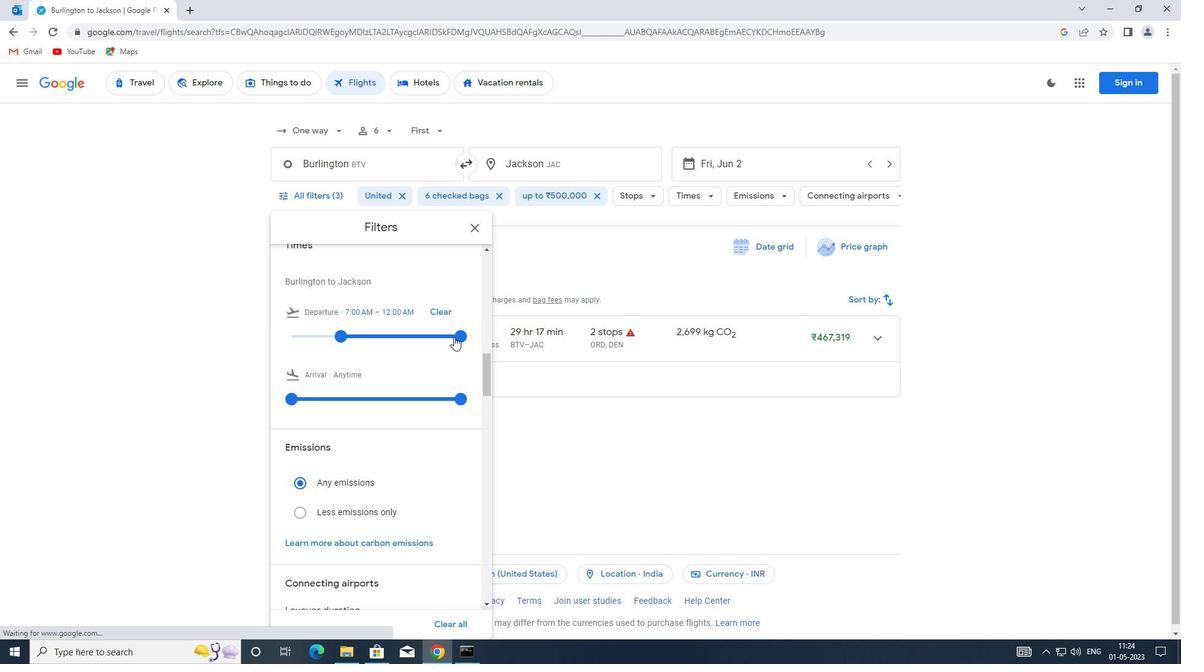 
Action: Mouse pressed left at (459, 335)
Screenshot: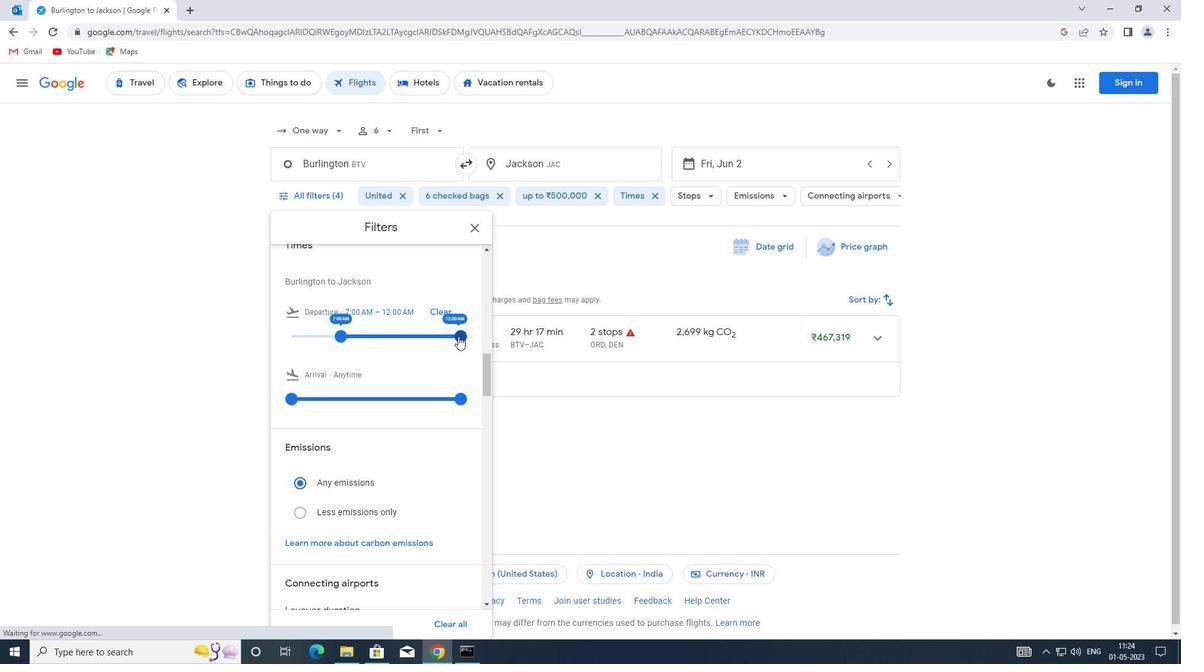 
Action: Mouse moved to (376, 335)
Screenshot: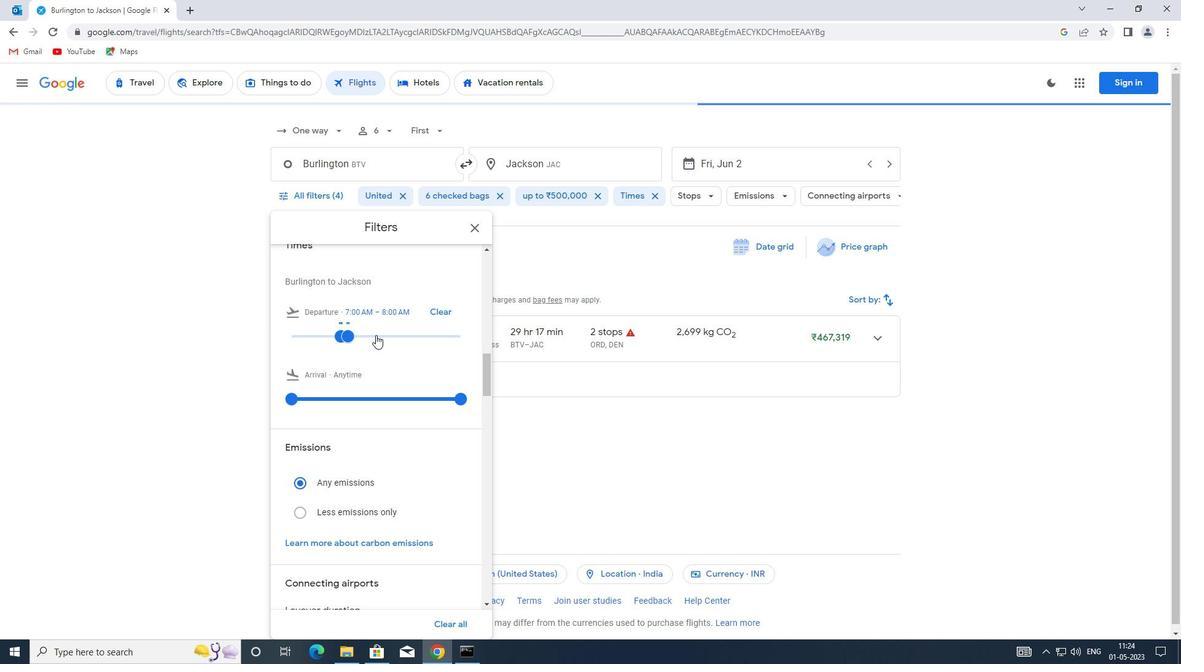 
Action: Mouse scrolled (376, 334) with delta (0, 0)
Screenshot: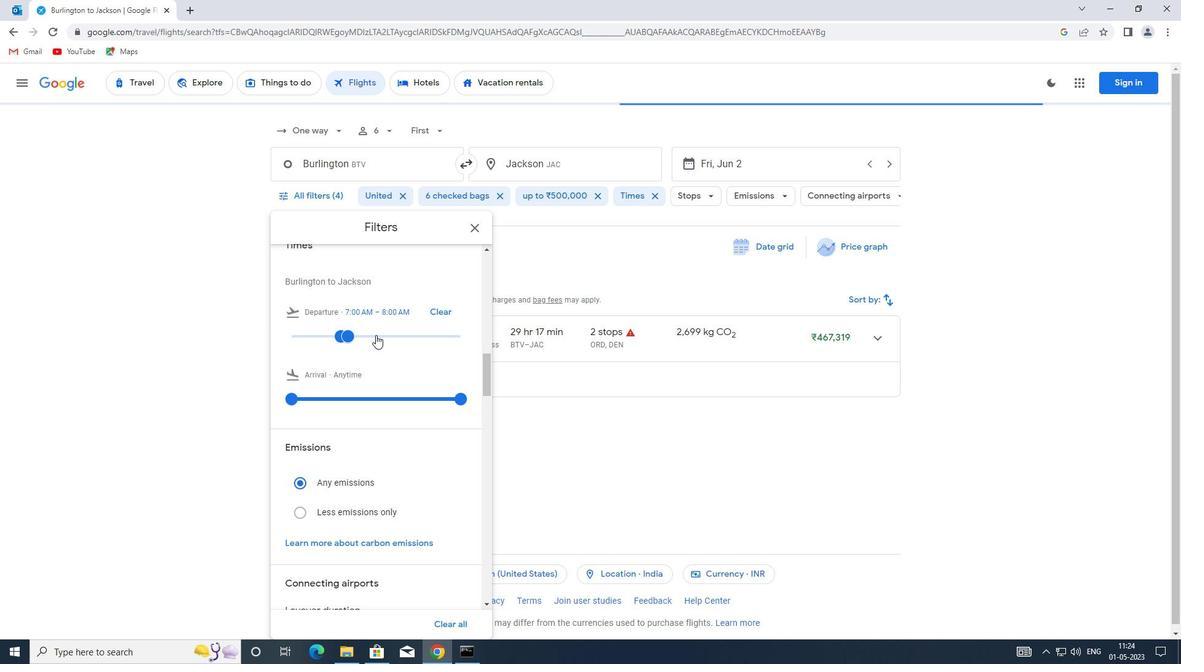 
Action: Mouse moved to (374, 338)
Screenshot: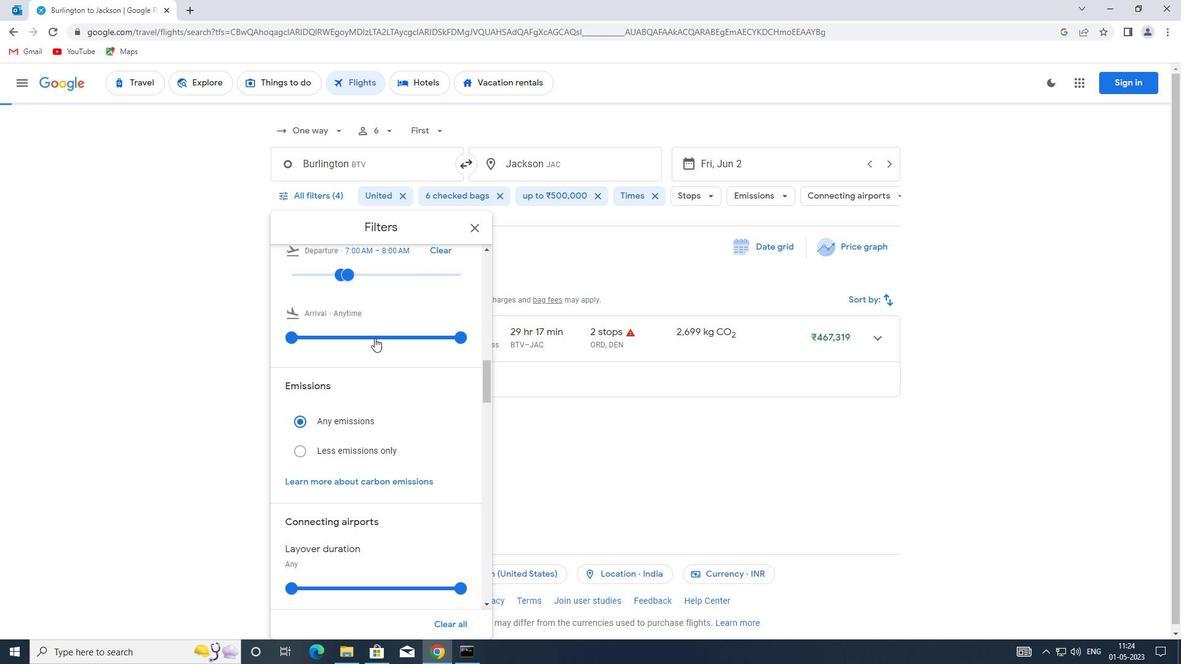 
Action: Mouse scrolled (374, 337) with delta (0, 0)
Screenshot: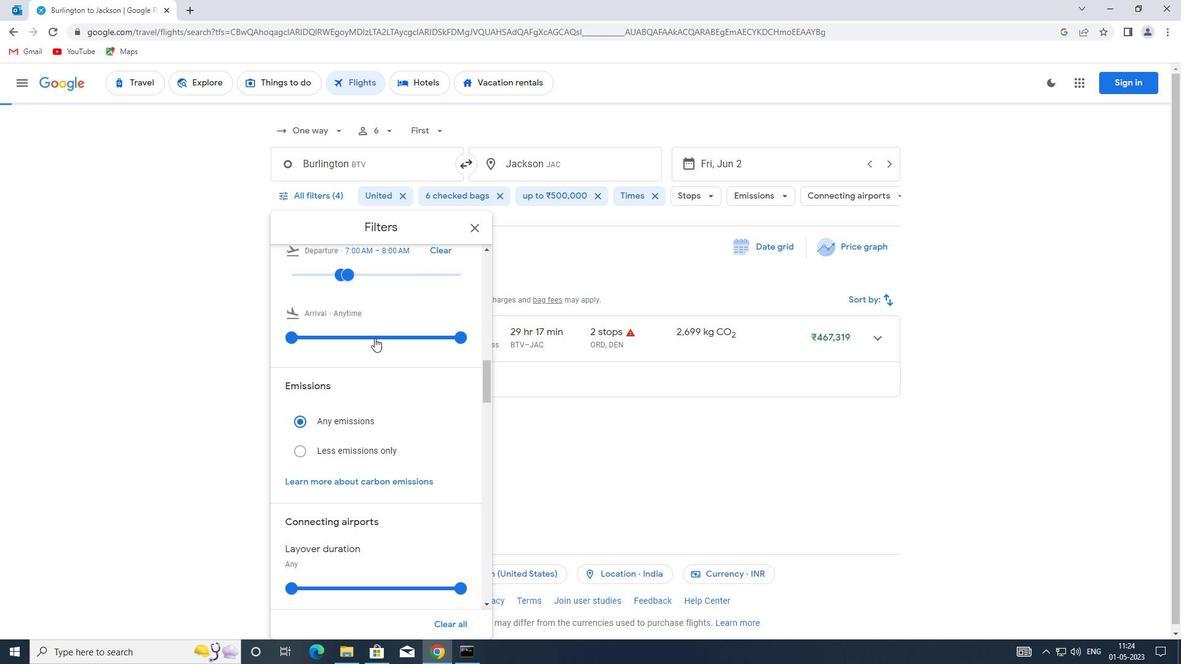 
Action: Mouse scrolled (374, 337) with delta (0, 0)
Screenshot: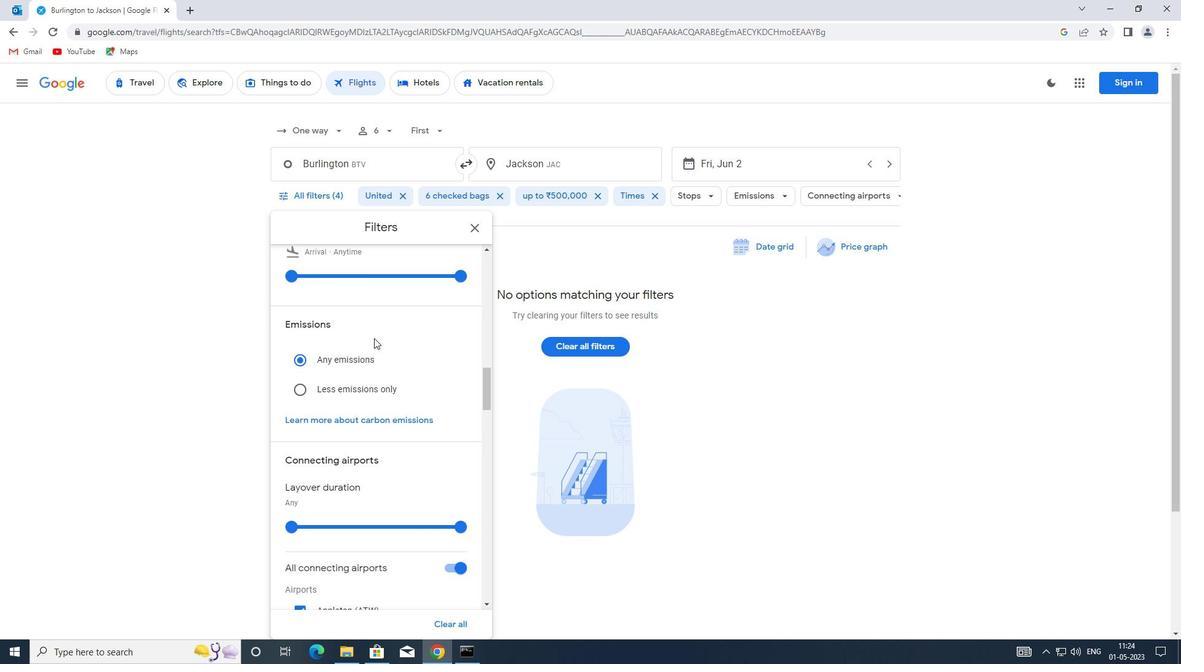 
Action: Mouse moved to (477, 227)
Screenshot: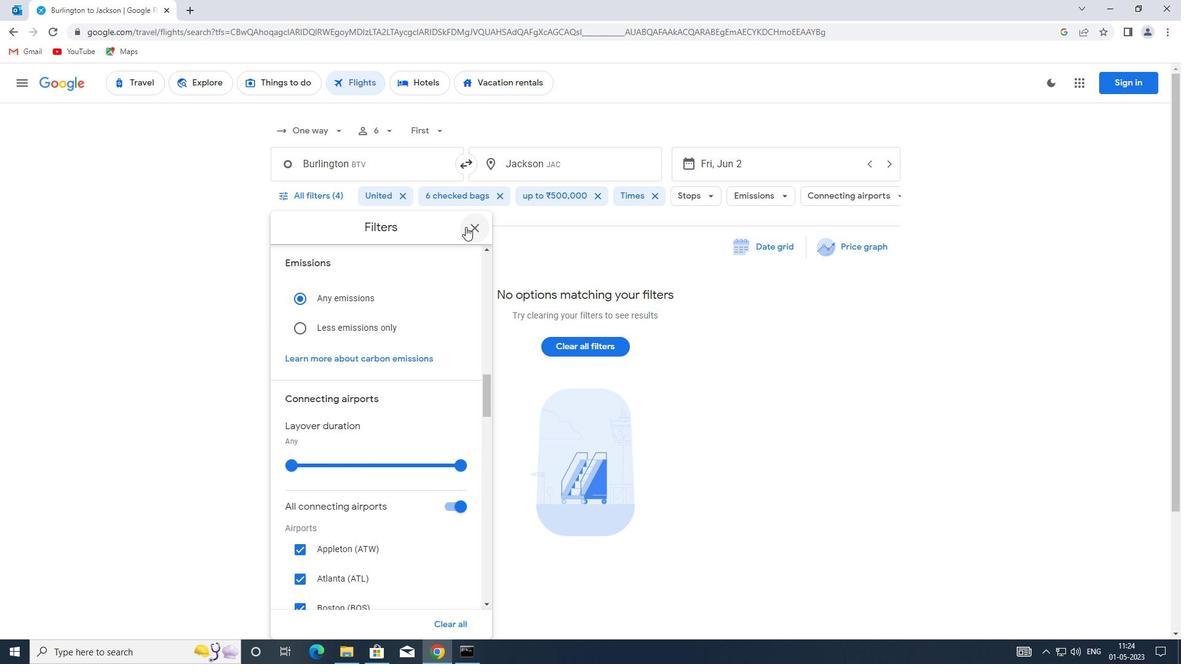 
Action: Mouse pressed left at (477, 227)
Screenshot: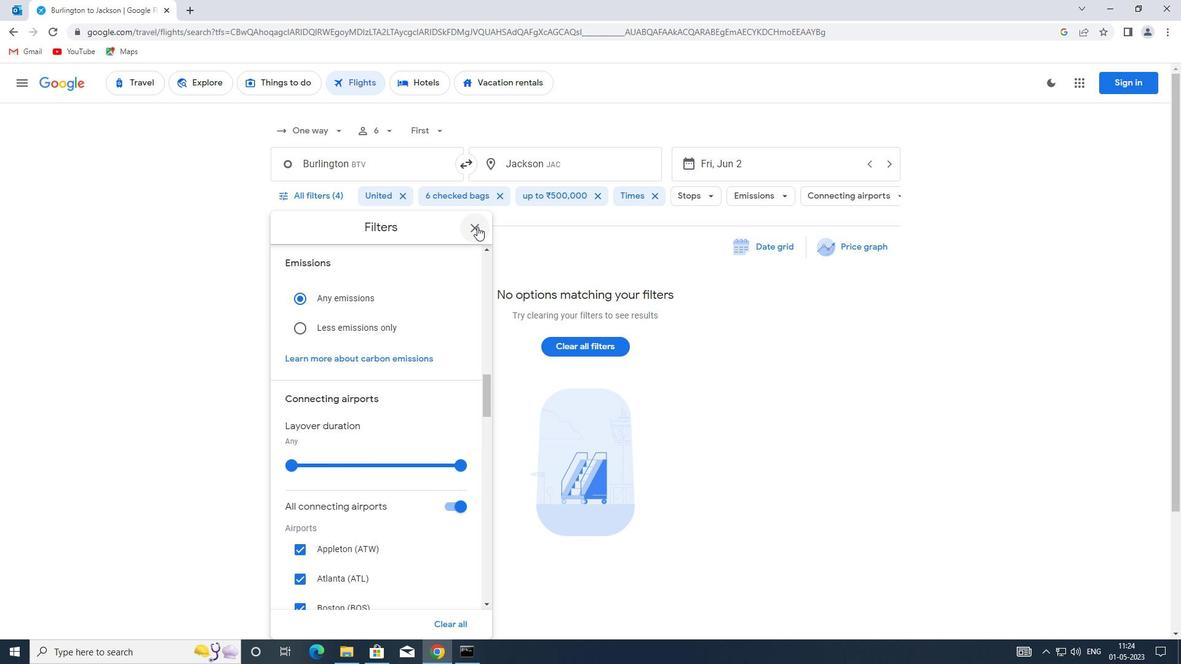 
